 Task: Search one way flight ticket for 3 adults in first from Elko: Elko Regional Airport (j.c. Harris Field) to Evansville: Evansville Regional Airport on 8-3-2023. Choice of flights is Westjet. Number of bags: 1 carry on bag. Price is upto 77000. Outbound departure time preference is 8:00. Return departure time preference is 17:15.
Action: Mouse moved to (302, 418)
Screenshot: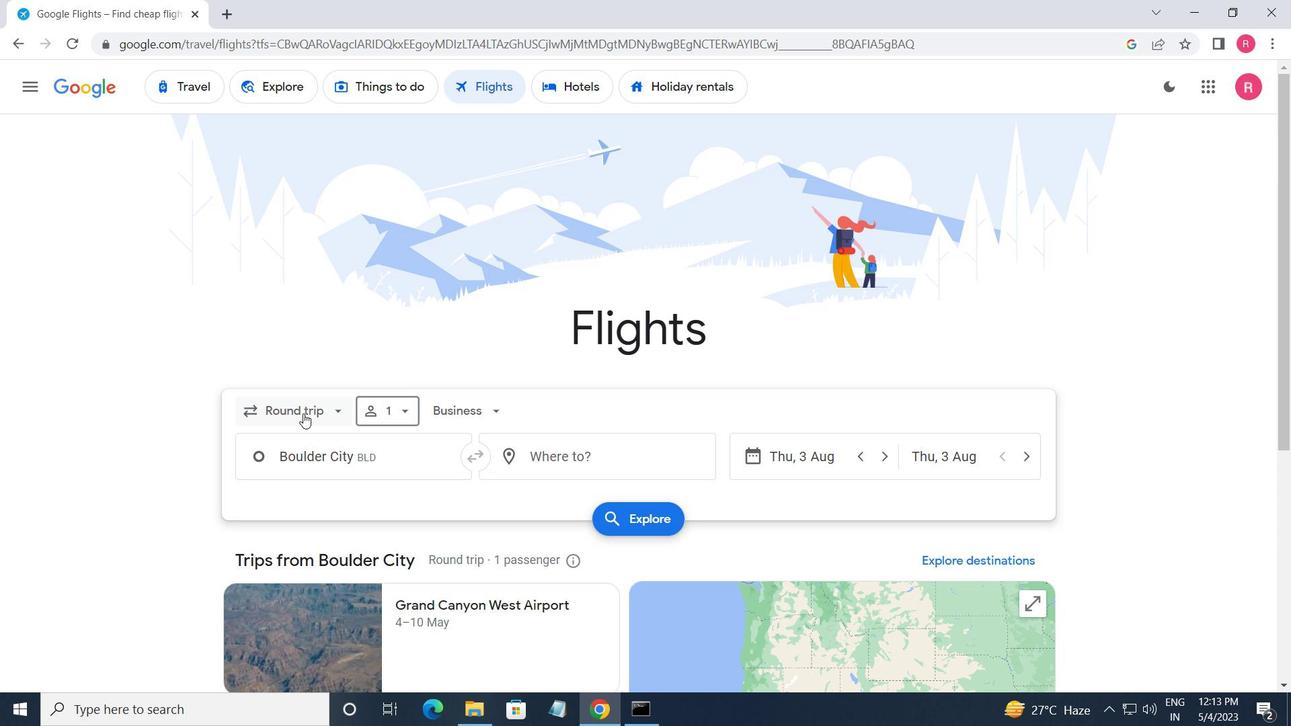
Action: Mouse pressed left at (302, 418)
Screenshot: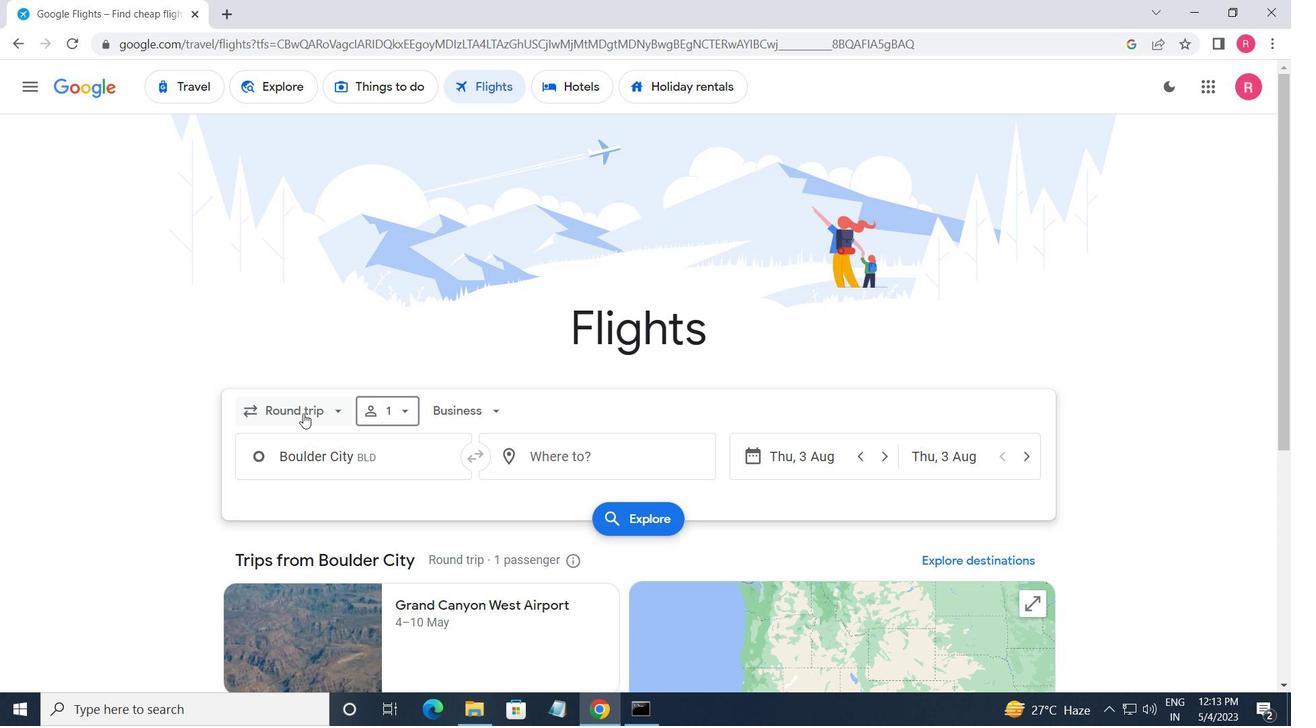 
Action: Mouse moved to (318, 490)
Screenshot: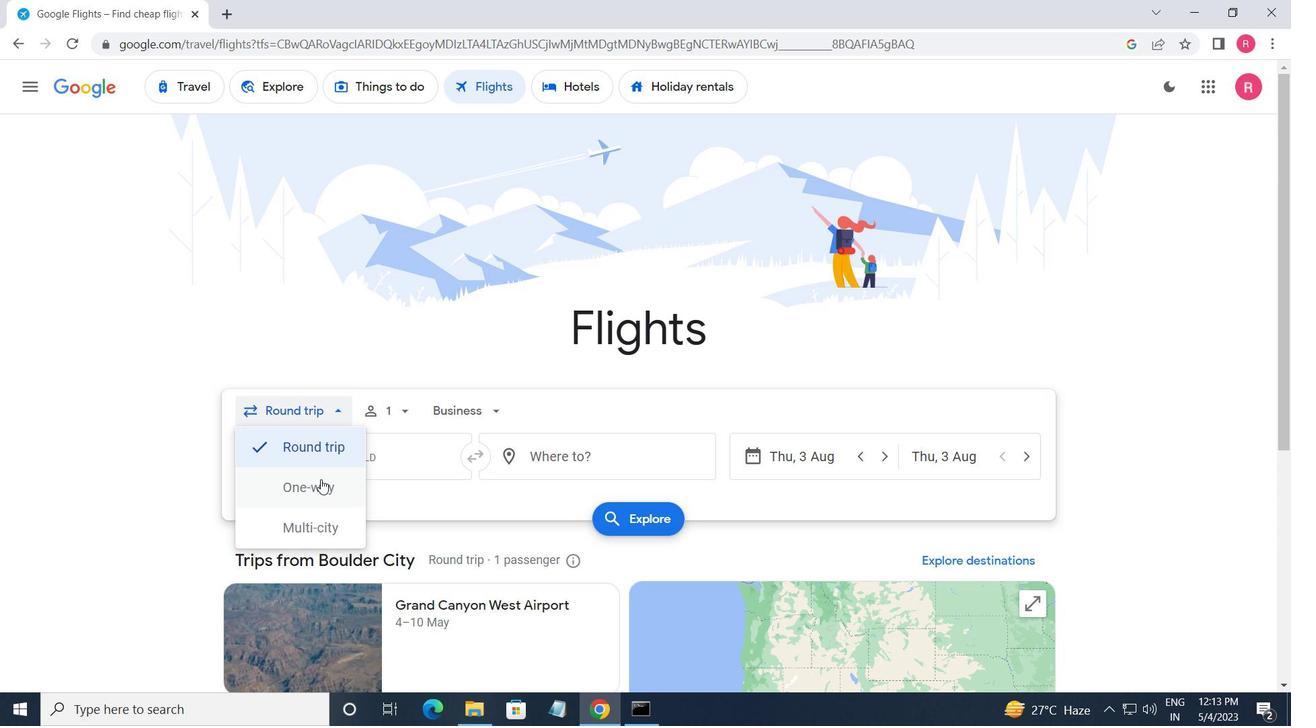 
Action: Mouse pressed left at (318, 490)
Screenshot: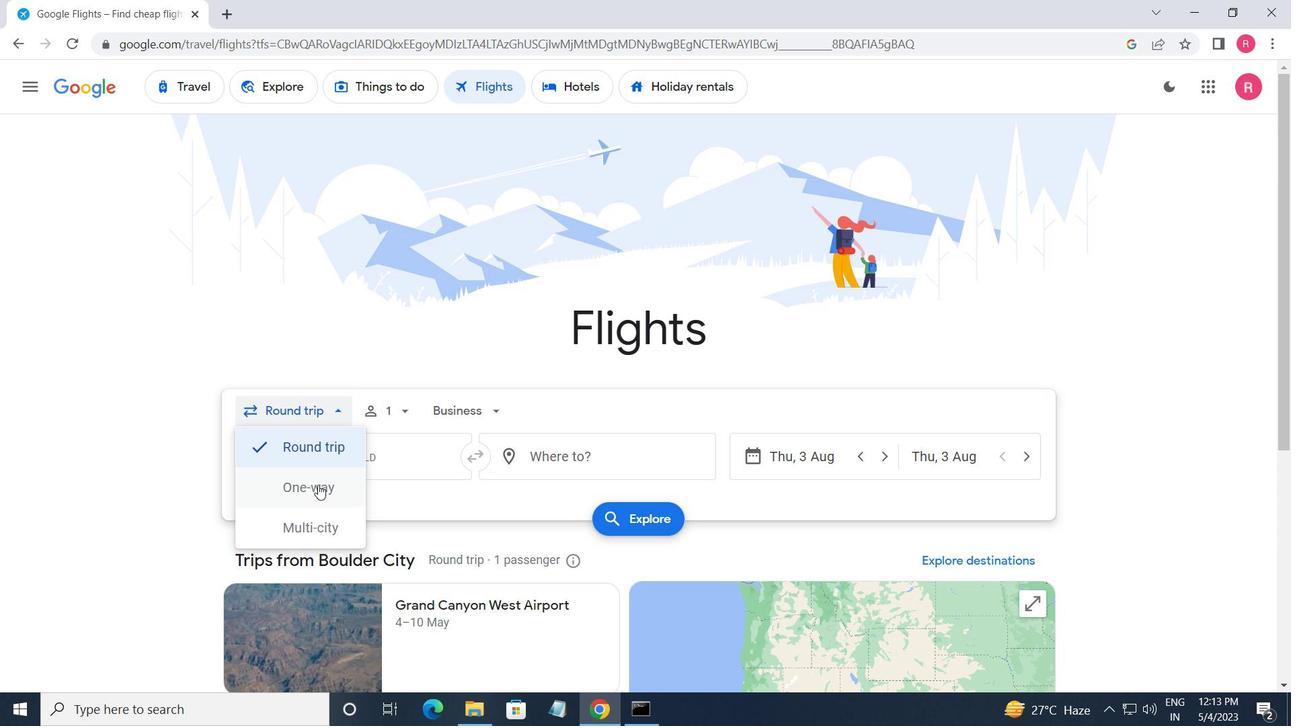 
Action: Mouse moved to (384, 422)
Screenshot: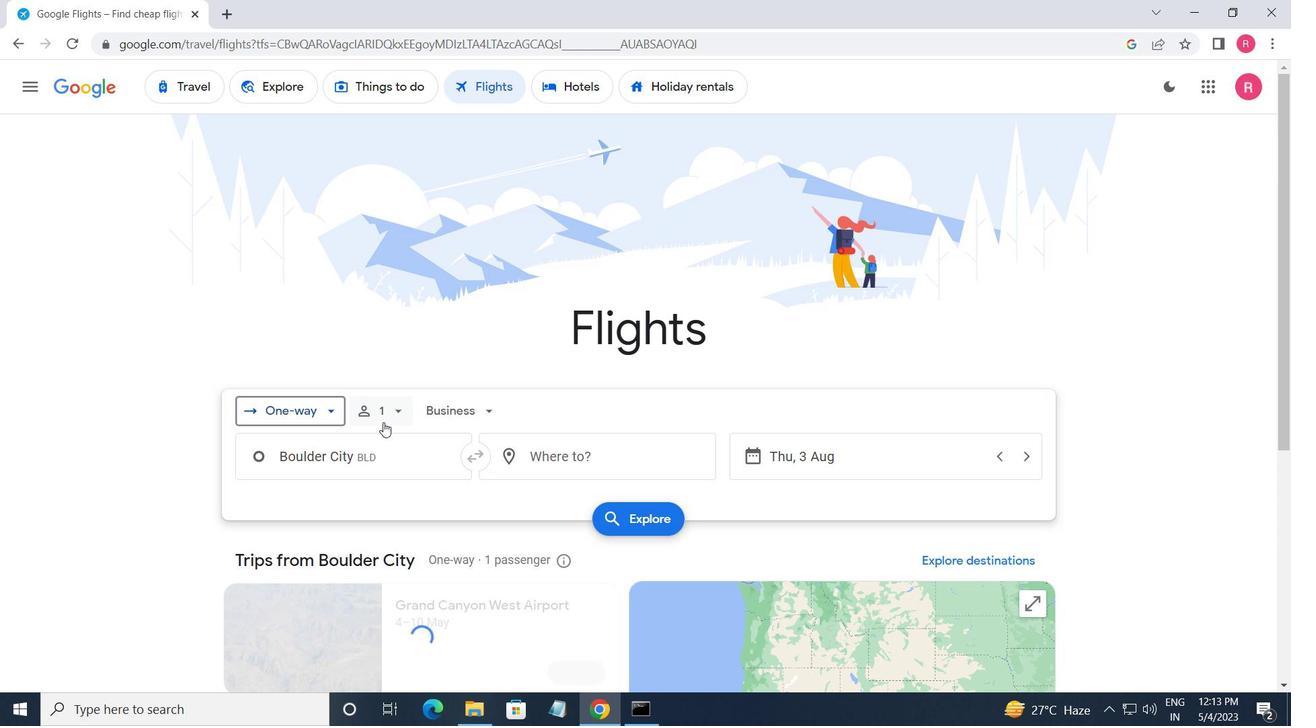 
Action: Mouse pressed left at (384, 422)
Screenshot: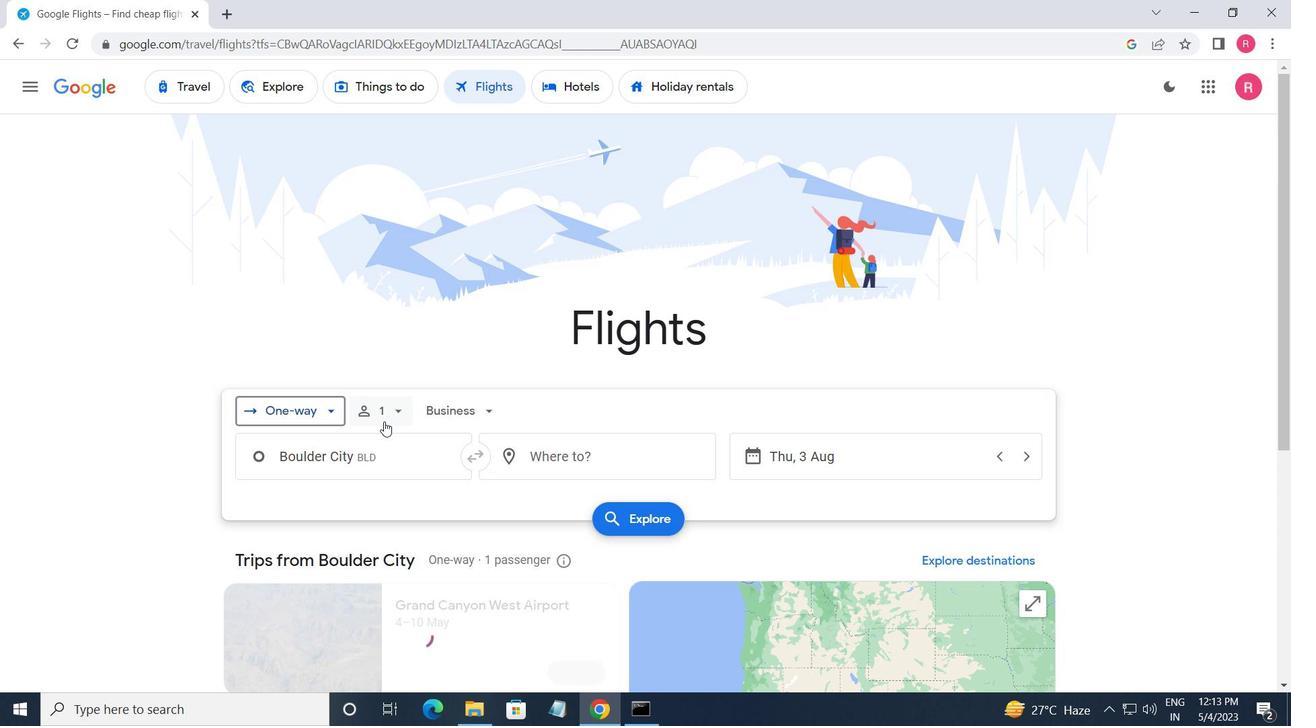 
Action: Mouse moved to (522, 452)
Screenshot: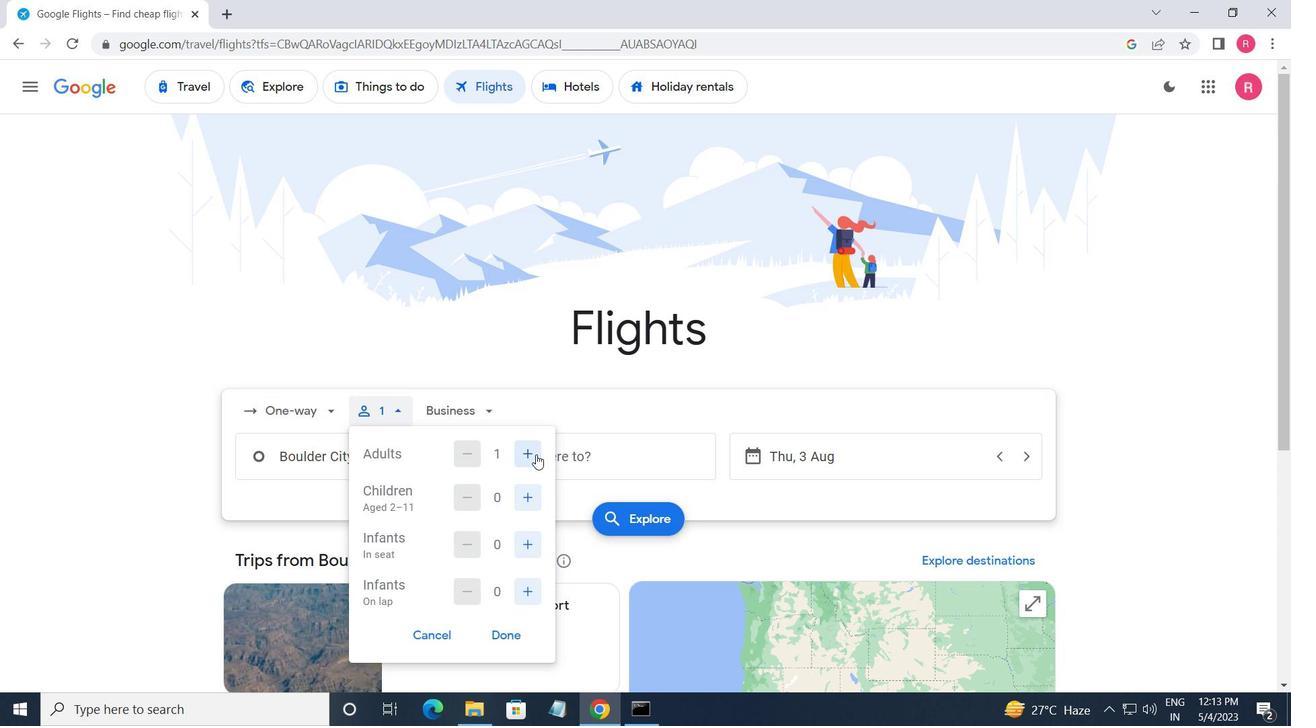 
Action: Mouse pressed left at (522, 452)
Screenshot: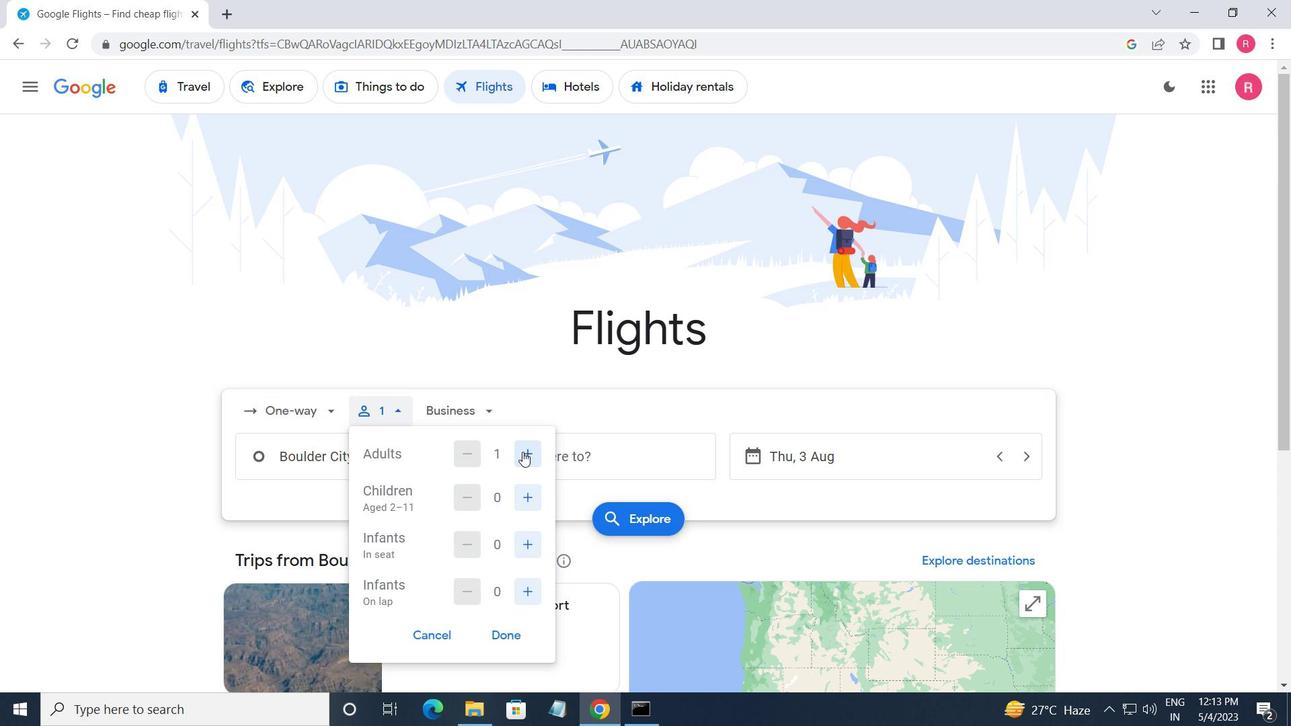 
Action: Mouse pressed left at (522, 452)
Screenshot: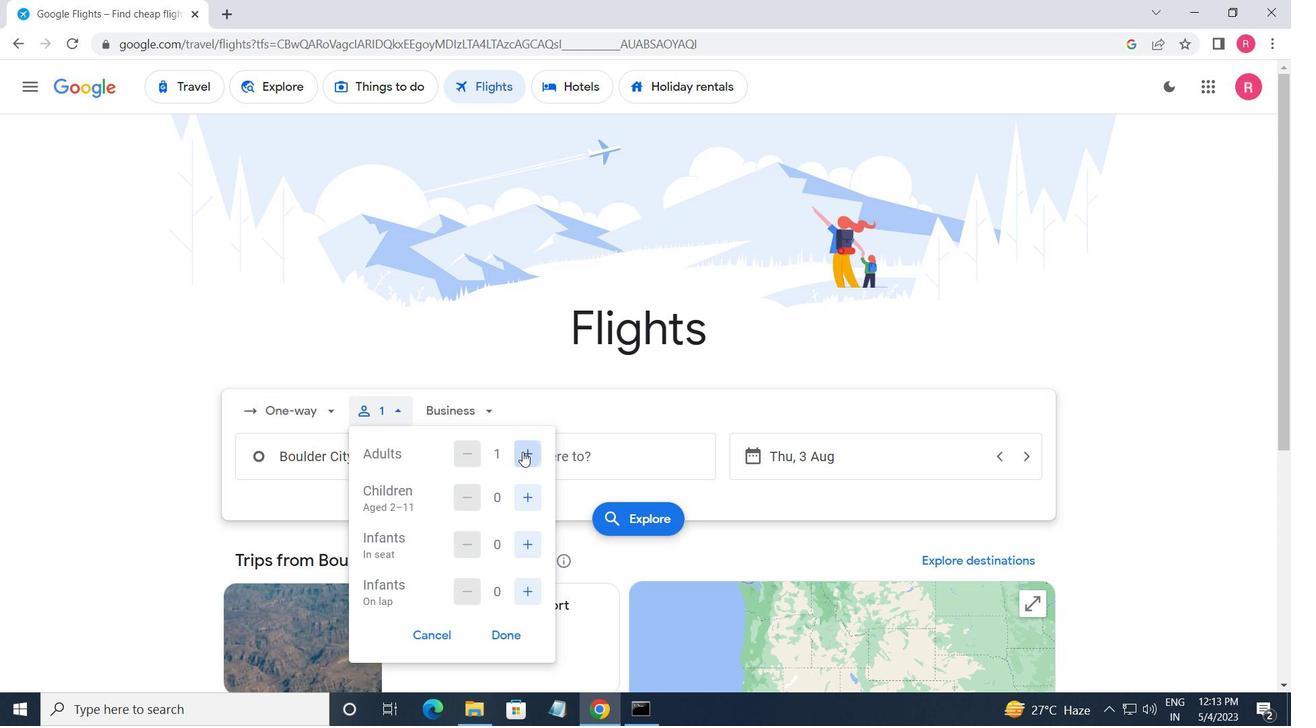 
Action: Mouse moved to (459, 417)
Screenshot: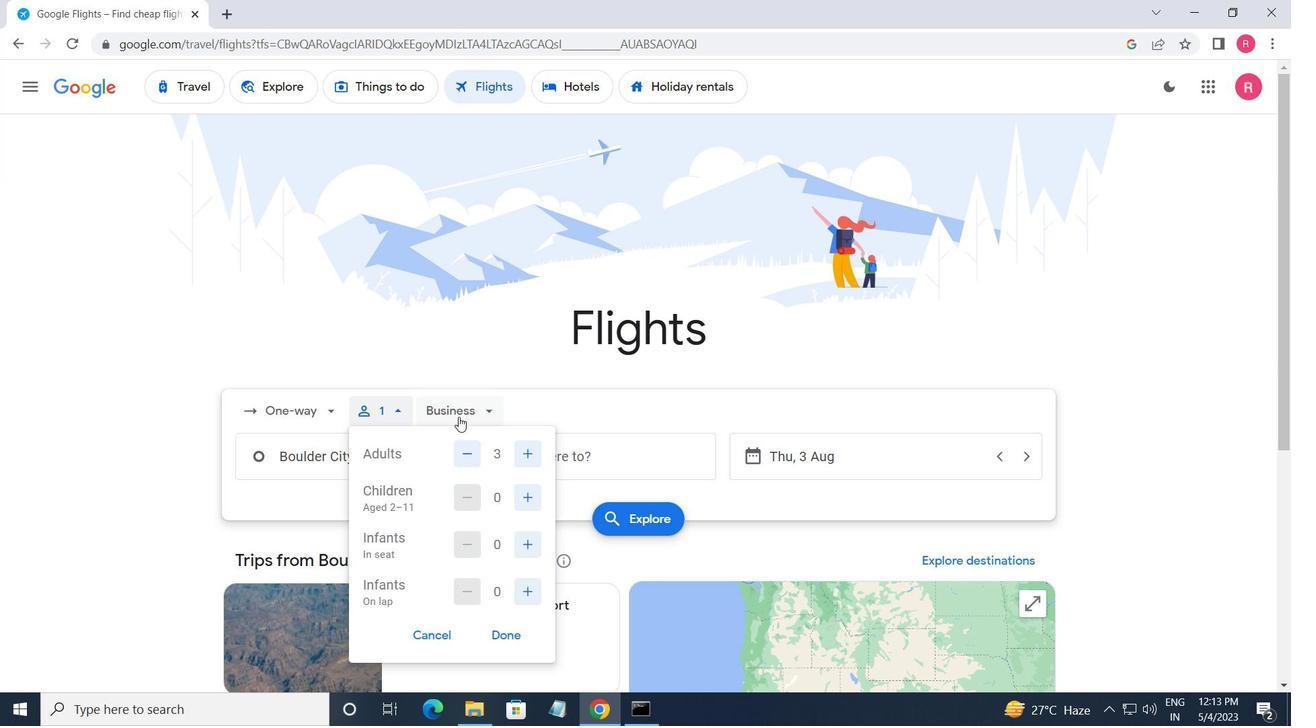 
Action: Mouse pressed left at (459, 417)
Screenshot: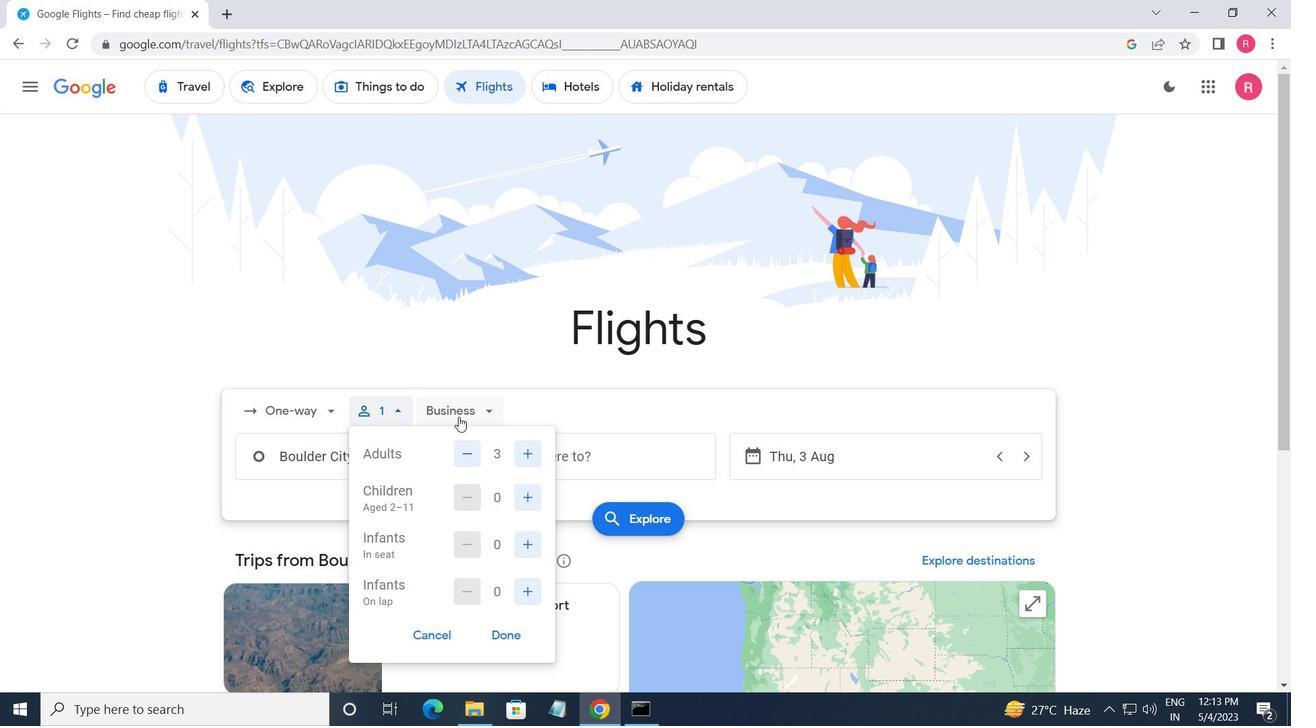 
Action: Mouse moved to (475, 559)
Screenshot: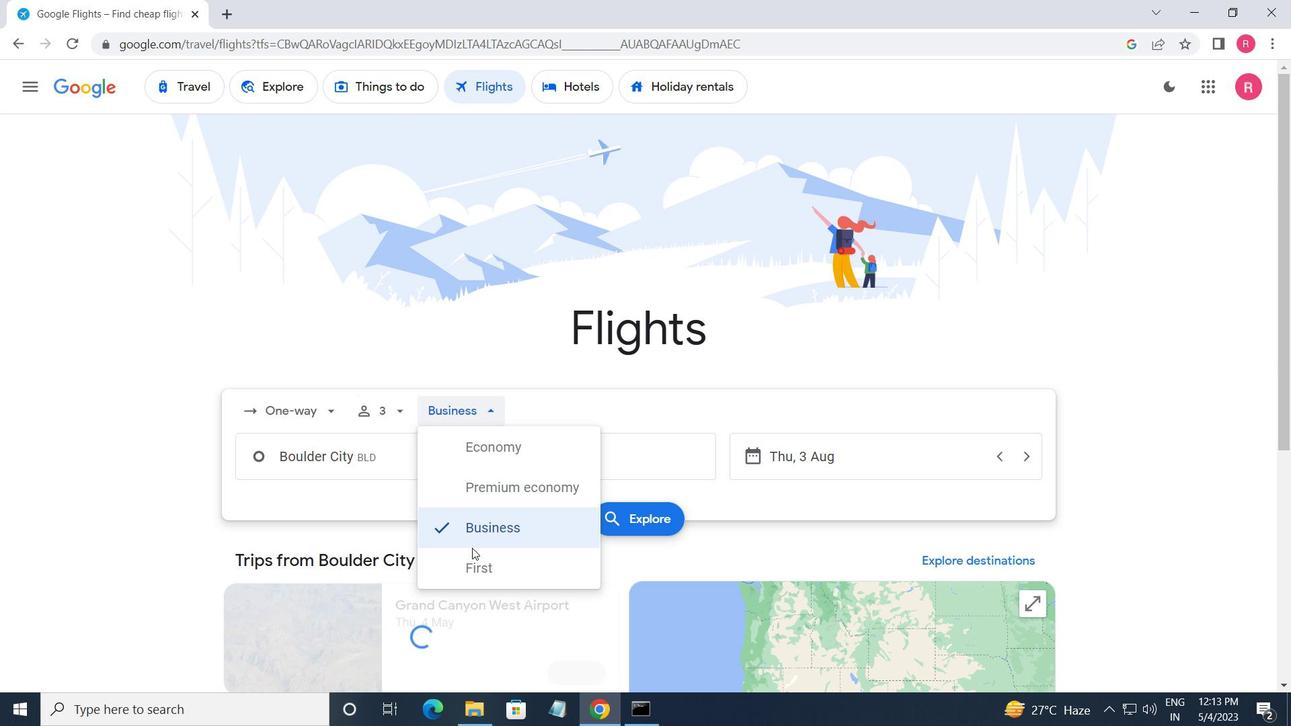 
Action: Mouse pressed left at (475, 559)
Screenshot: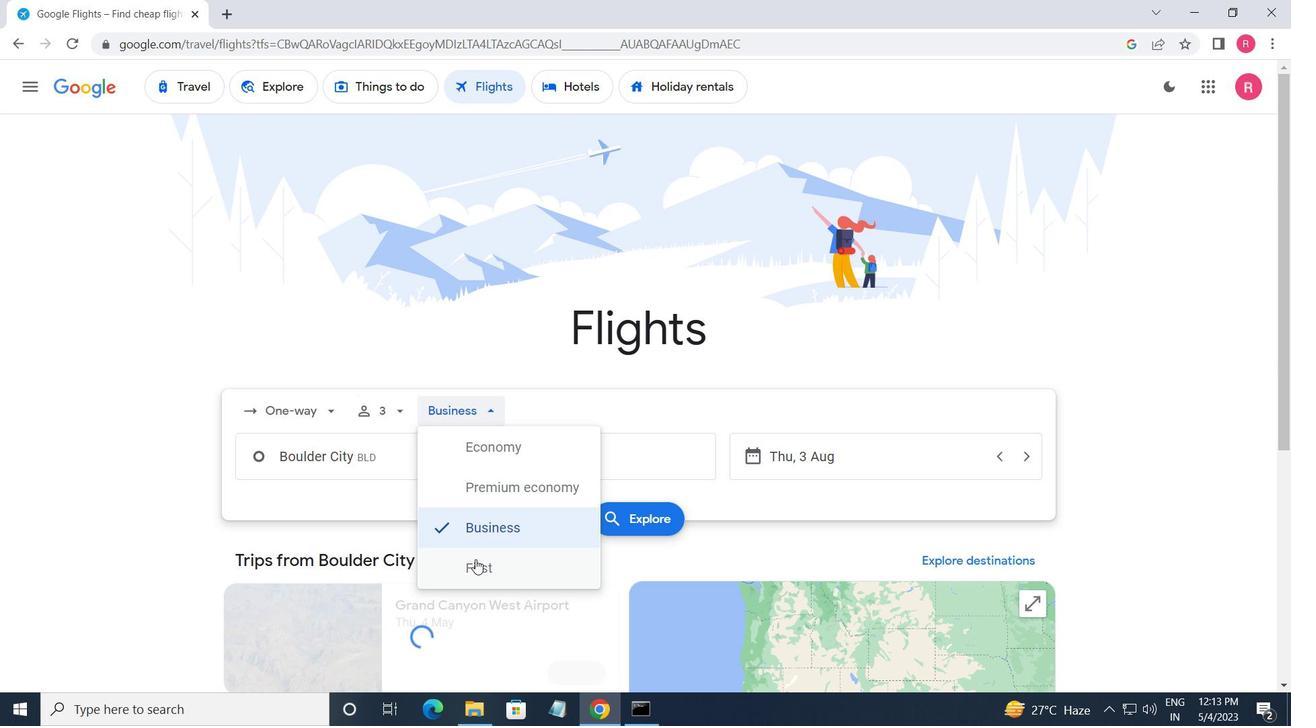 
Action: Mouse moved to (387, 458)
Screenshot: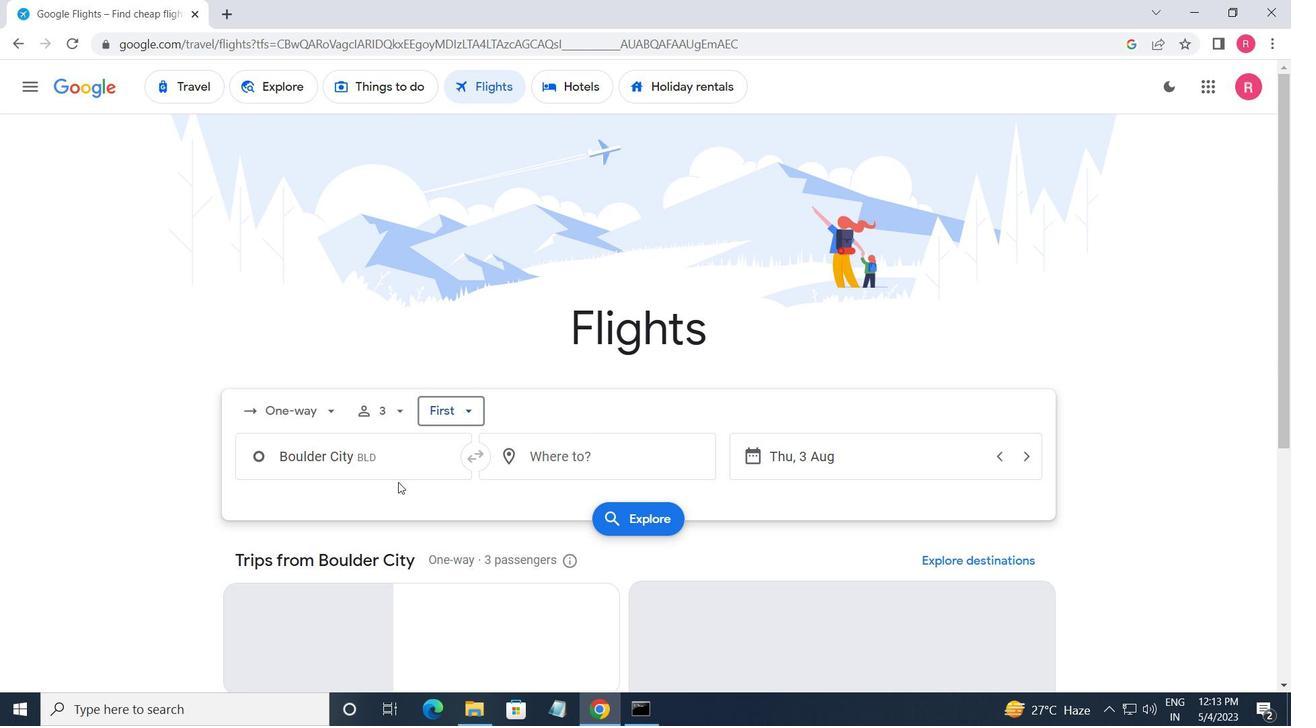 
Action: Mouse pressed left at (387, 458)
Screenshot: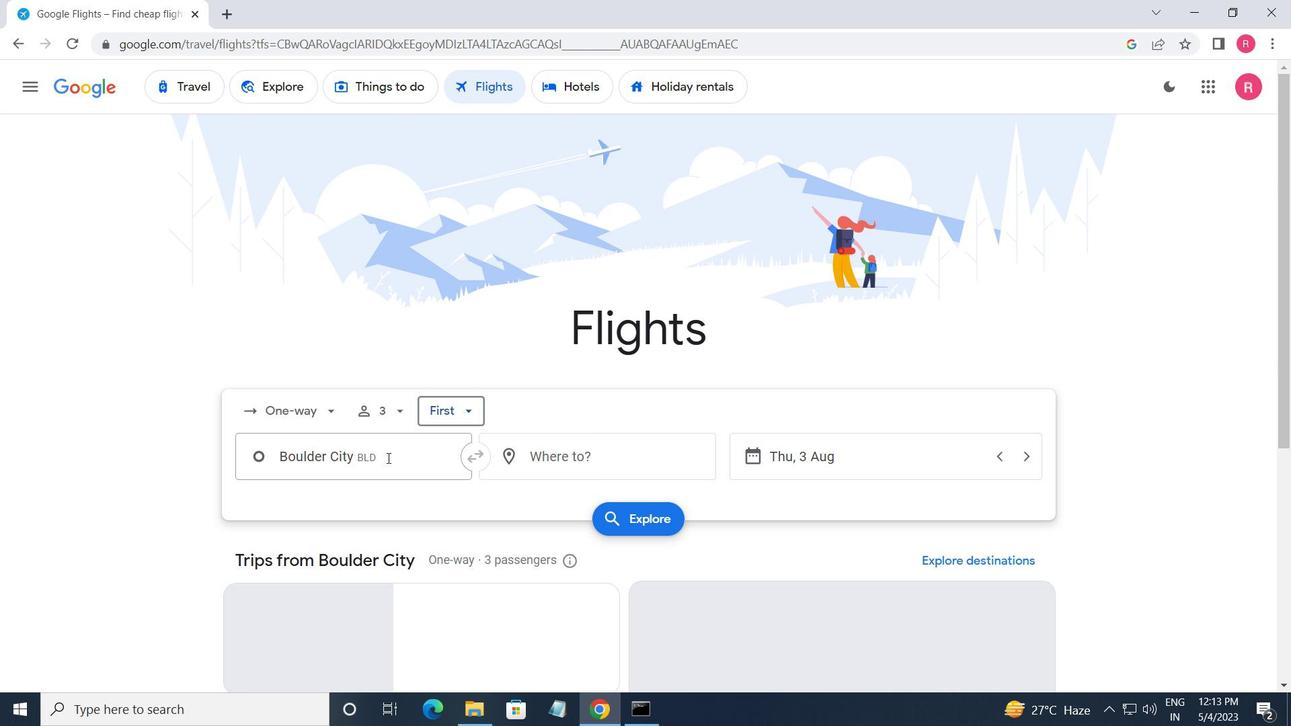 
Action: Key pressed <Key.shift>ELKO<Key.space><Key.shift>RE
Screenshot: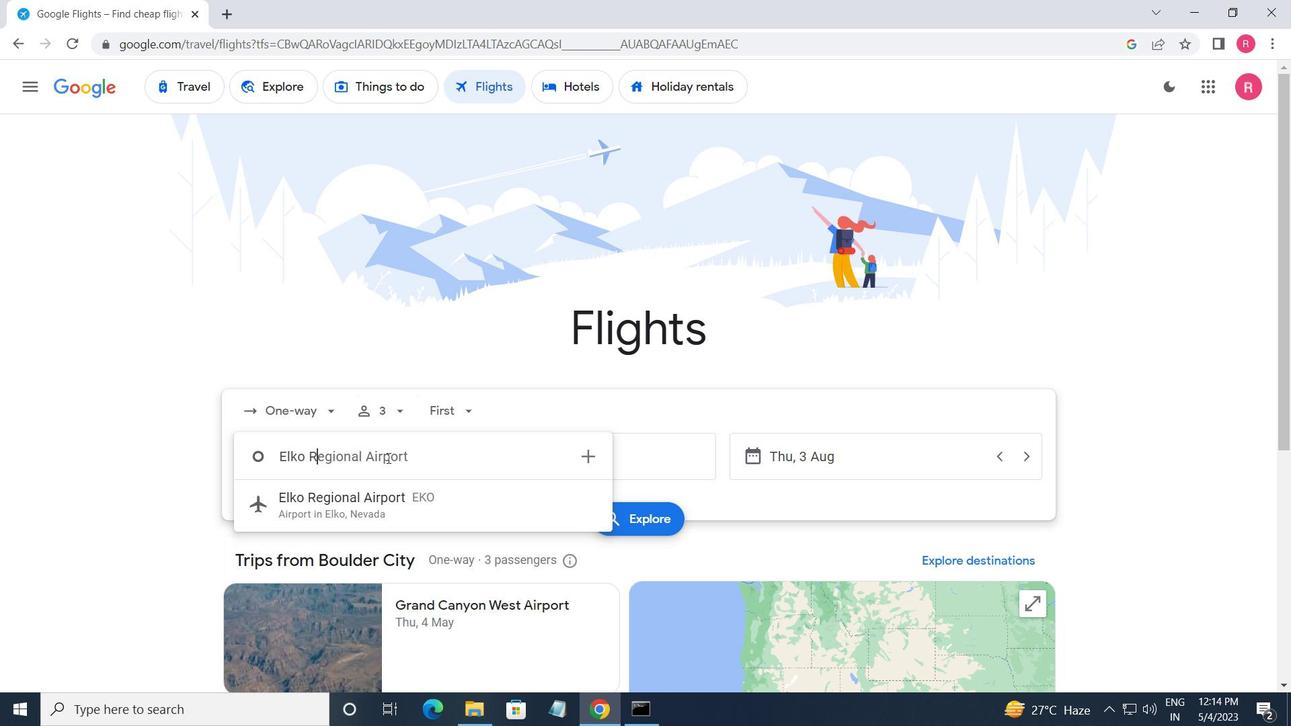 
Action: Mouse moved to (317, 512)
Screenshot: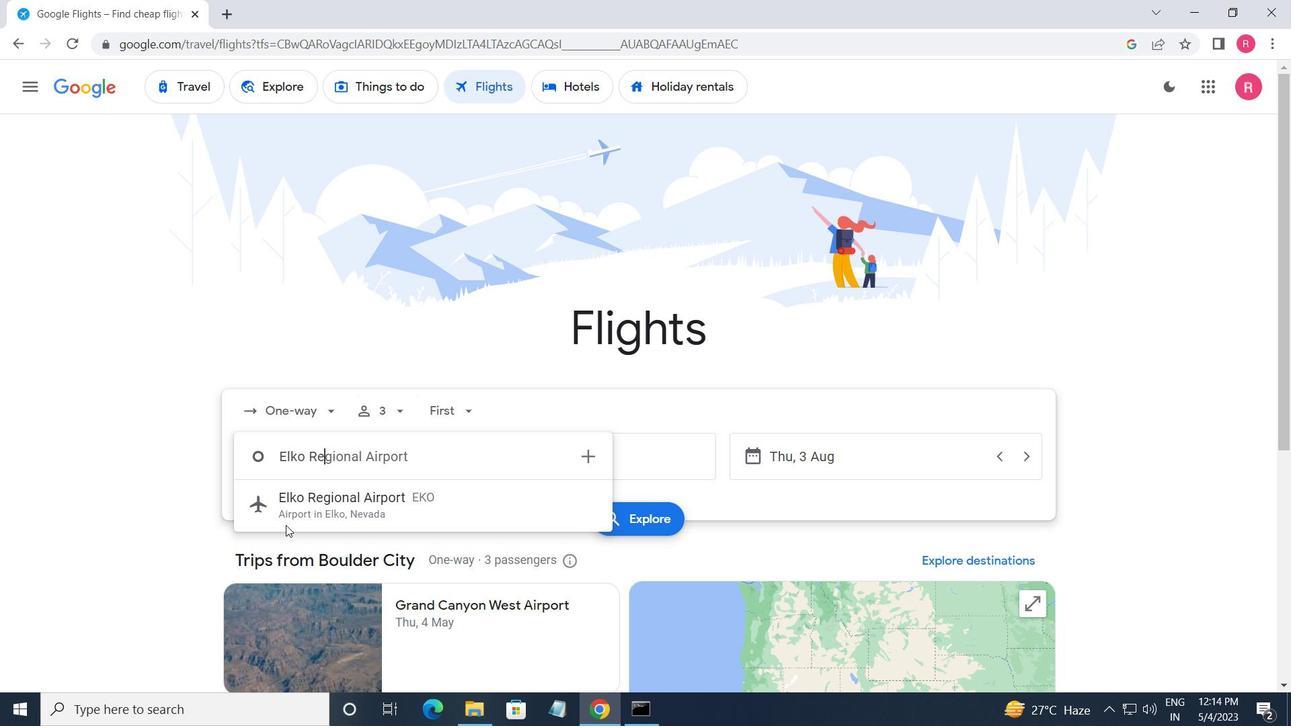 
Action: Mouse pressed left at (317, 512)
Screenshot: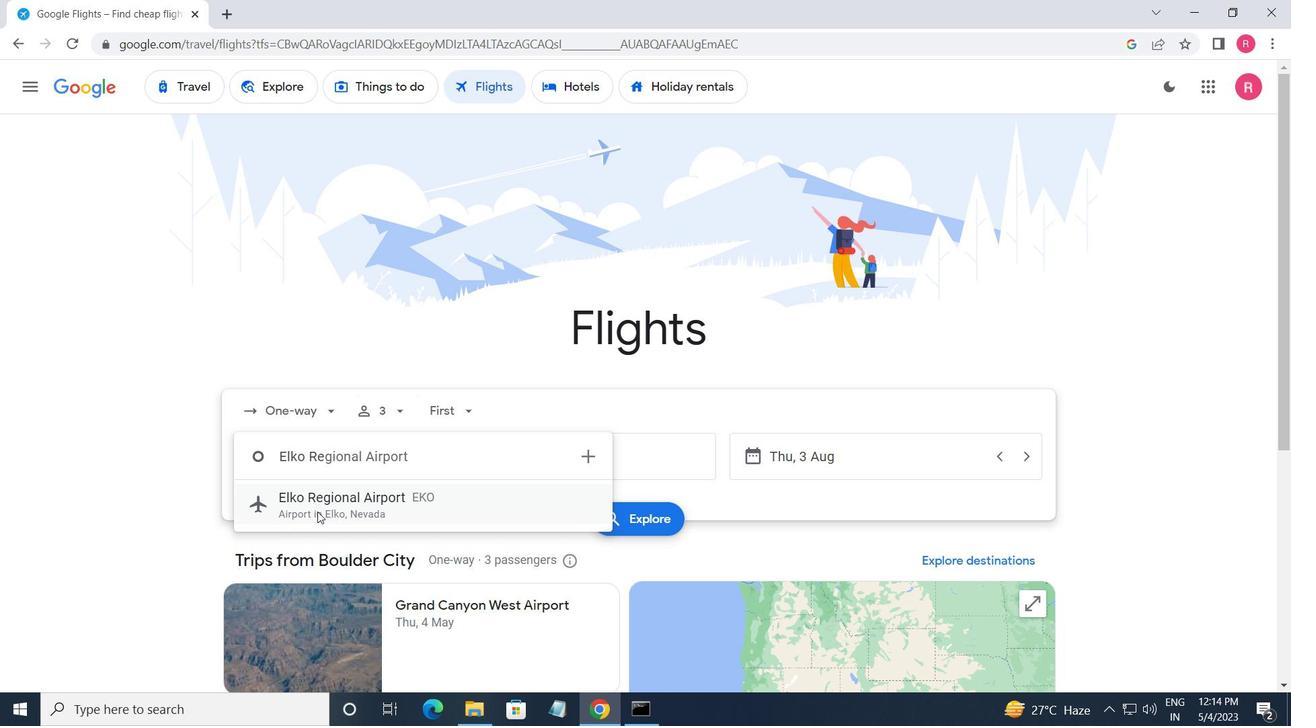 
Action: Mouse moved to (616, 465)
Screenshot: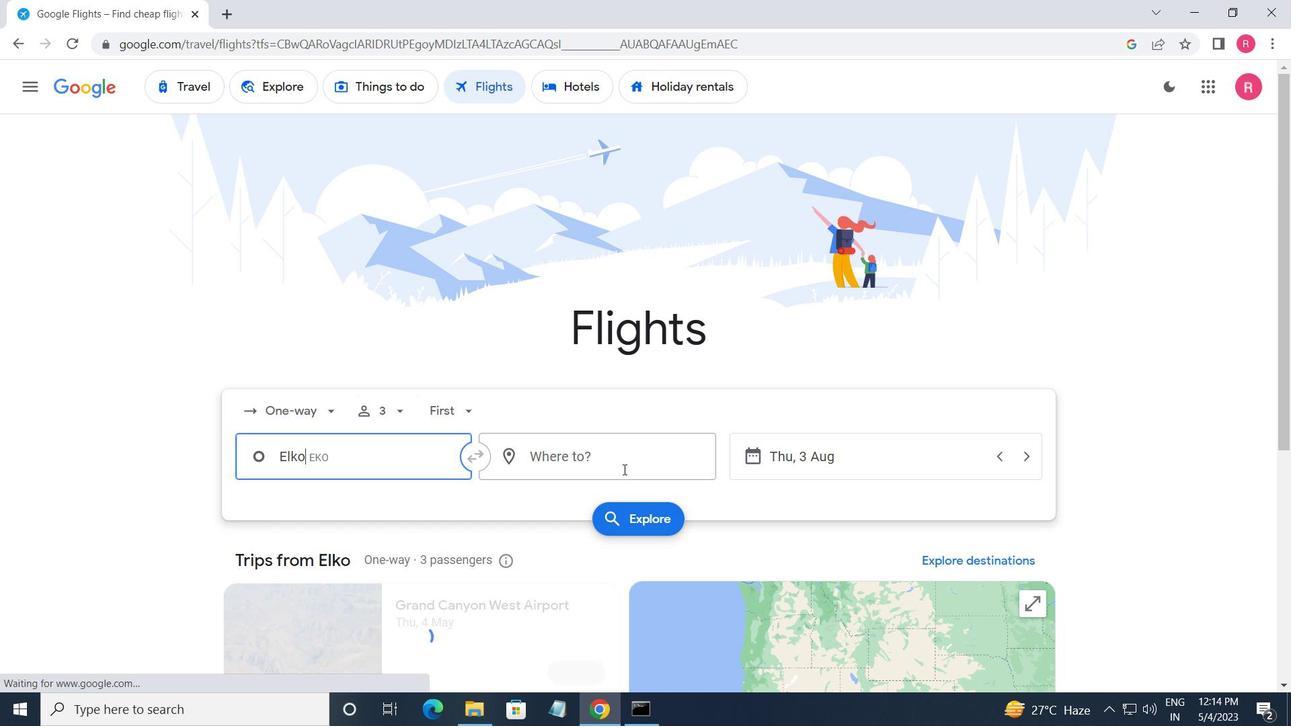 
Action: Mouse pressed left at (616, 465)
Screenshot: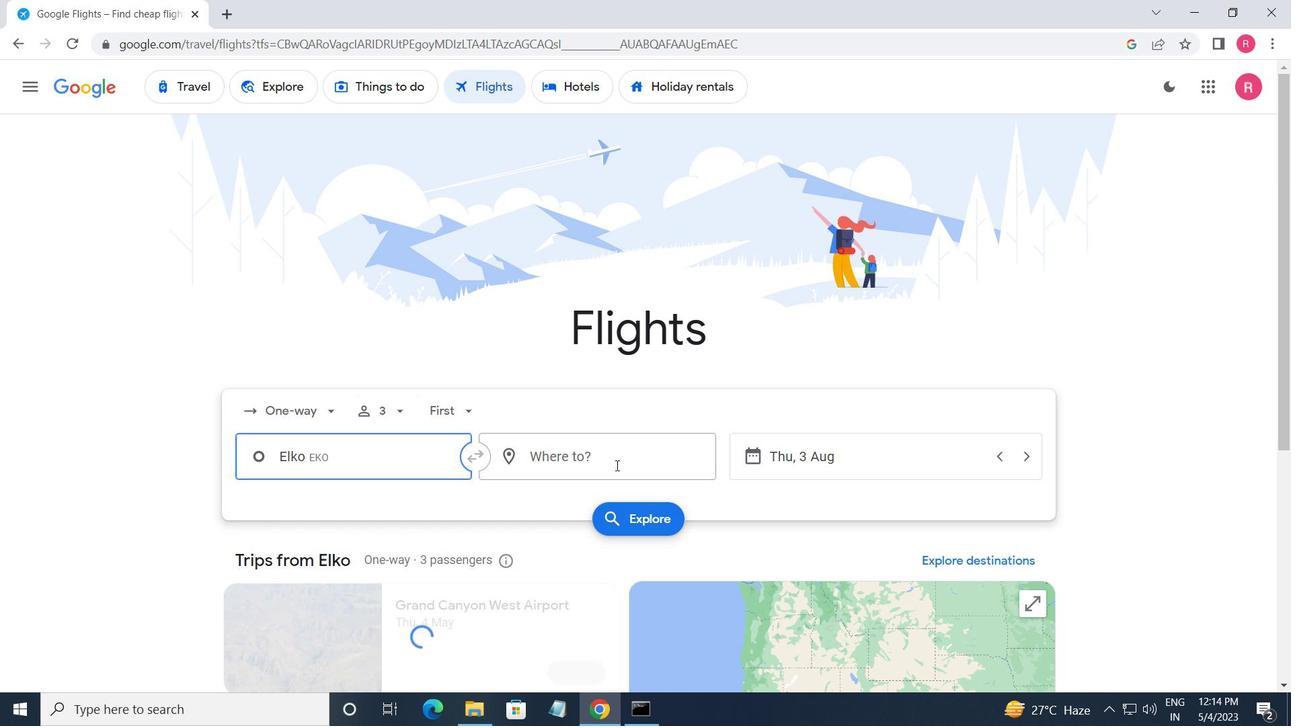
Action: Mouse moved to (613, 627)
Screenshot: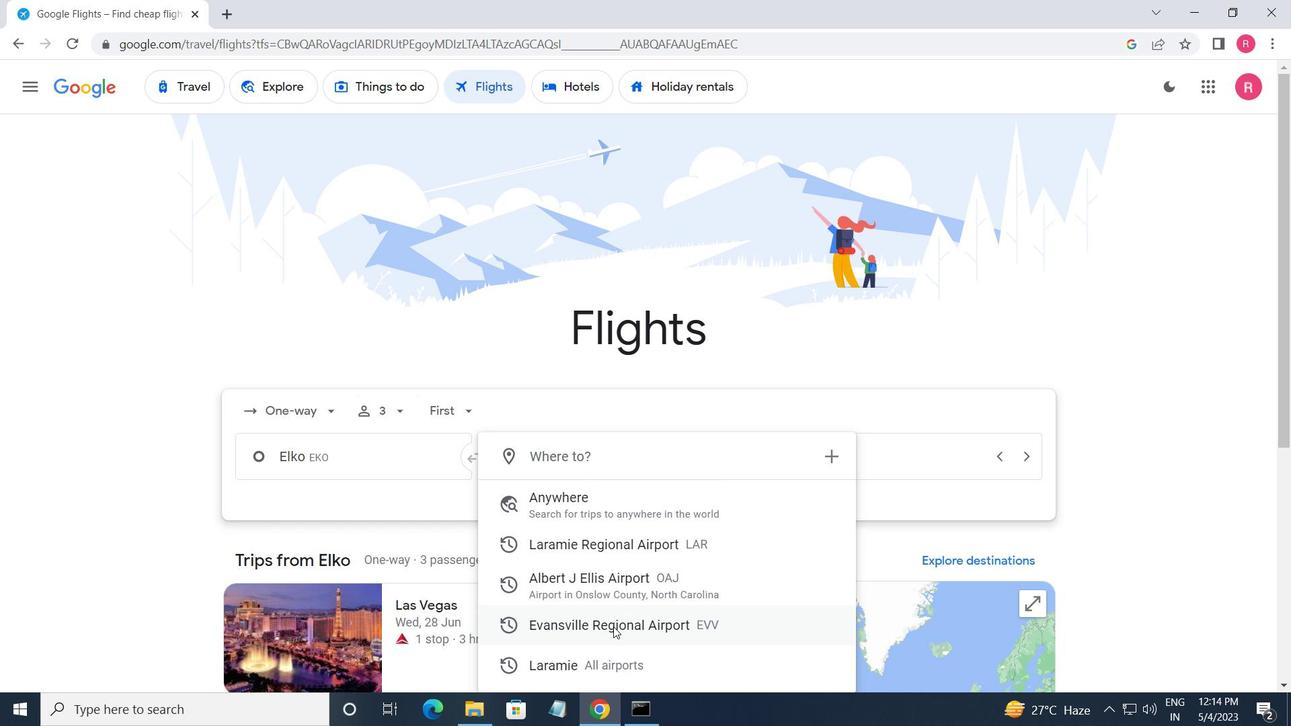 
Action: Mouse pressed left at (613, 627)
Screenshot: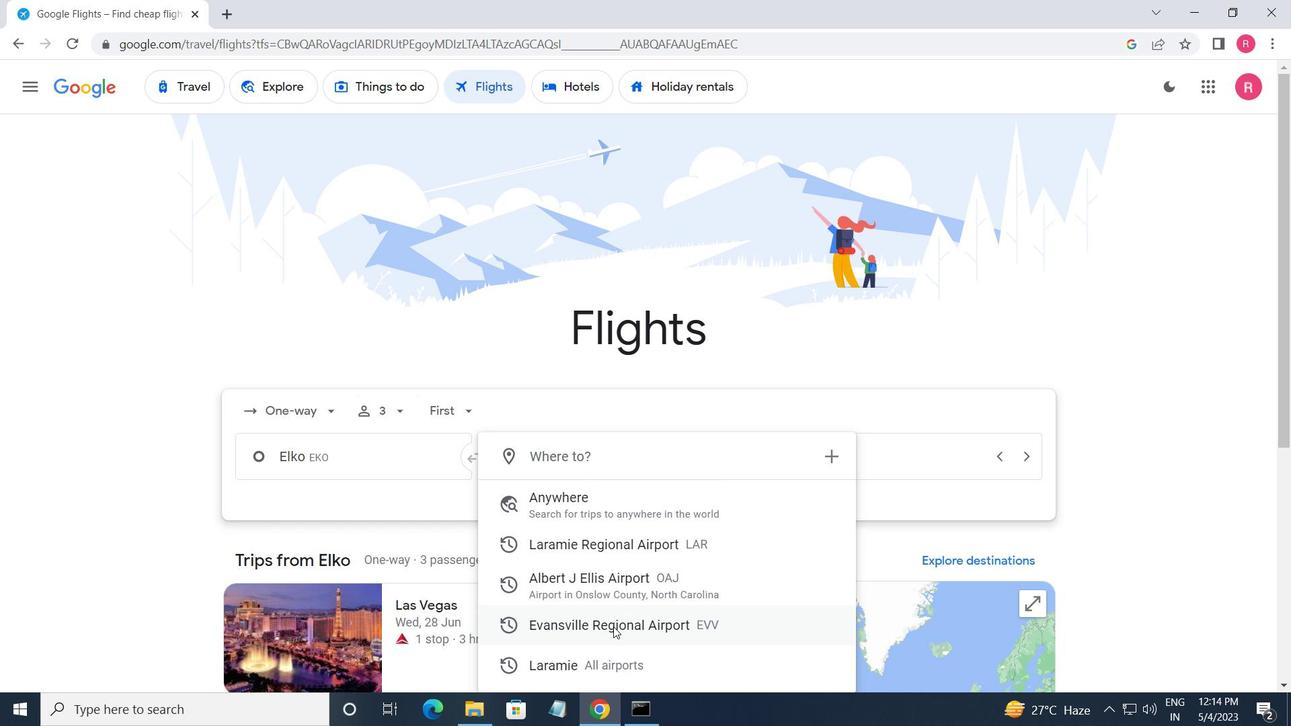 
Action: Mouse moved to (860, 464)
Screenshot: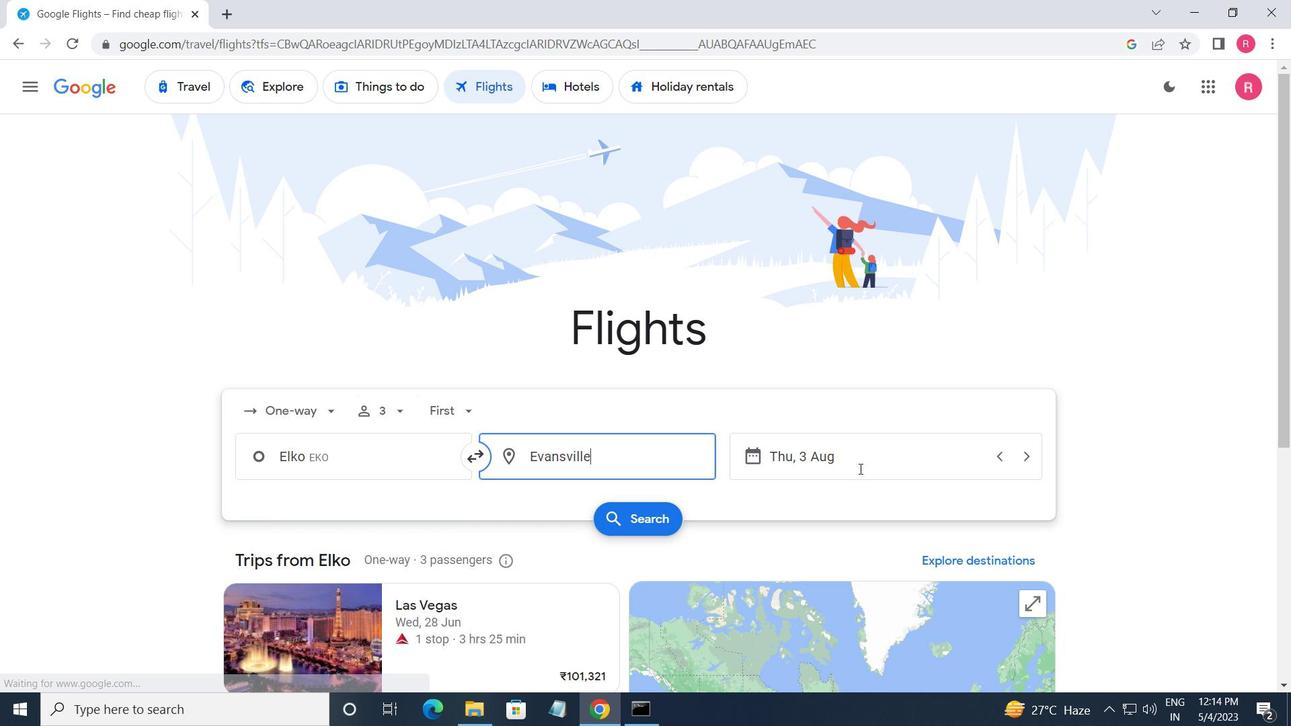 
Action: Mouse pressed left at (860, 464)
Screenshot: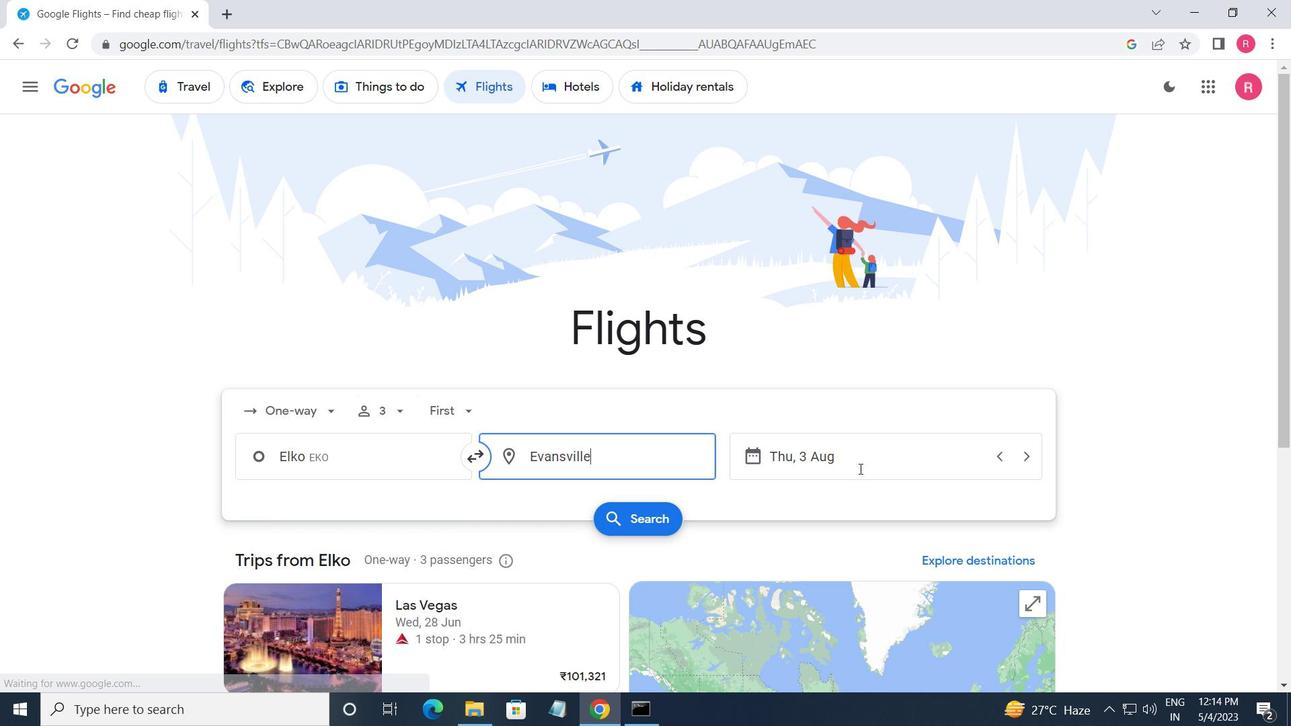 
Action: Mouse moved to (599, 400)
Screenshot: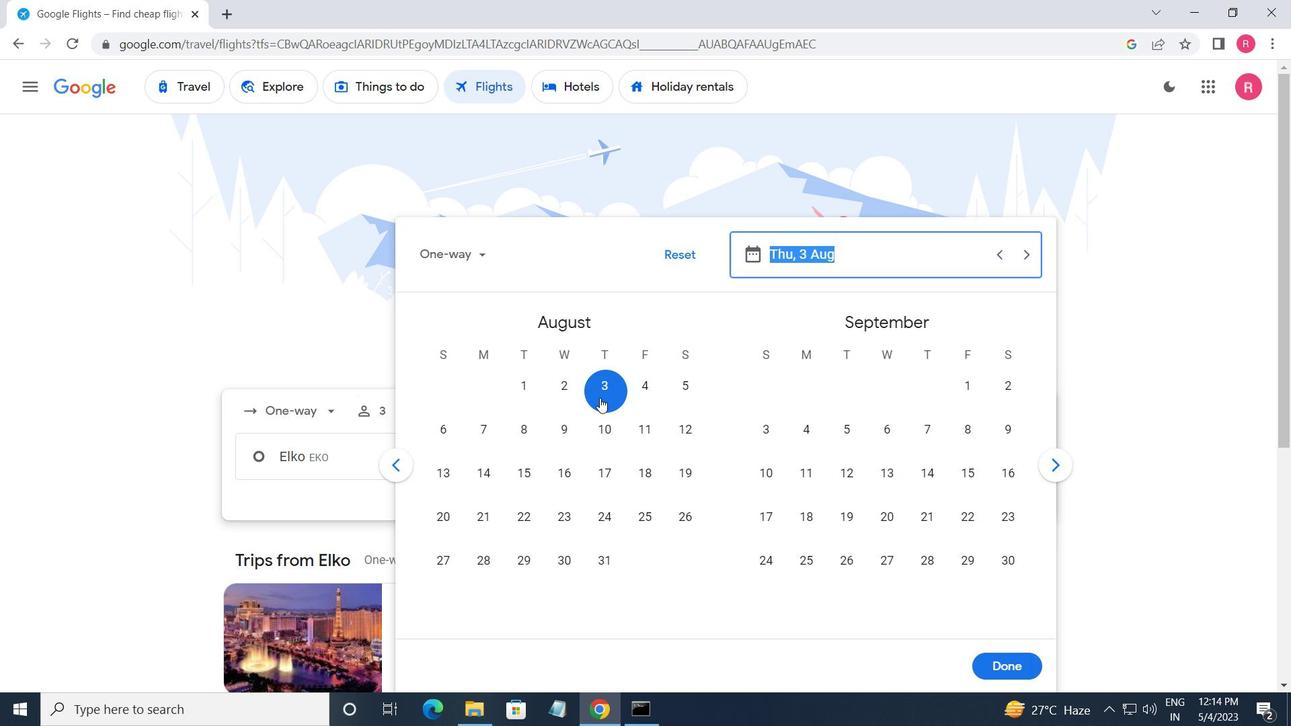 
Action: Mouse pressed left at (599, 400)
Screenshot: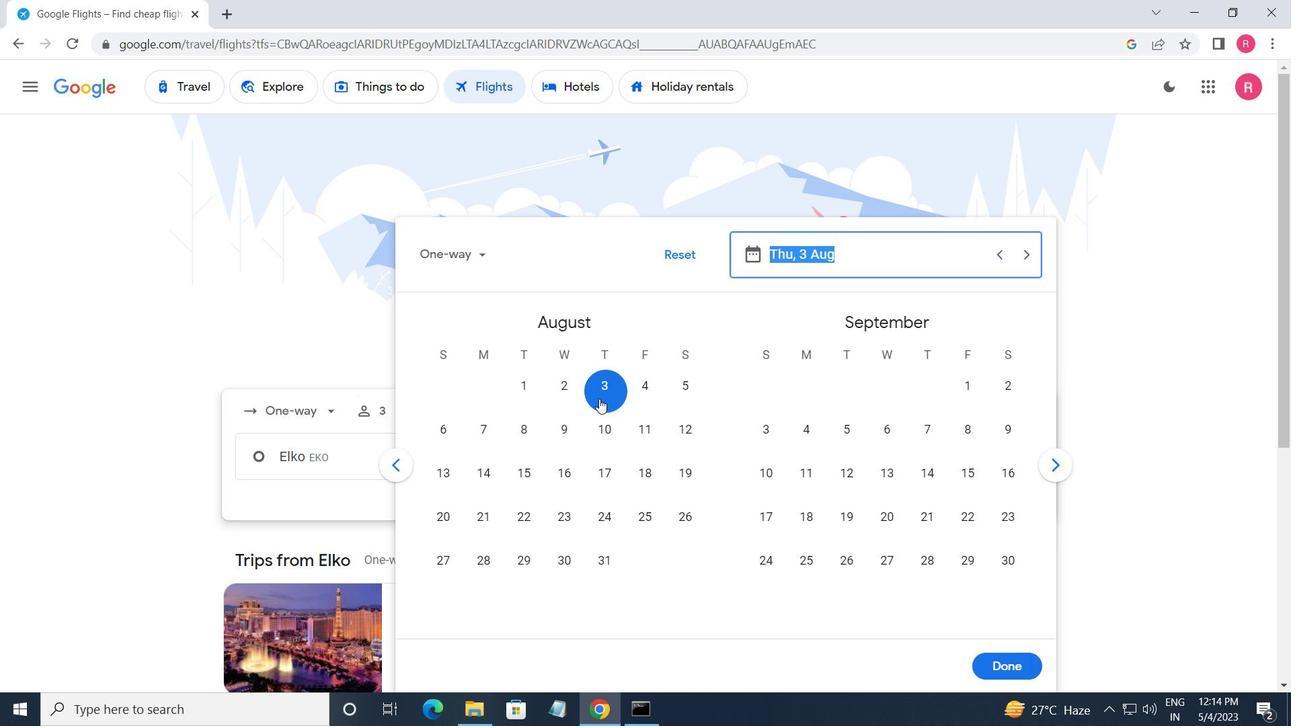 
Action: Mouse moved to (994, 668)
Screenshot: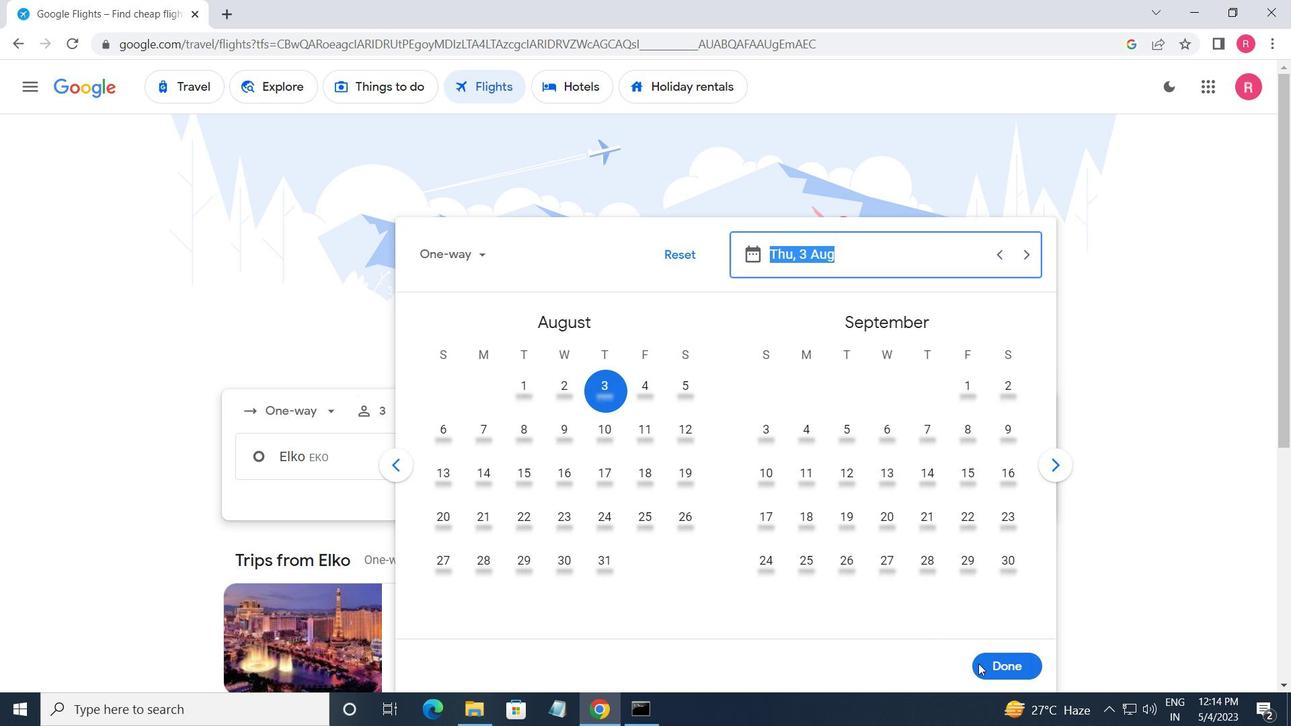 
Action: Mouse pressed left at (994, 668)
Screenshot: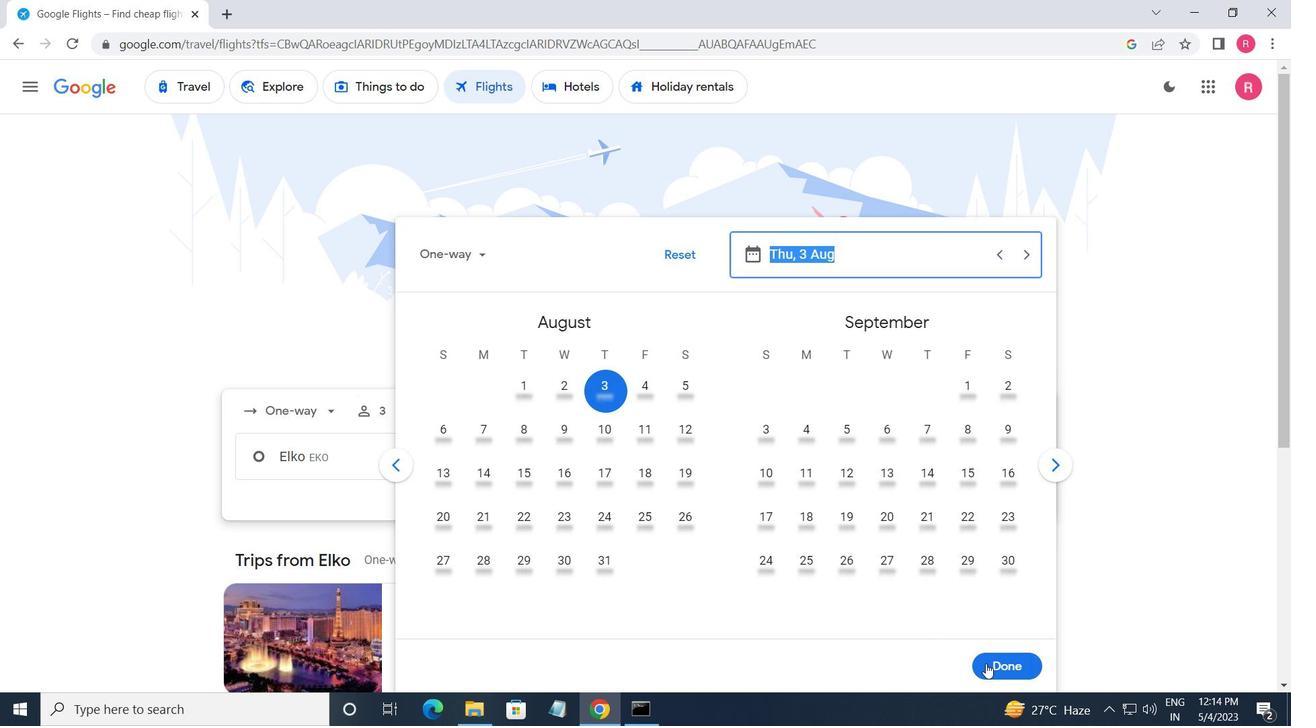 
Action: Mouse moved to (629, 507)
Screenshot: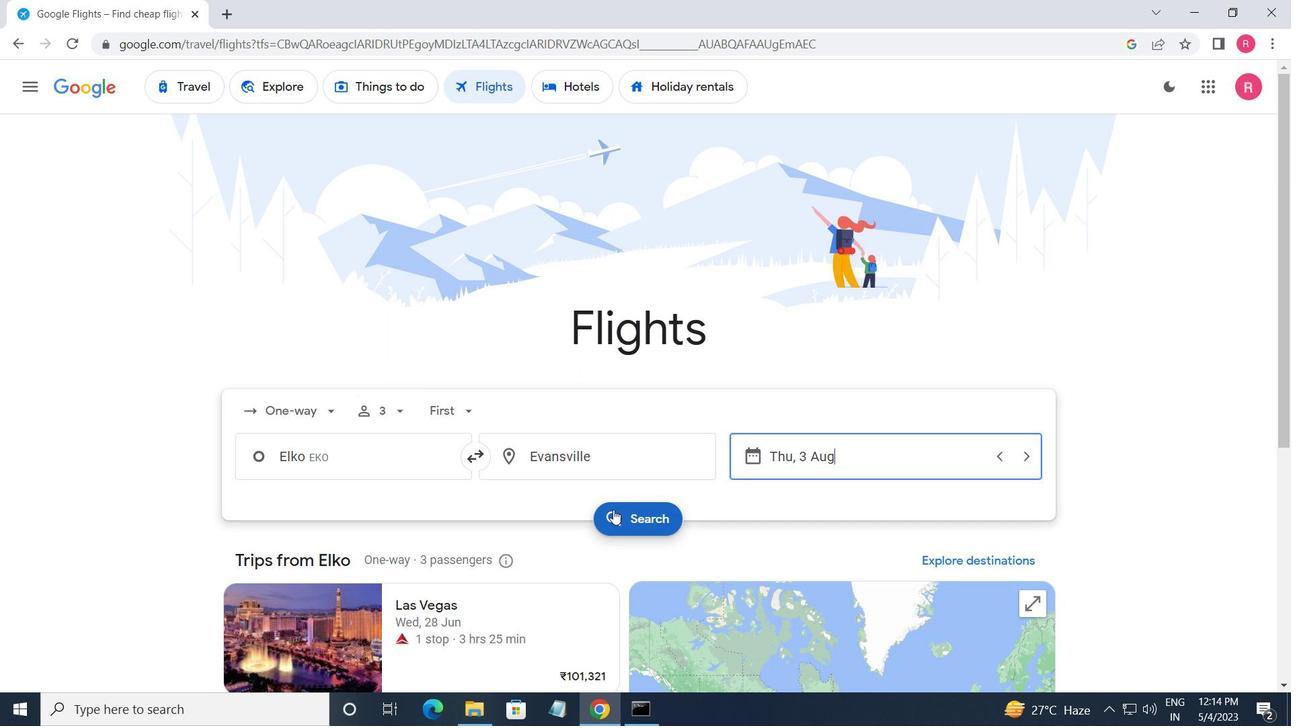 
Action: Mouse pressed left at (629, 507)
Screenshot: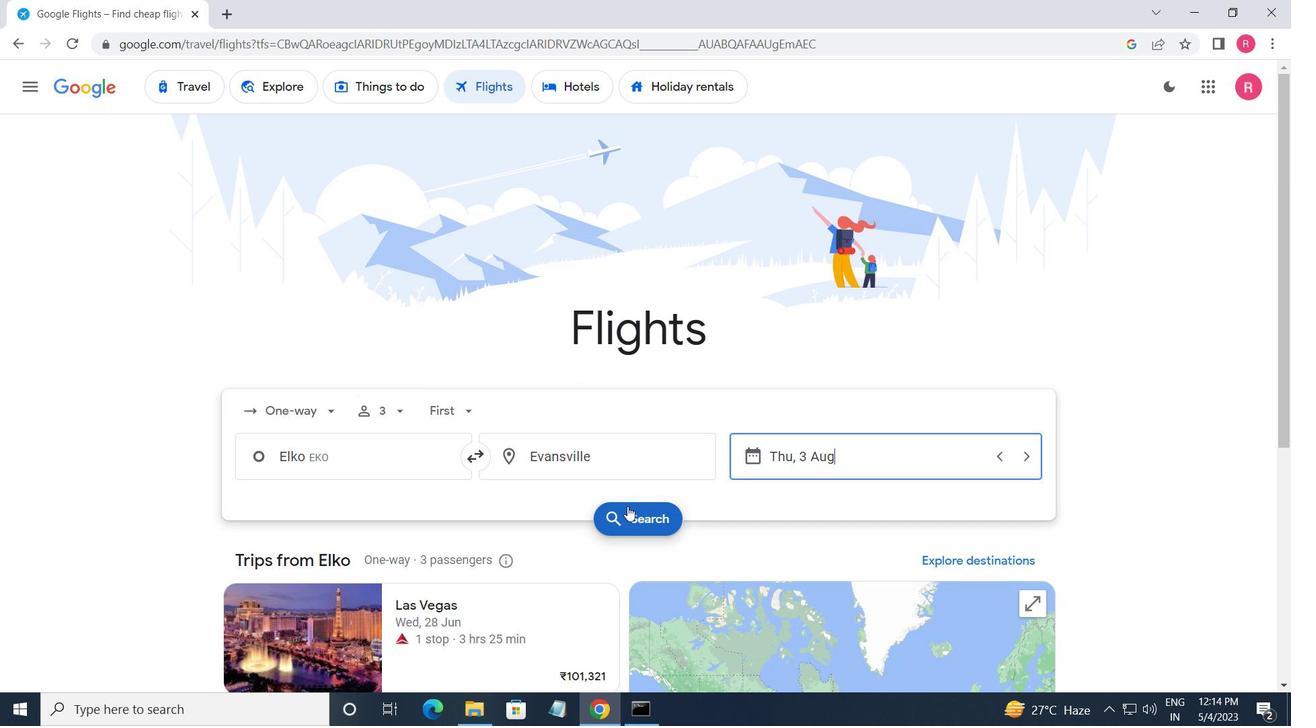 
Action: Mouse moved to (260, 244)
Screenshot: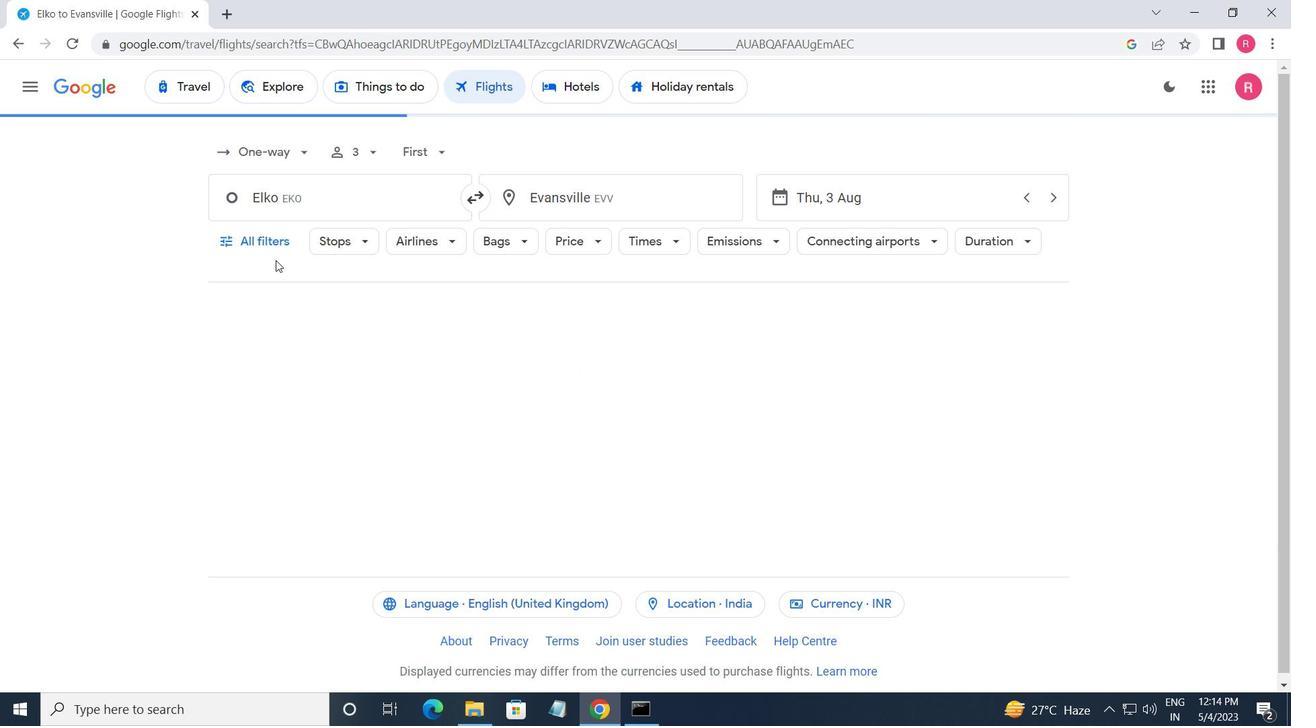 
Action: Mouse pressed left at (260, 244)
Screenshot: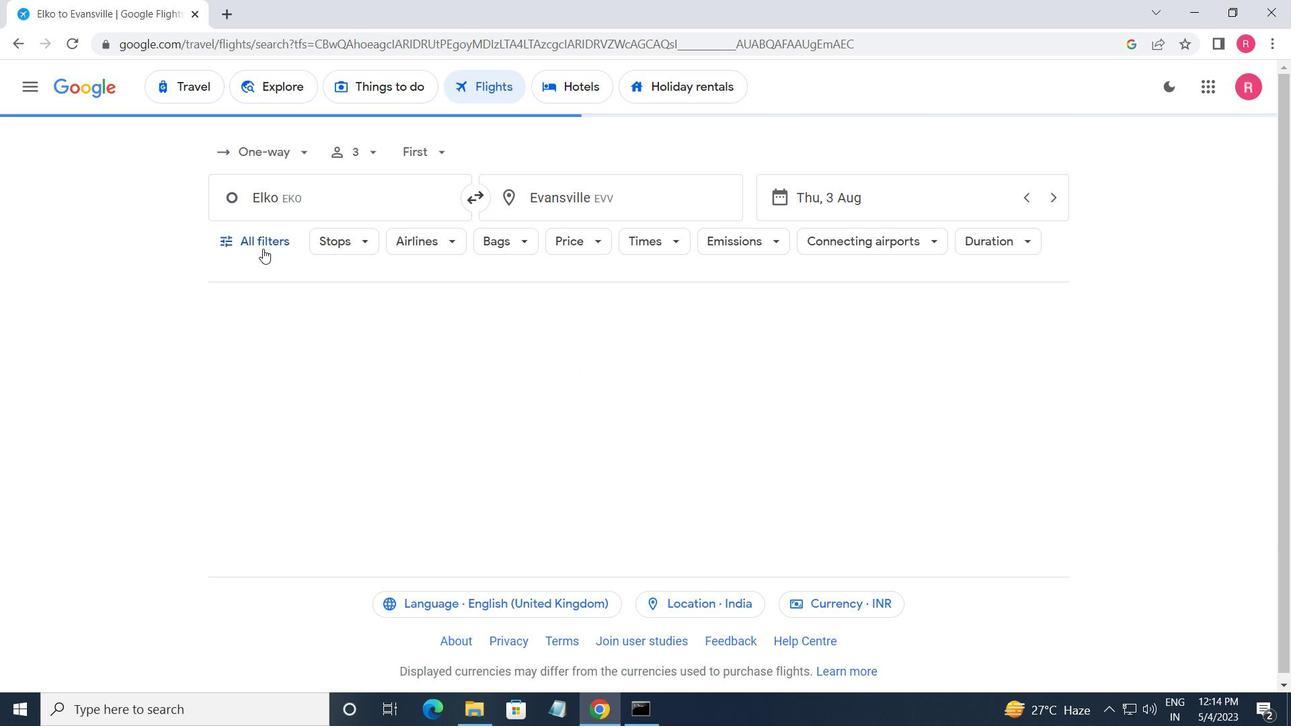 
Action: Mouse moved to (339, 503)
Screenshot: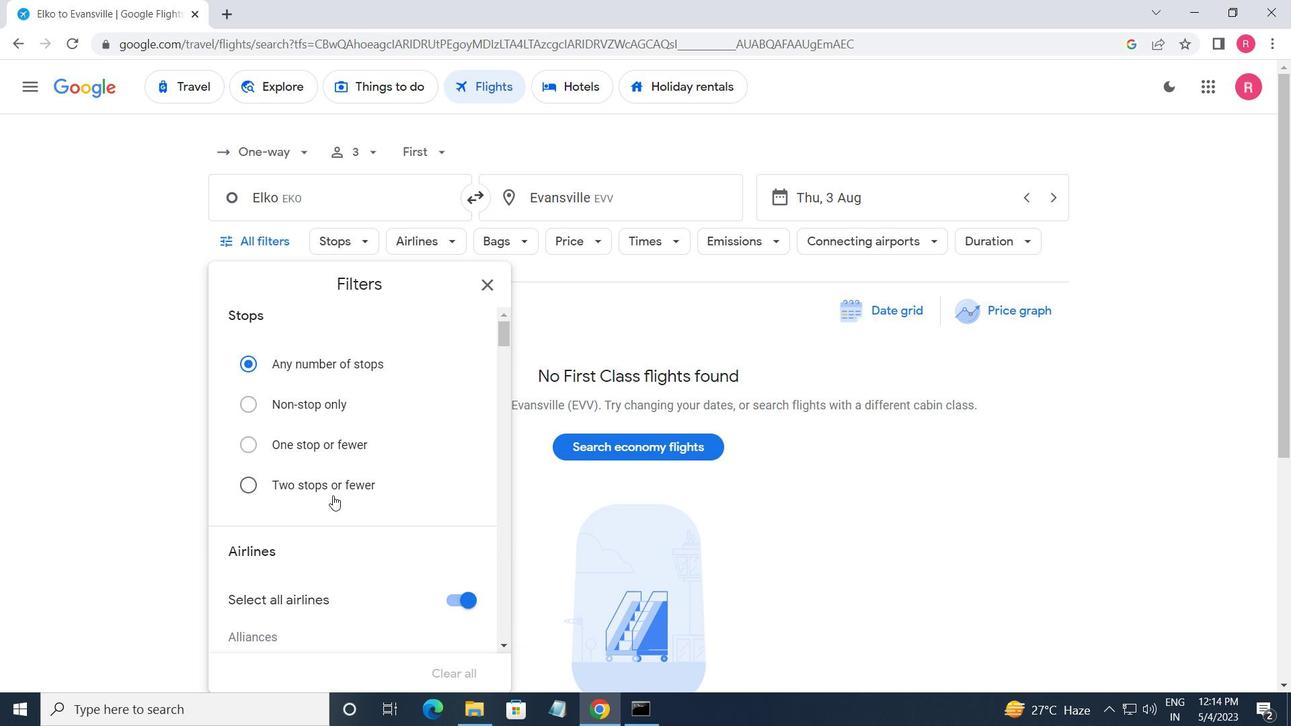 
Action: Mouse scrolled (339, 502) with delta (0, 0)
Screenshot: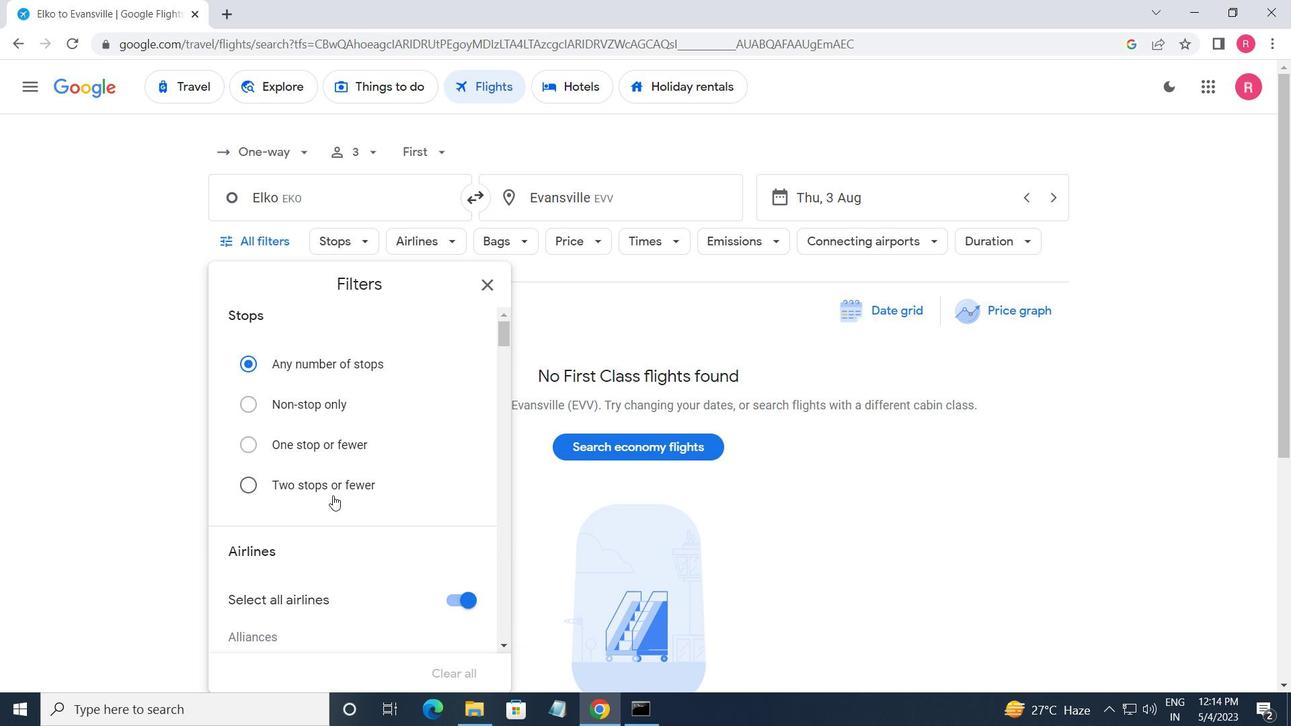 
Action: Mouse moved to (340, 503)
Screenshot: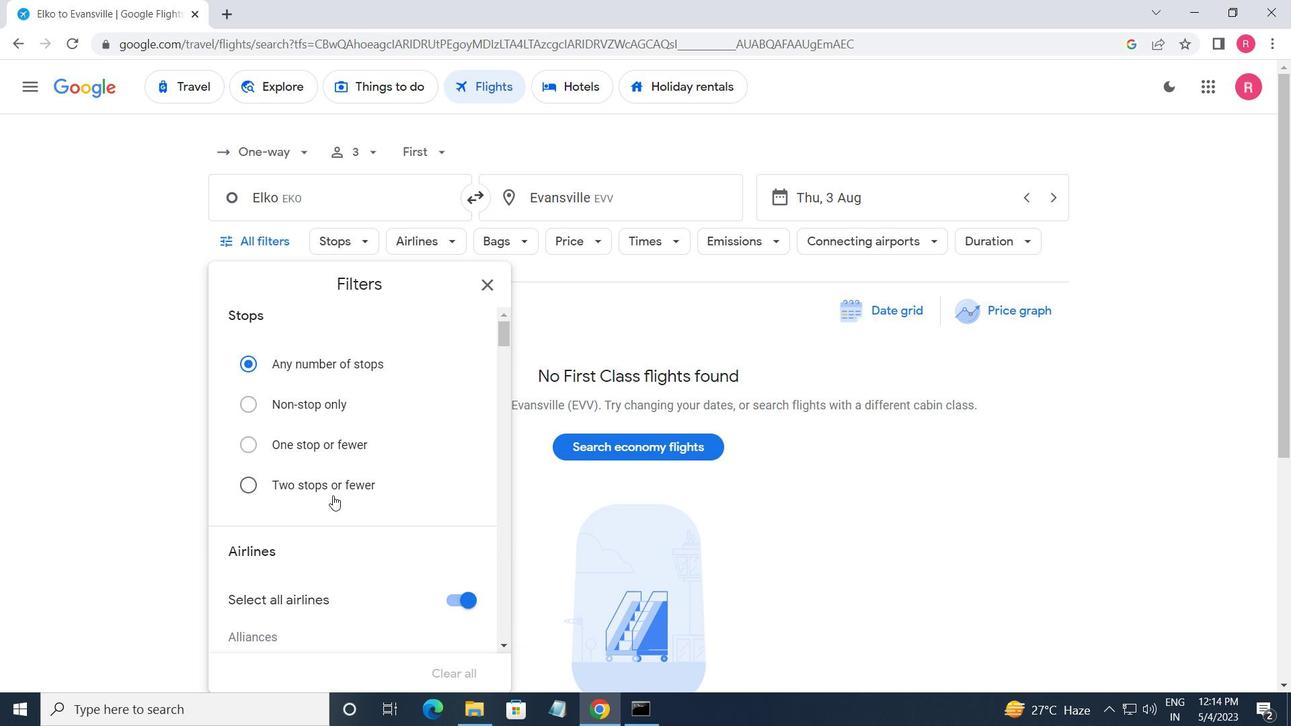 
Action: Mouse scrolled (340, 502) with delta (0, 0)
Screenshot: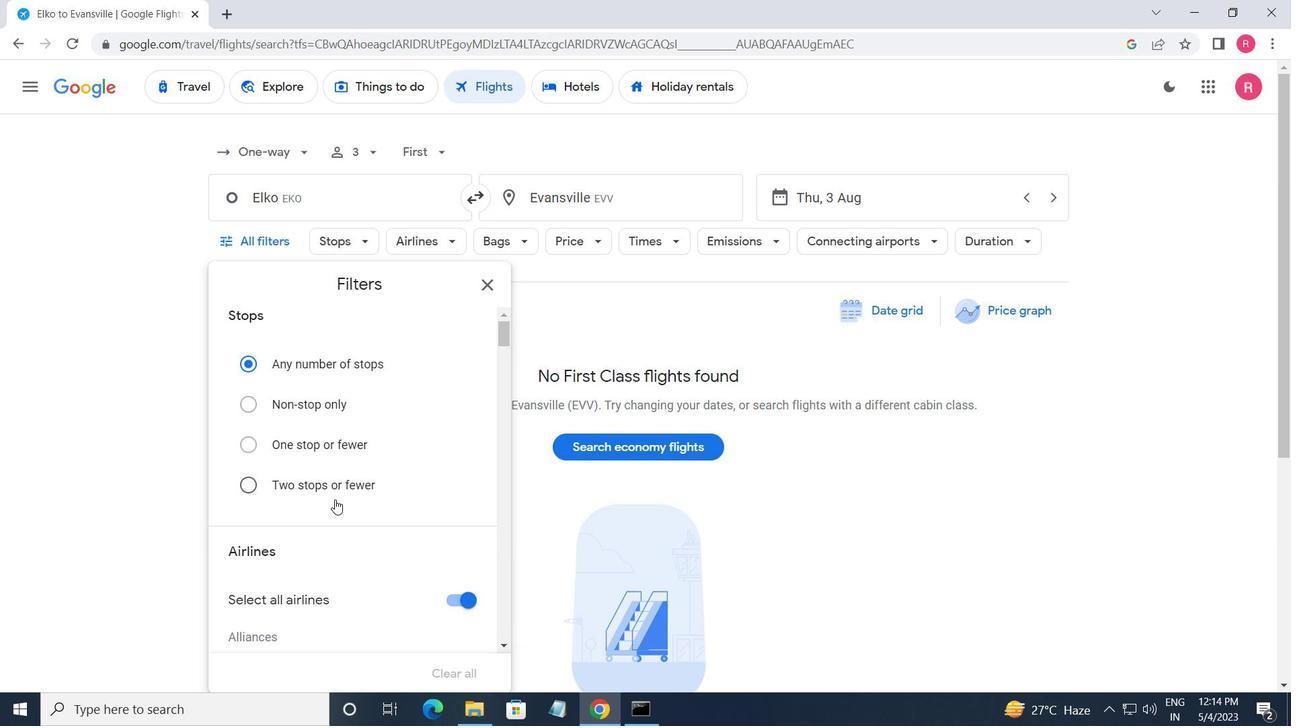 
Action: Mouse moved to (342, 503)
Screenshot: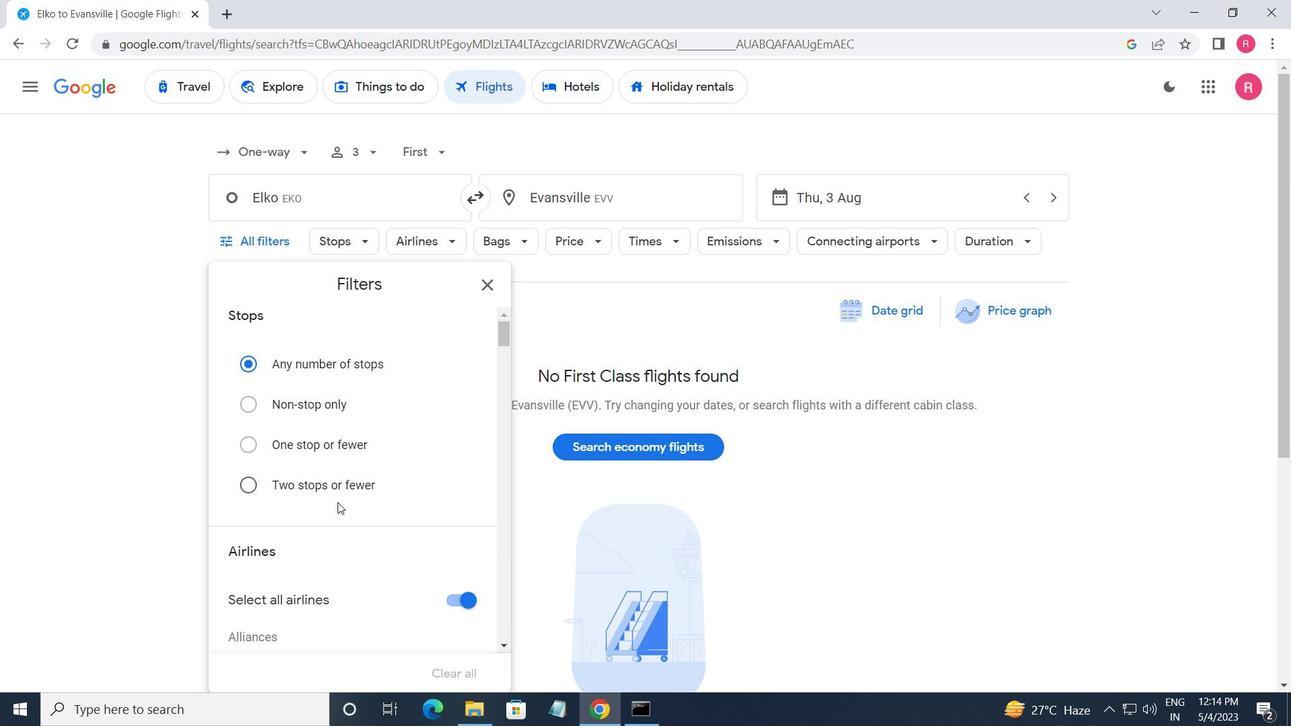 
Action: Mouse scrolled (342, 502) with delta (0, 0)
Screenshot: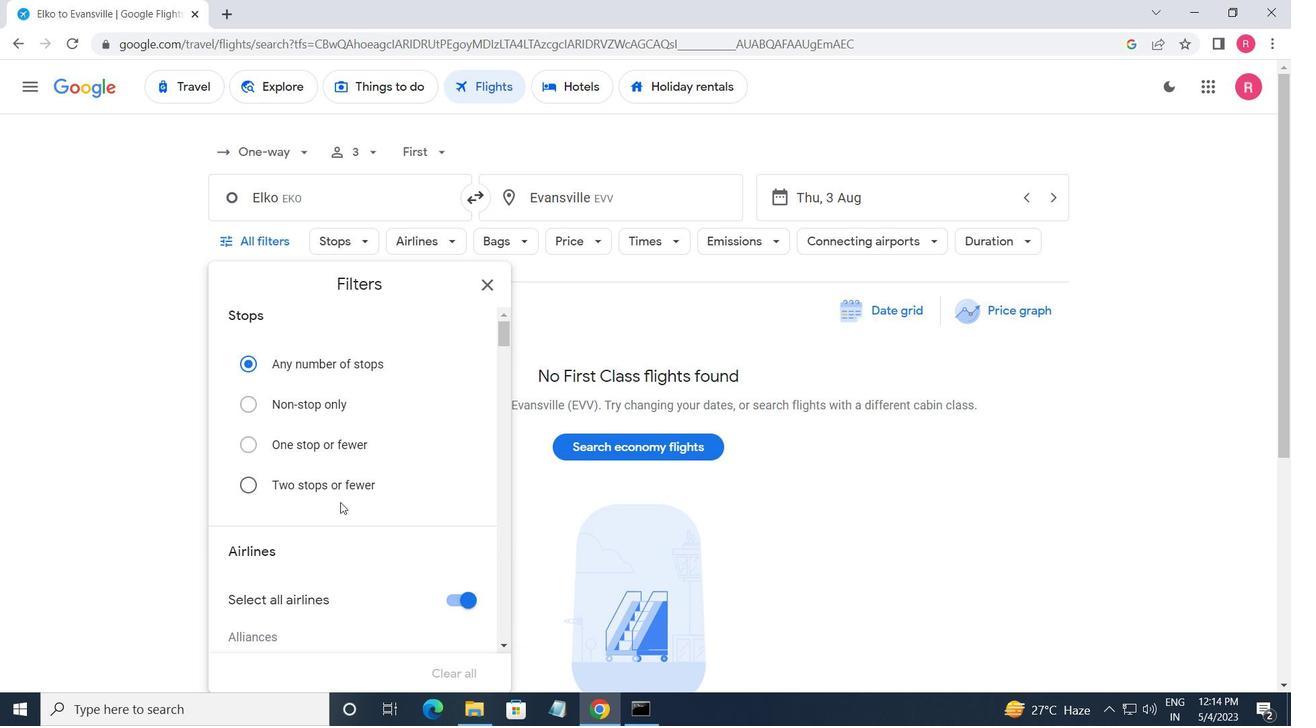 
Action: Mouse moved to (348, 528)
Screenshot: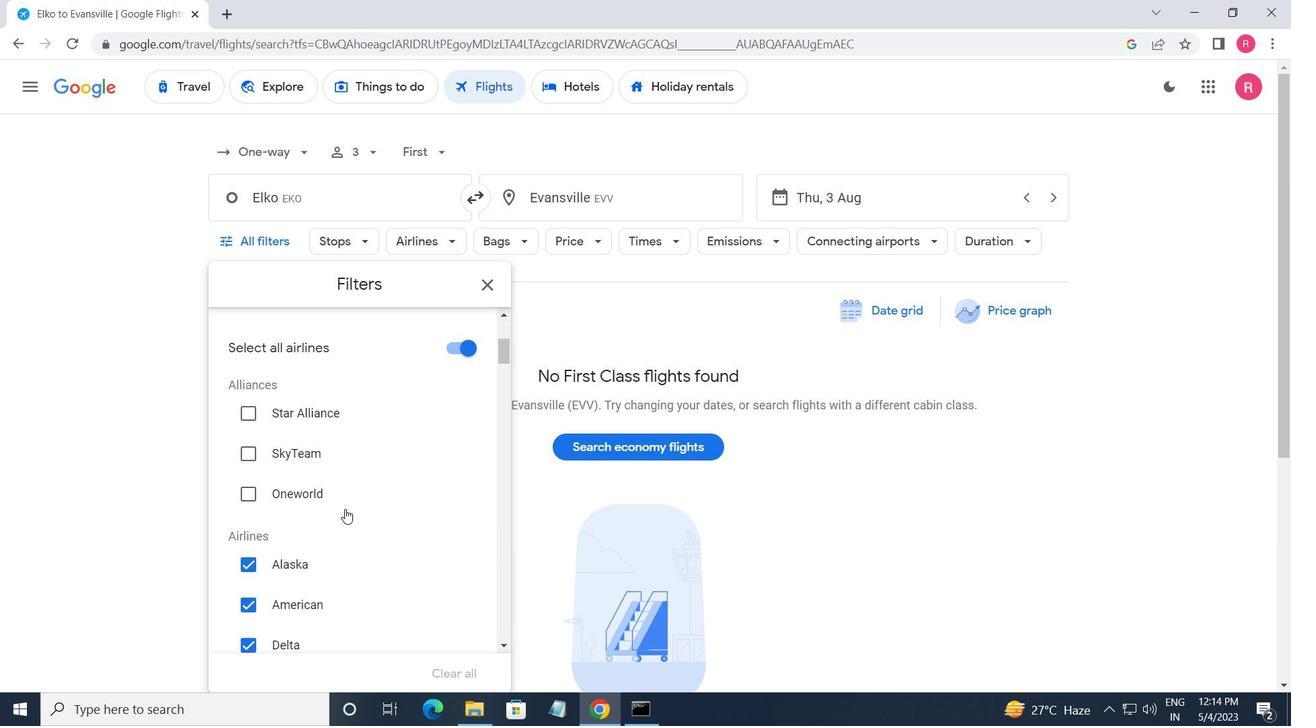 
Action: Mouse scrolled (348, 527) with delta (0, 0)
Screenshot: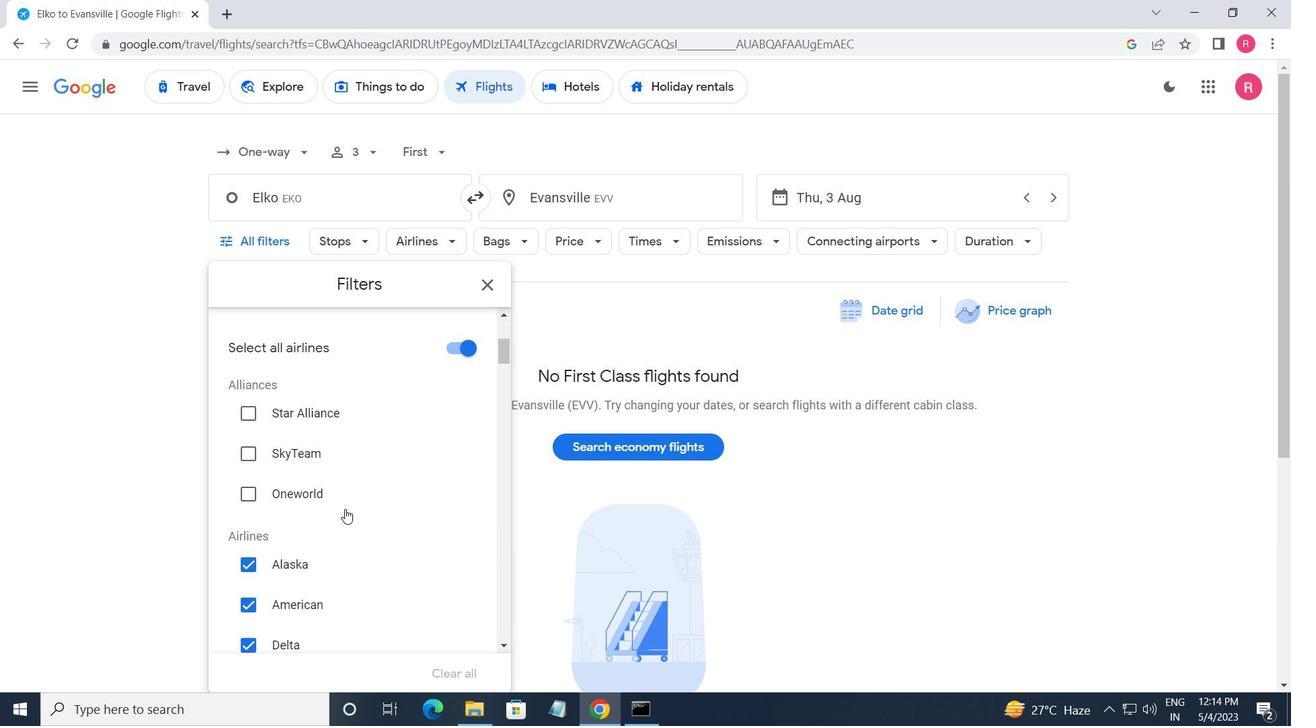 
Action: Mouse moved to (349, 528)
Screenshot: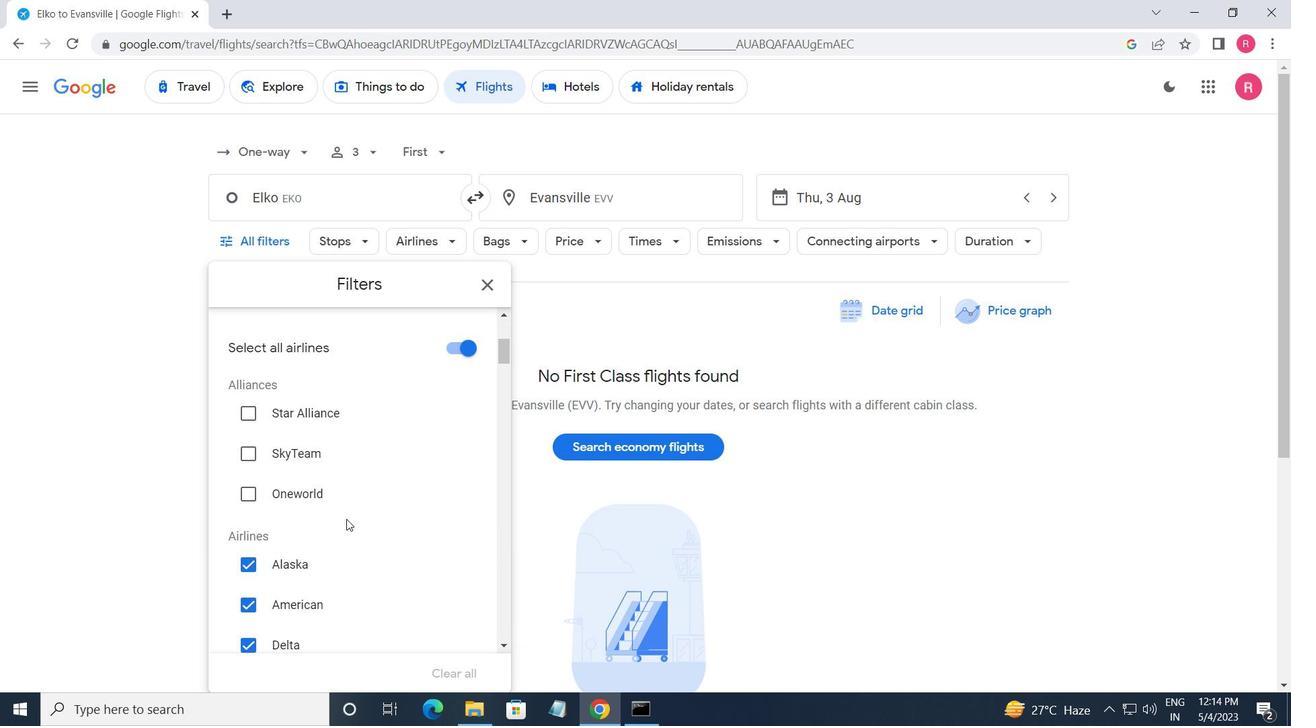 
Action: Mouse scrolled (349, 528) with delta (0, 0)
Screenshot: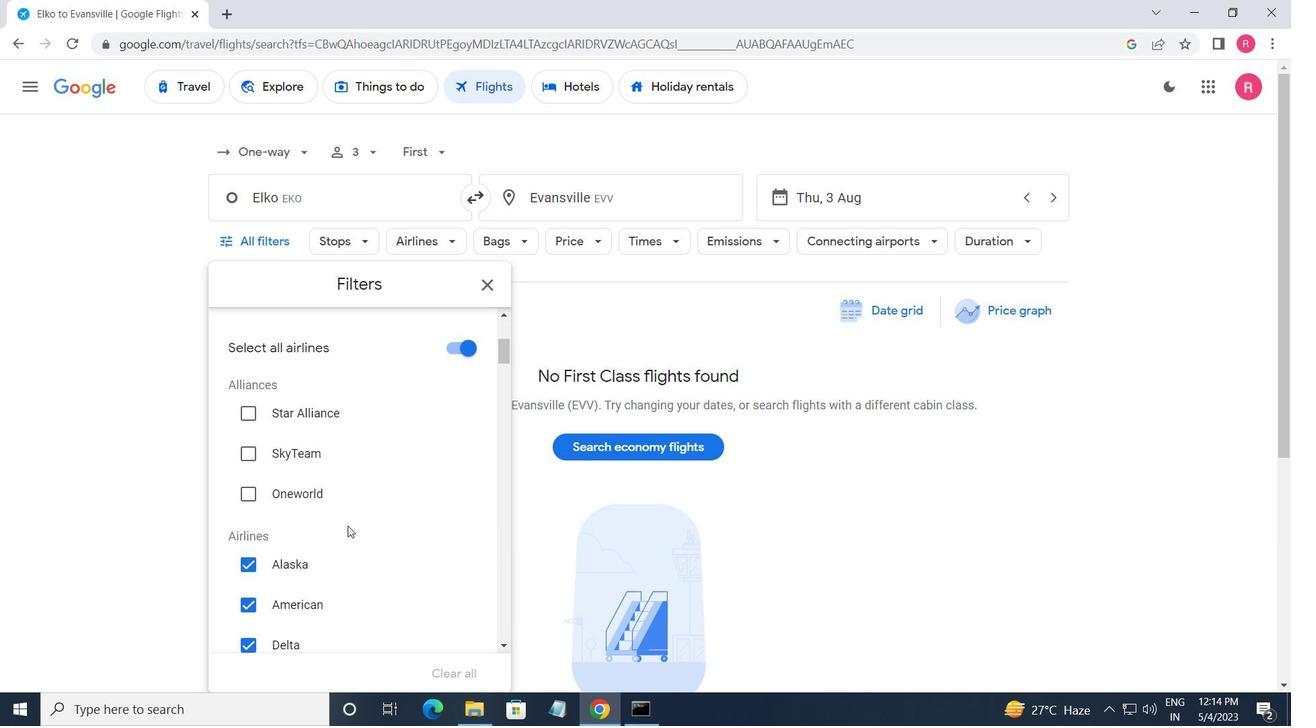 
Action: Mouse moved to (331, 606)
Screenshot: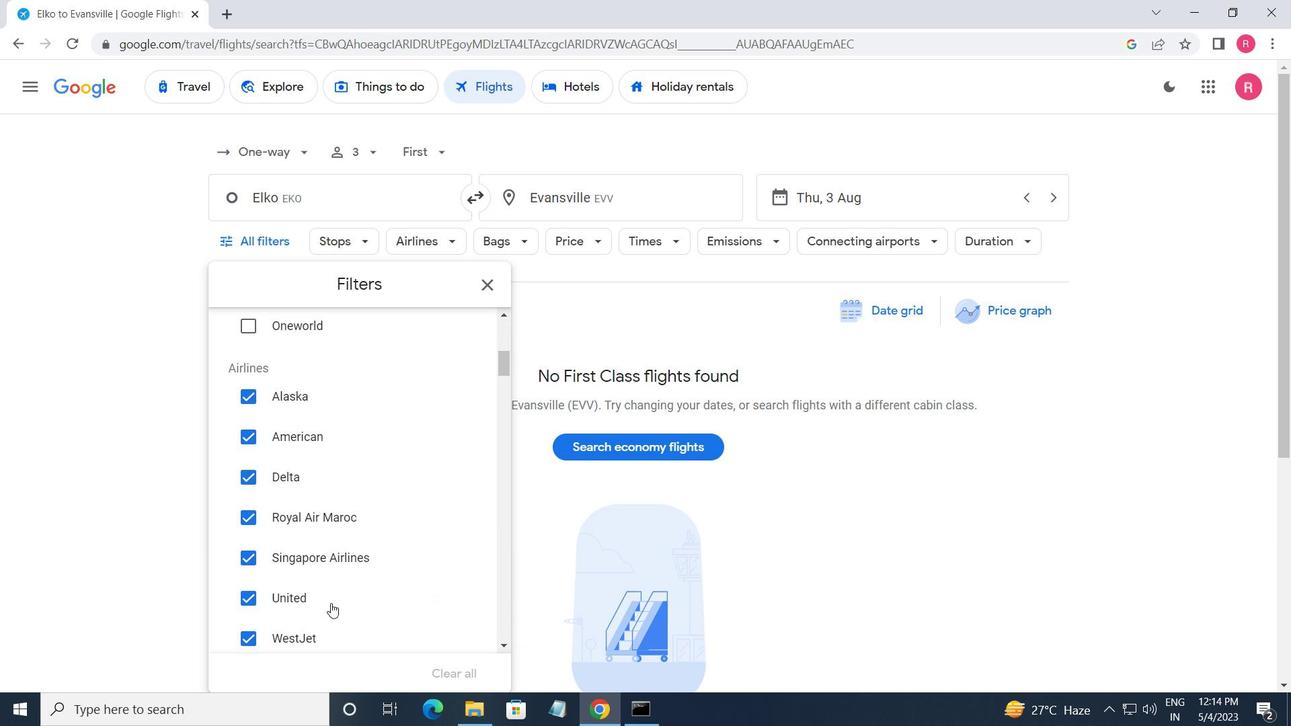 
Action: Mouse scrolled (331, 605) with delta (0, 0)
Screenshot: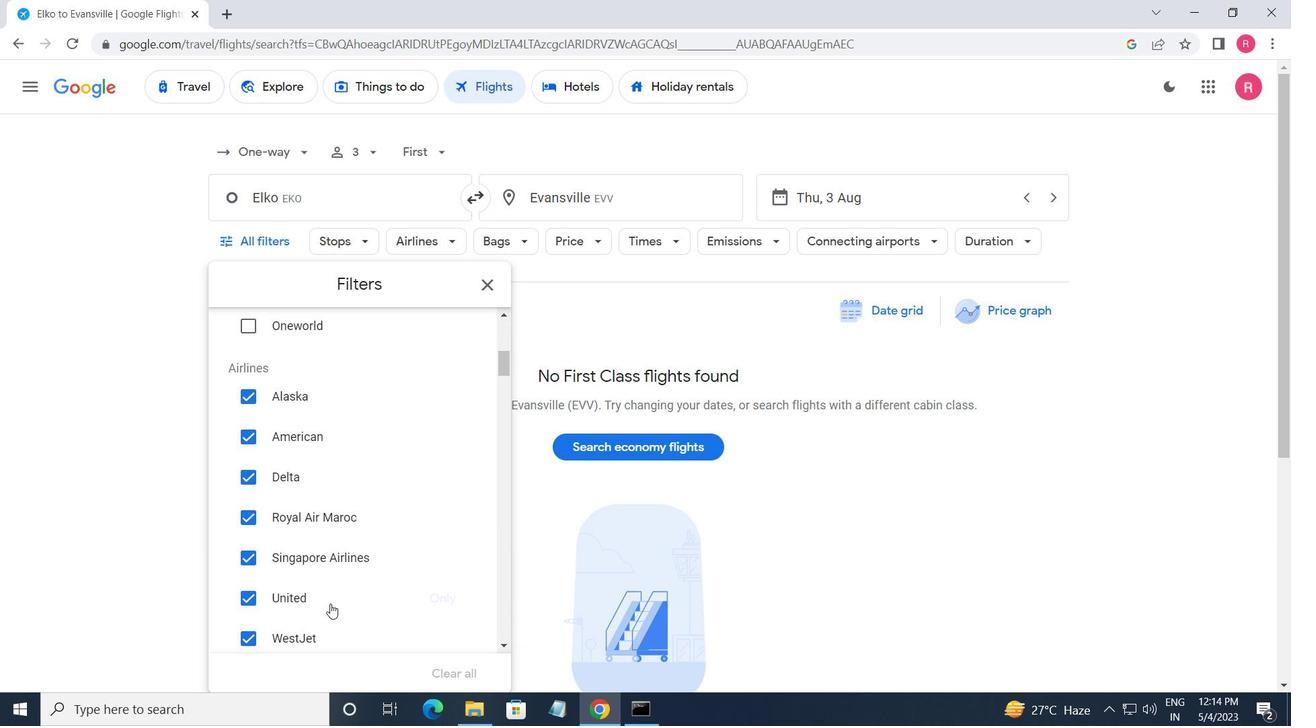 
Action: Mouse moved to (423, 556)
Screenshot: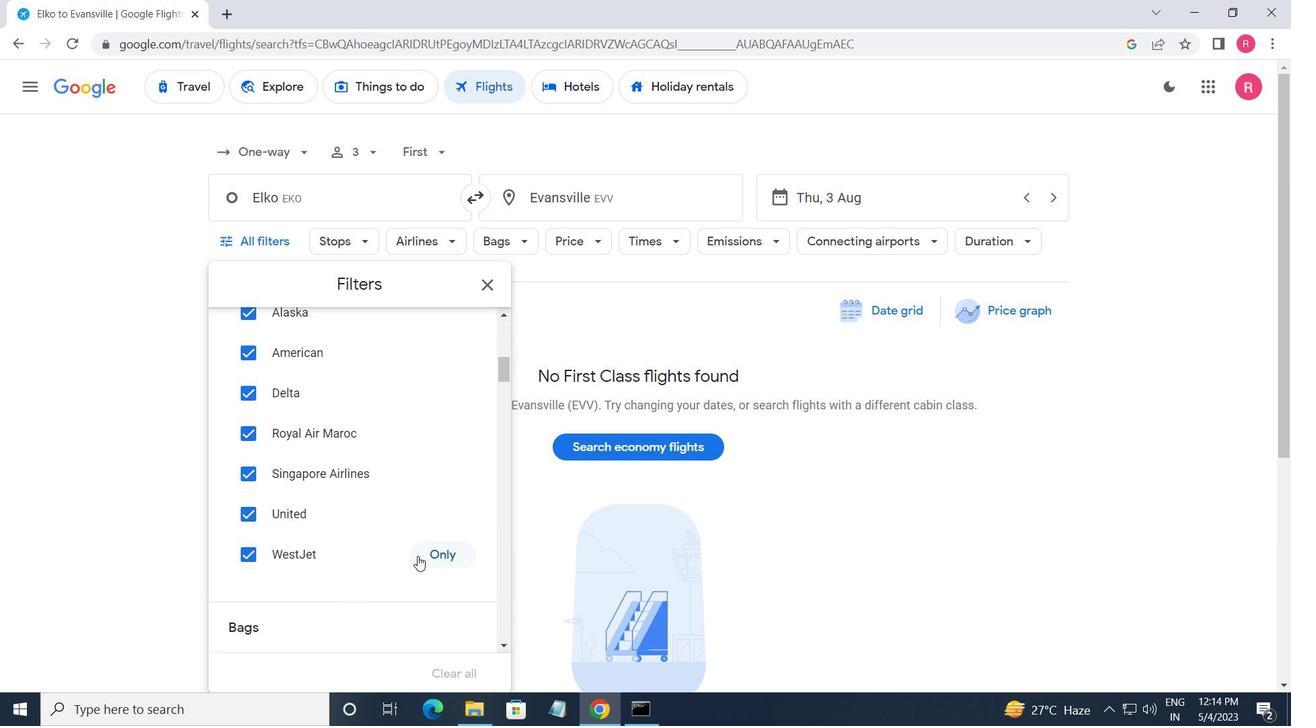 
Action: Mouse pressed left at (423, 556)
Screenshot: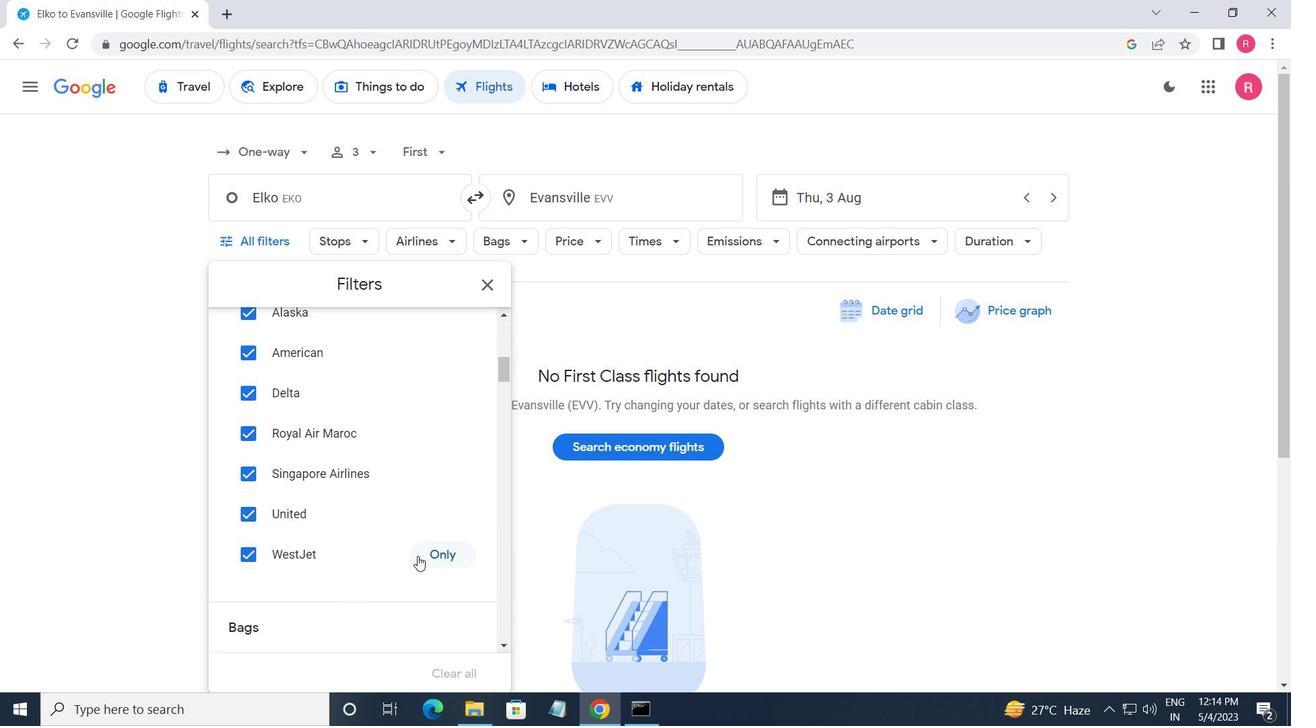 
Action: Mouse moved to (420, 565)
Screenshot: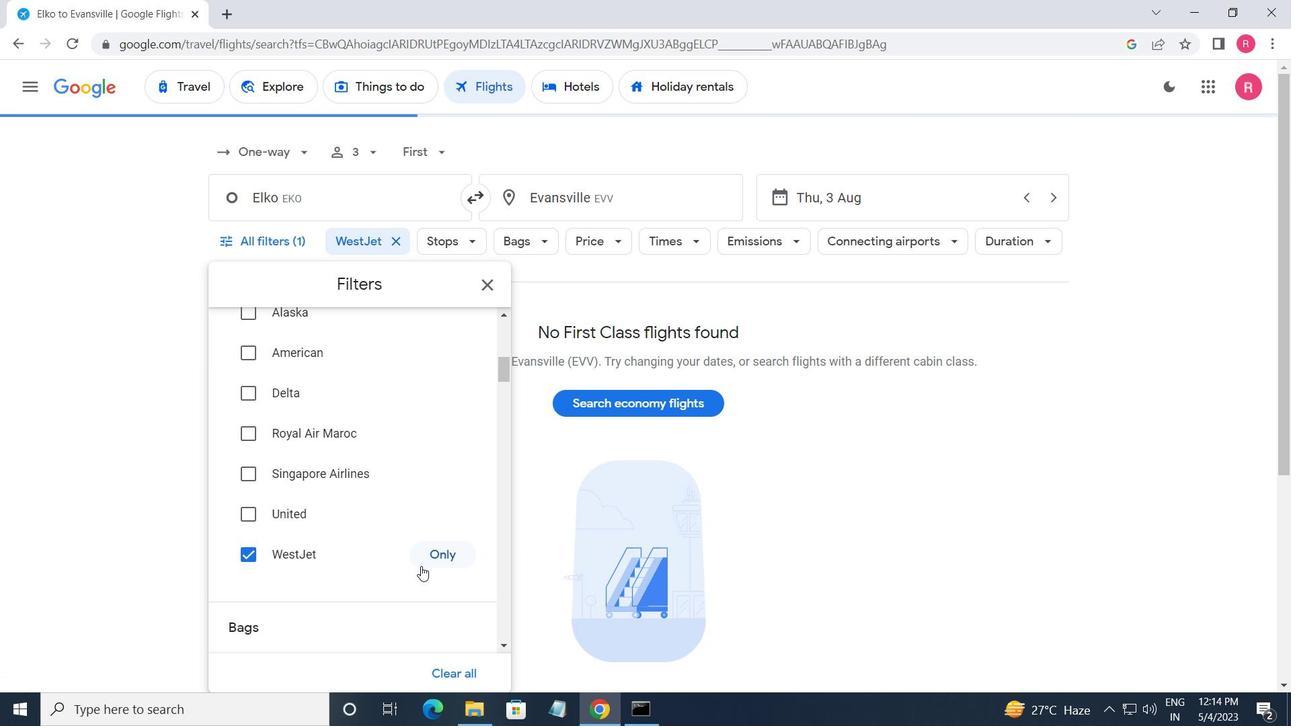 
Action: Mouse scrolled (420, 564) with delta (0, 0)
Screenshot: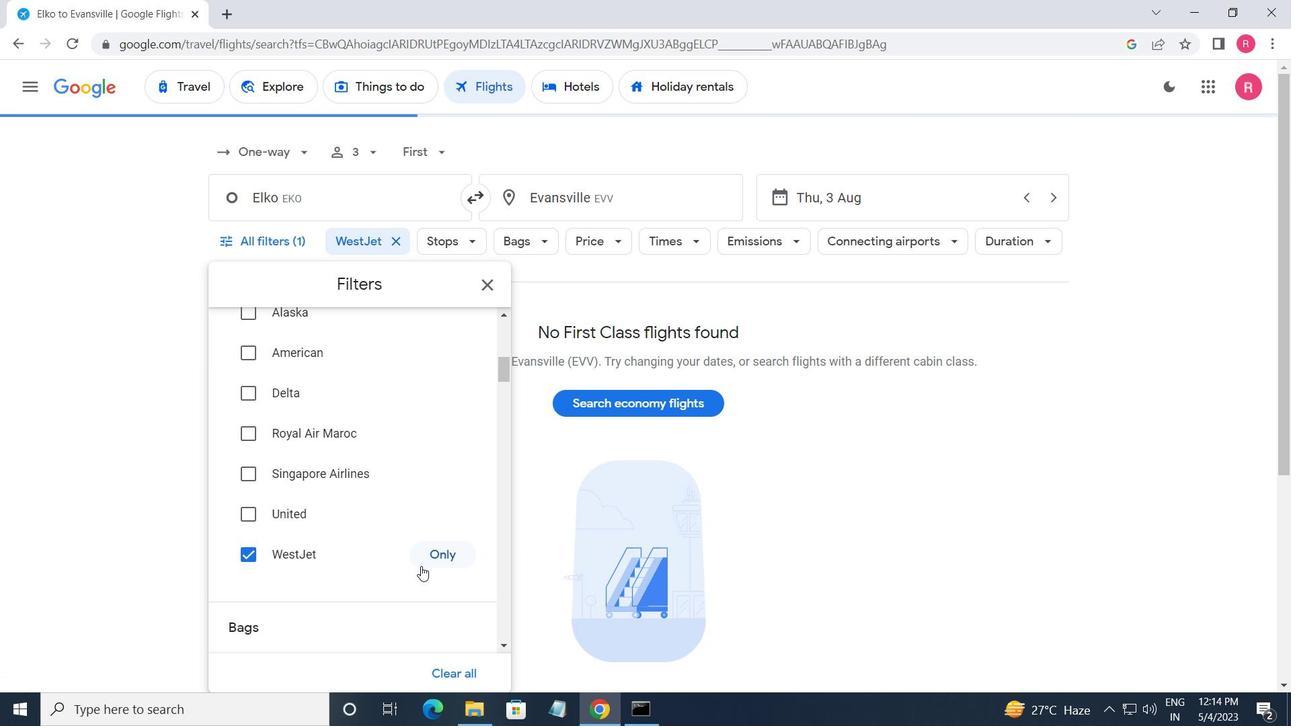 
Action: Mouse moved to (419, 565)
Screenshot: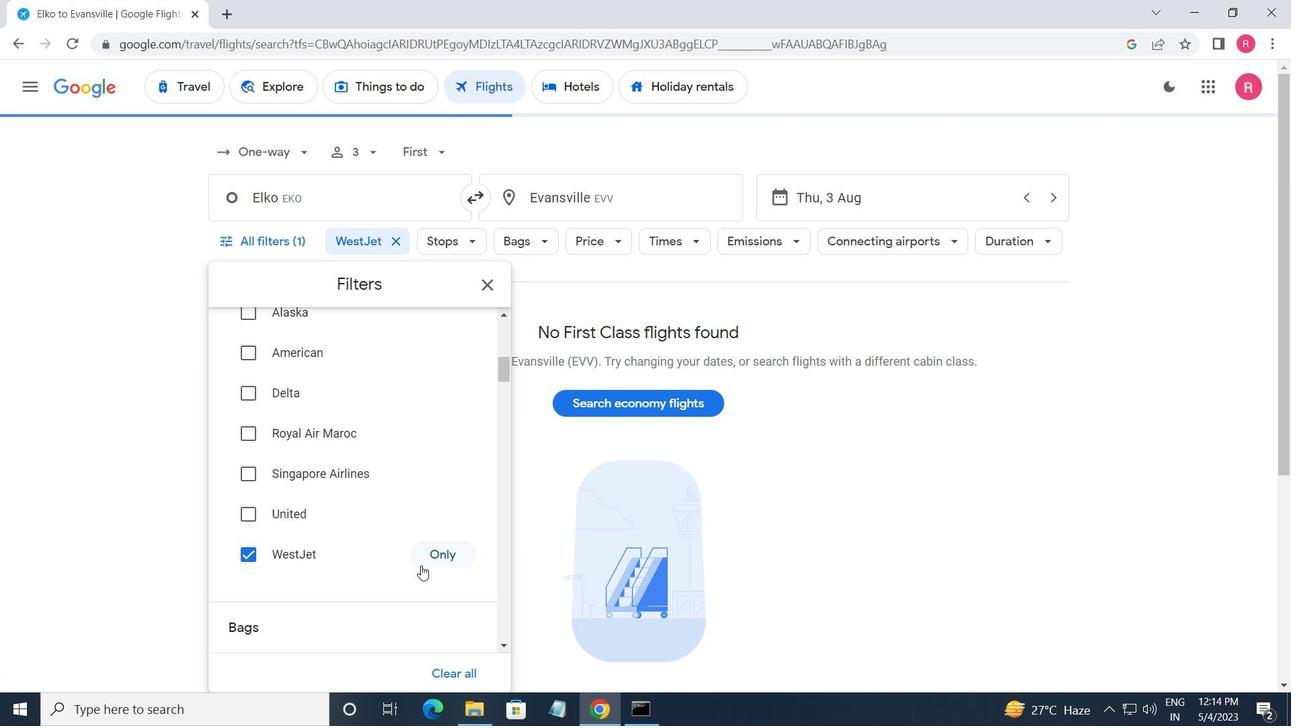 
Action: Mouse scrolled (419, 564) with delta (0, 0)
Screenshot: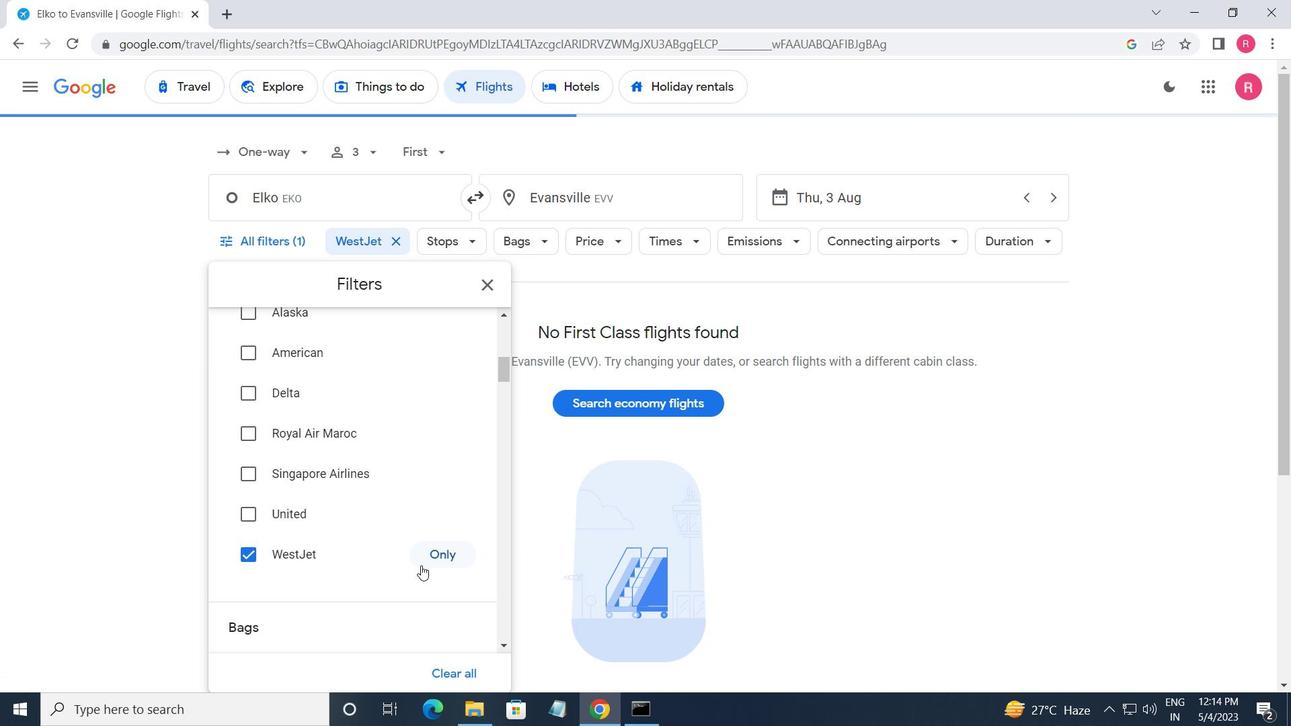 
Action: Mouse scrolled (419, 564) with delta (0, 0)
Screenshot: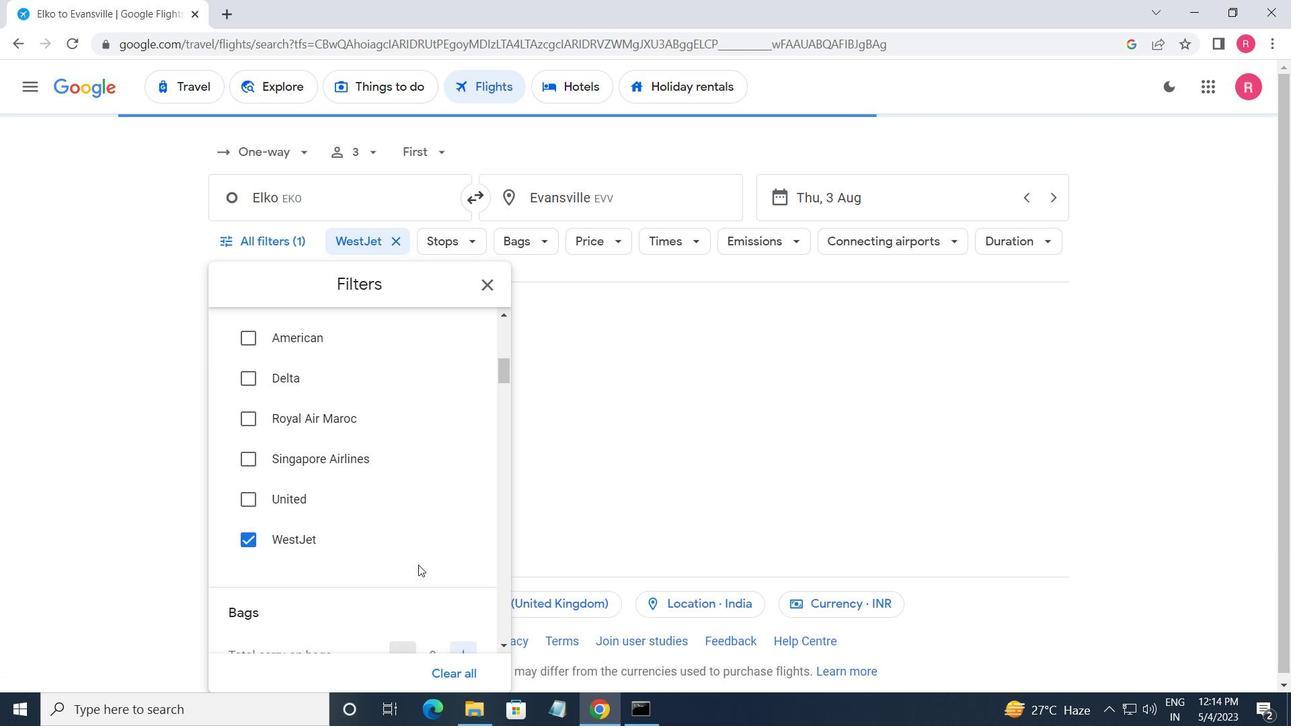 
Action: Mouse moved to (417, 565)
Screenshot: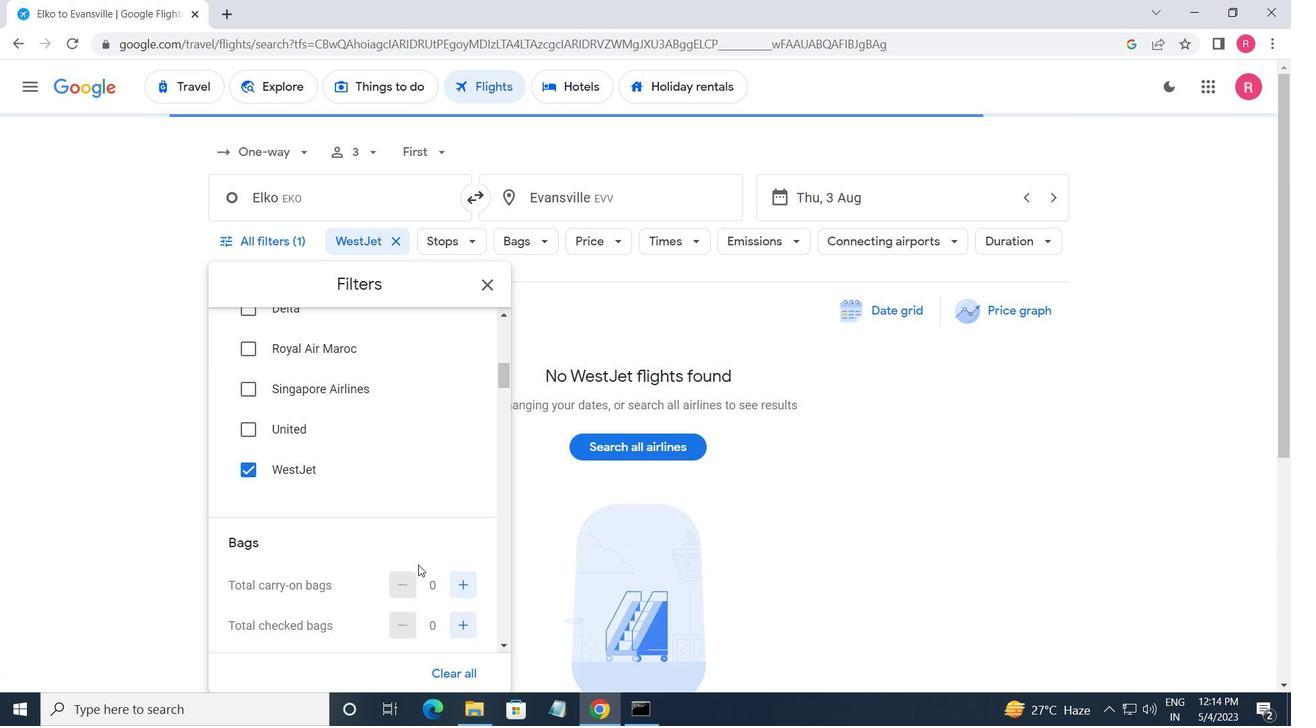 
Action: Mouse scrolled (417, 565) with delta (0, 0)
Screenshot: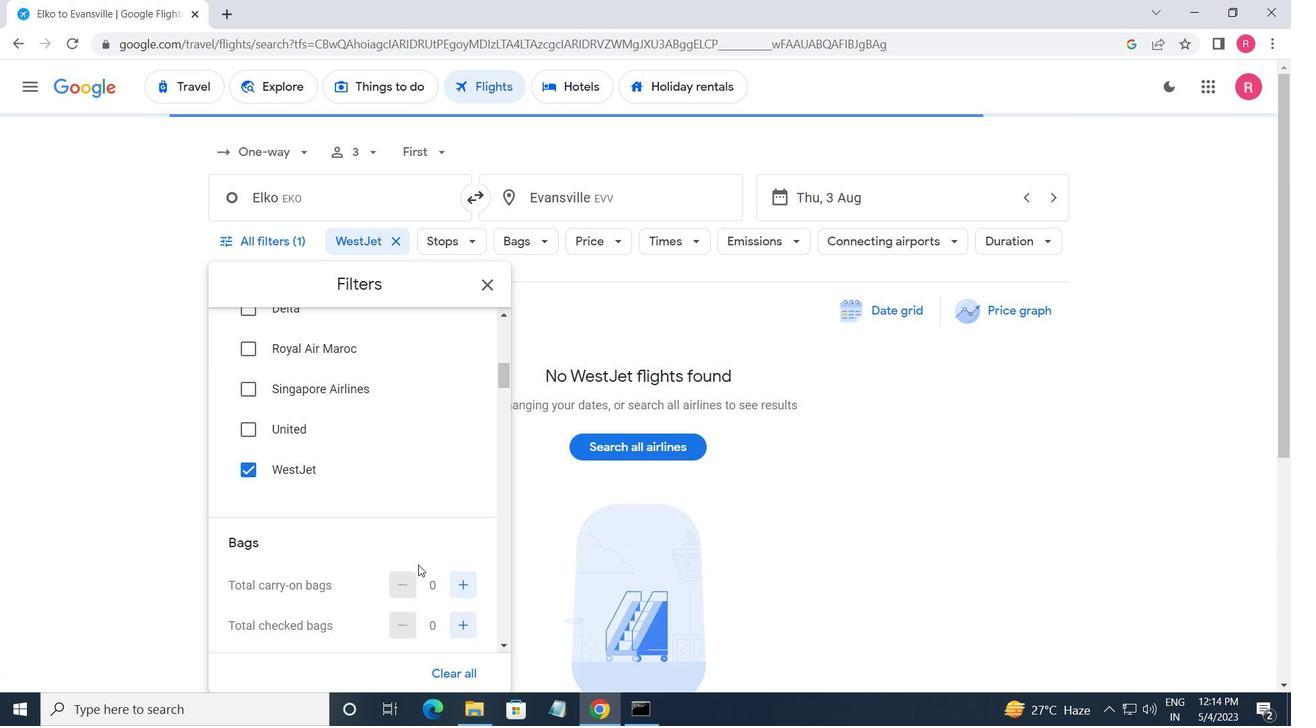 
Action: Mouse moved to (451, 338)
Screenshot: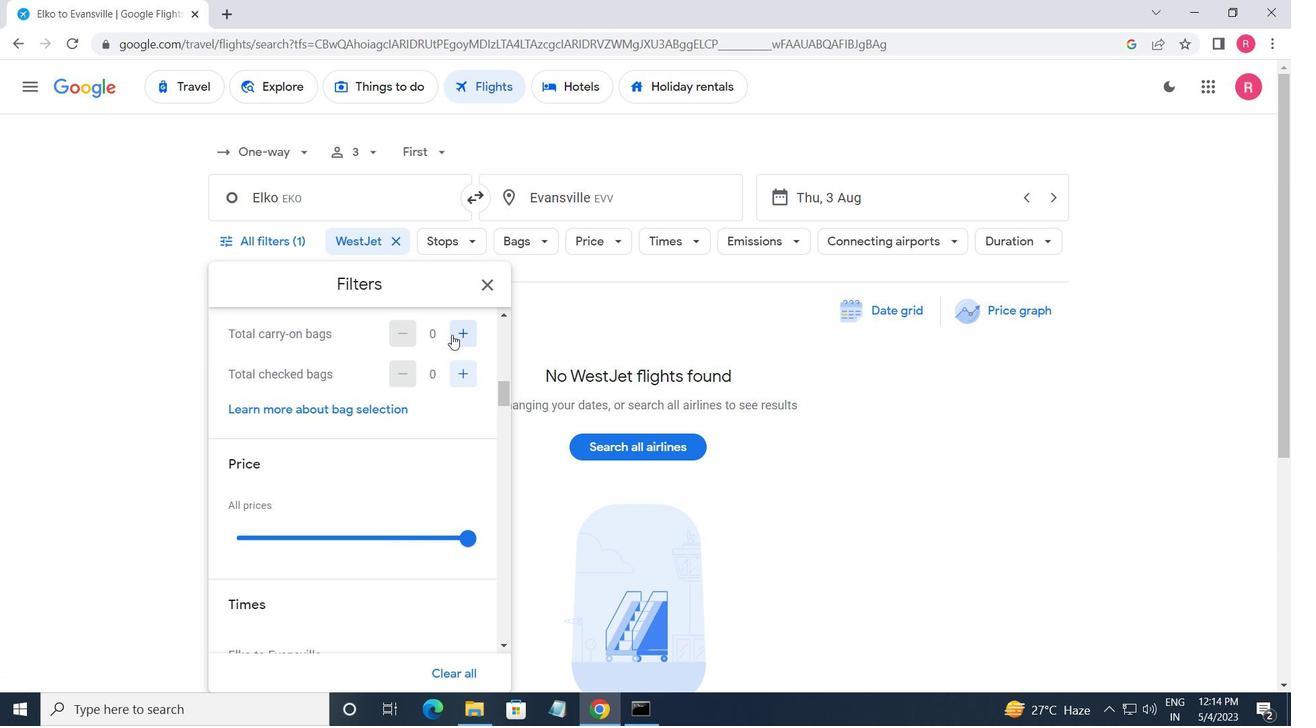 
Action: Mouse pressed left at (451, 338)
Screenshot: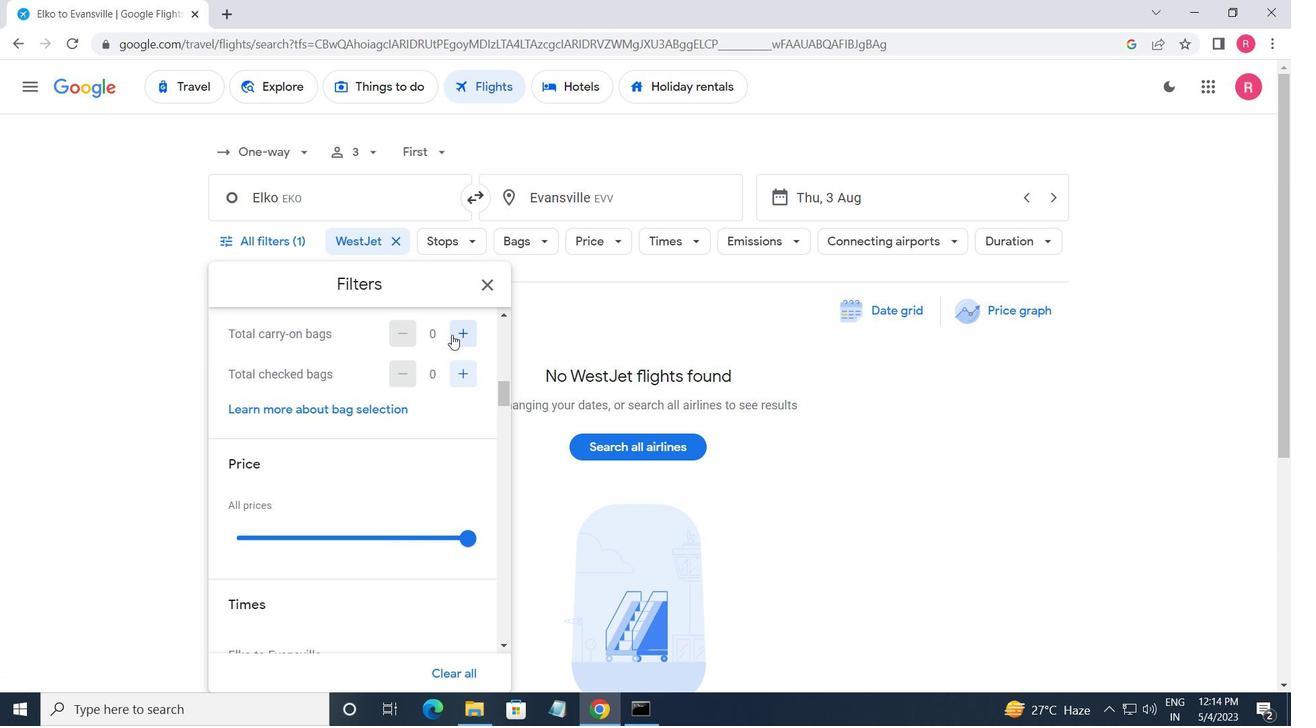 
Action: Mouse moved to (388, 434)
Screenshot: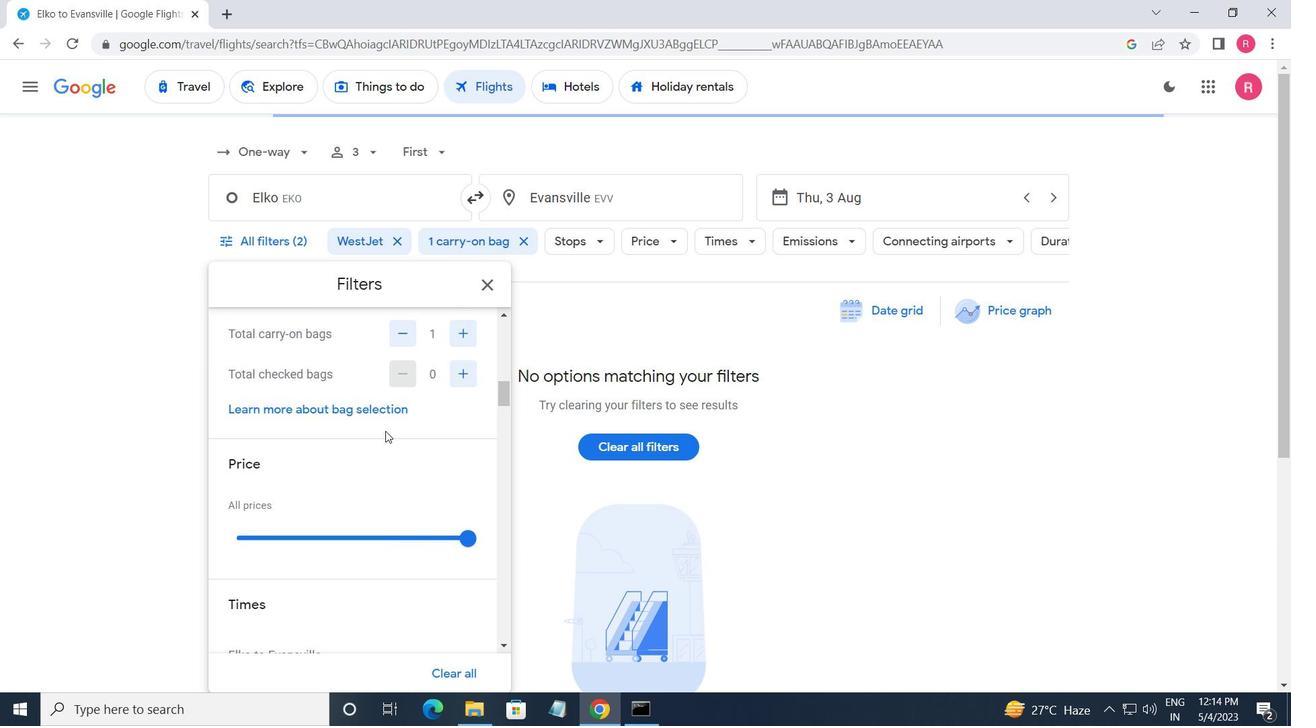 
Action: Mouse scrolled (388, 433) with delta (0, 0)
Screenshot: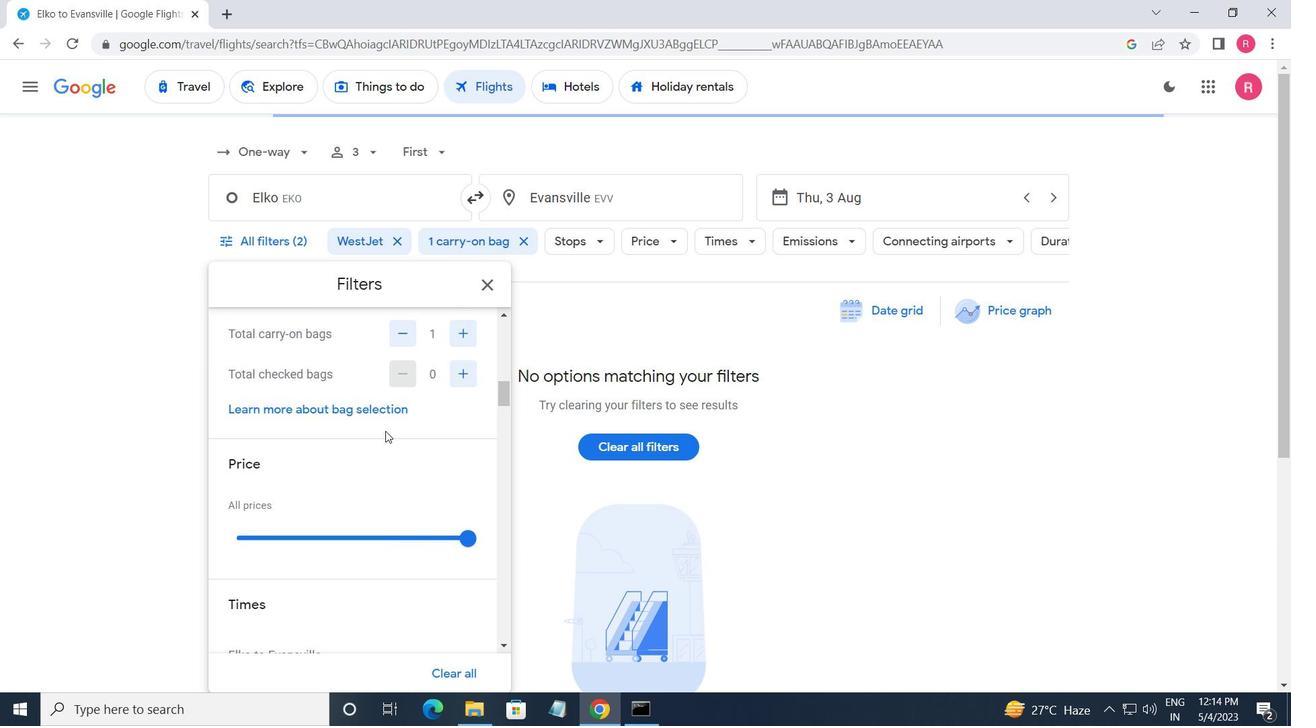 
Action: Mouse moved to (482, 456)
Screenshot: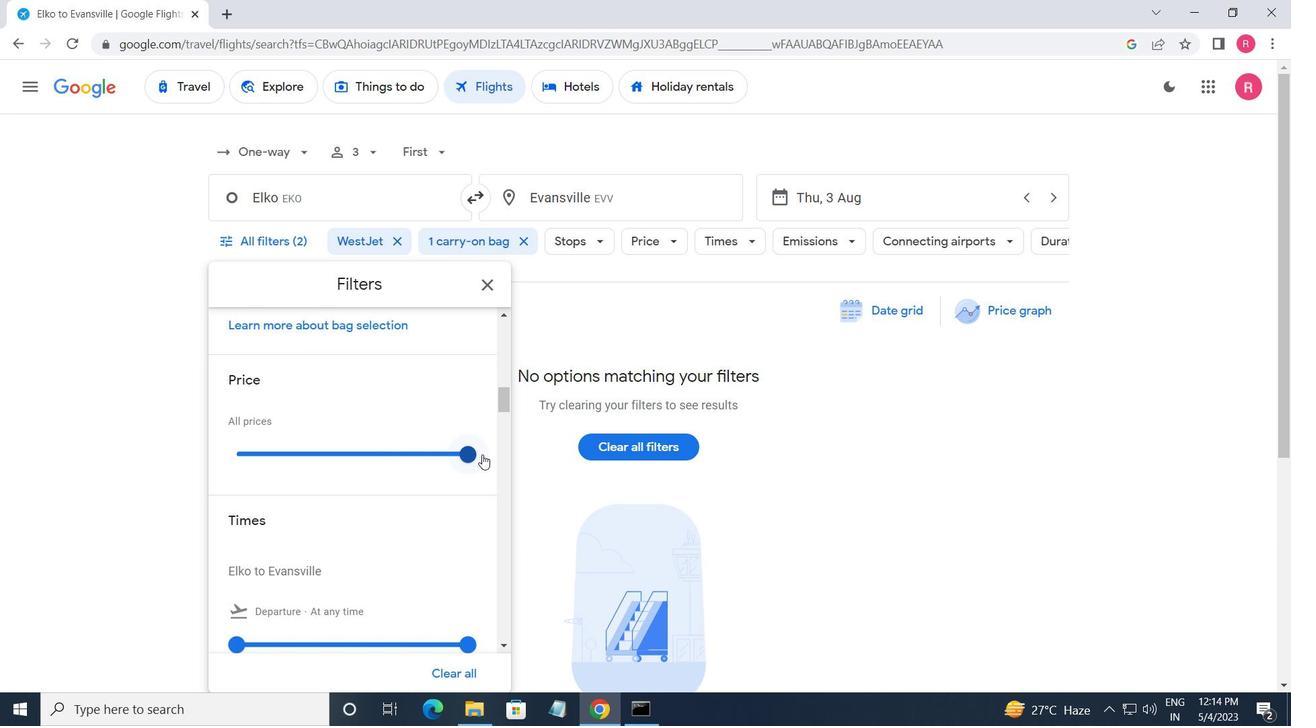 
Action: Mouse pressed left at (482, 456)
Screenshot: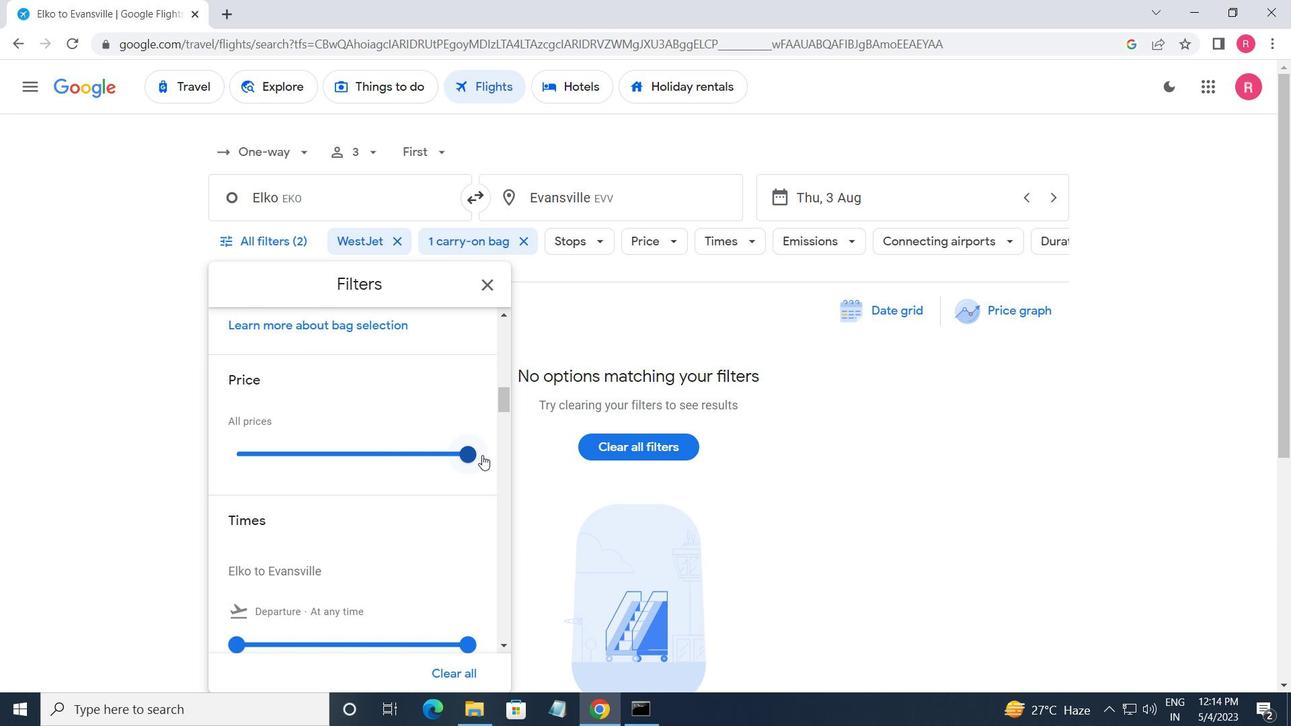 
Action: Mouse moved to (398, 512)
Screenshot: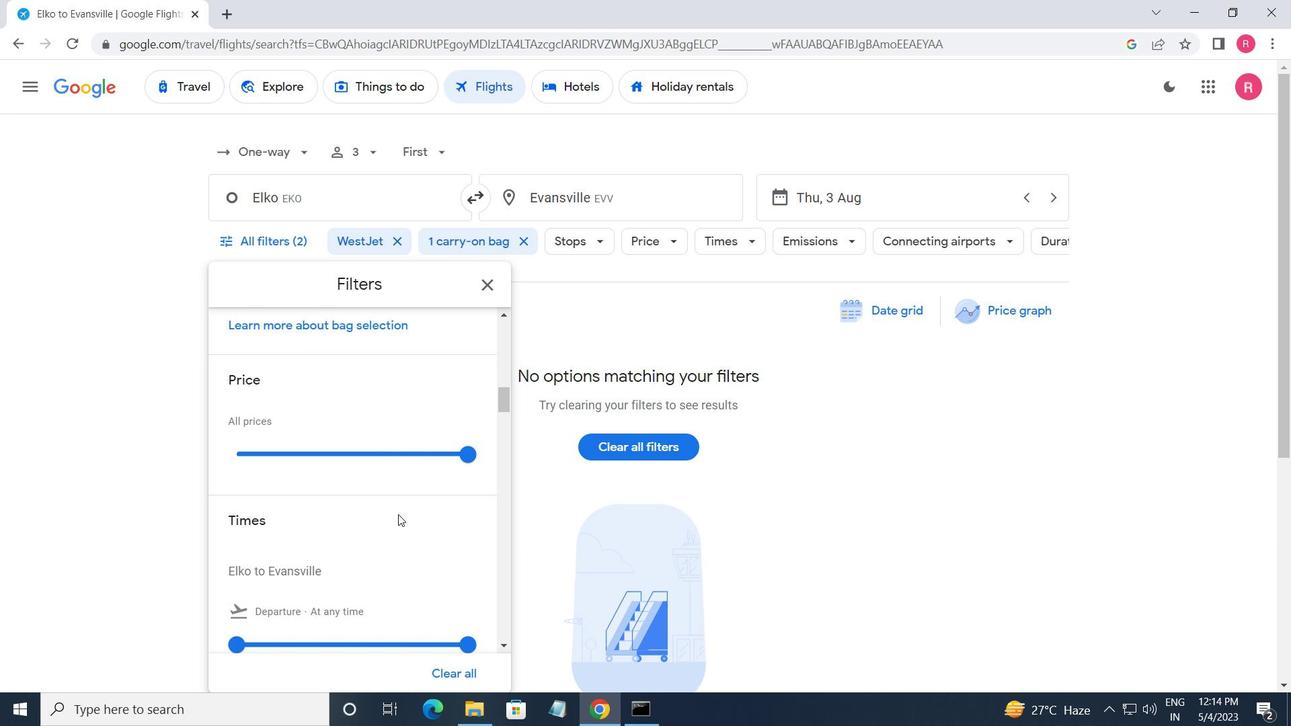 
Action: Mouse scrolled (398, 511) with delta (0, 0)
Screenshot: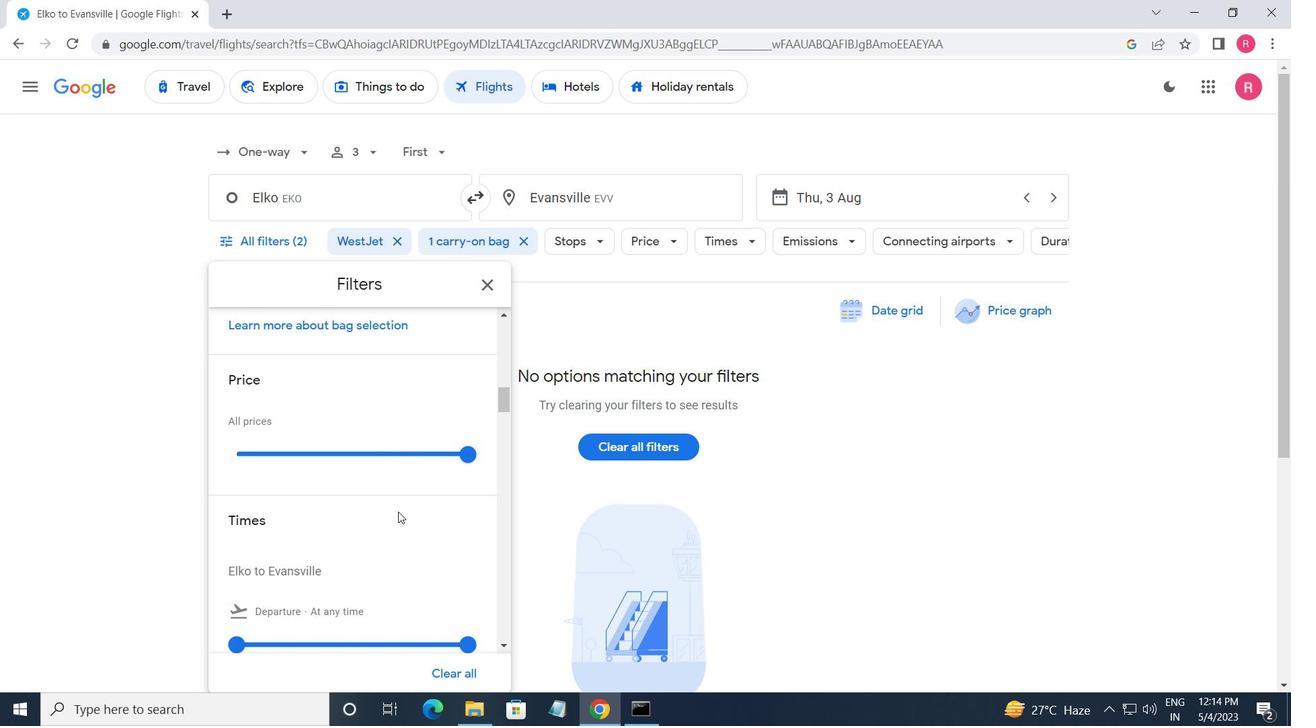 
Action: Mouse moved to (248, 567)
Screenshot: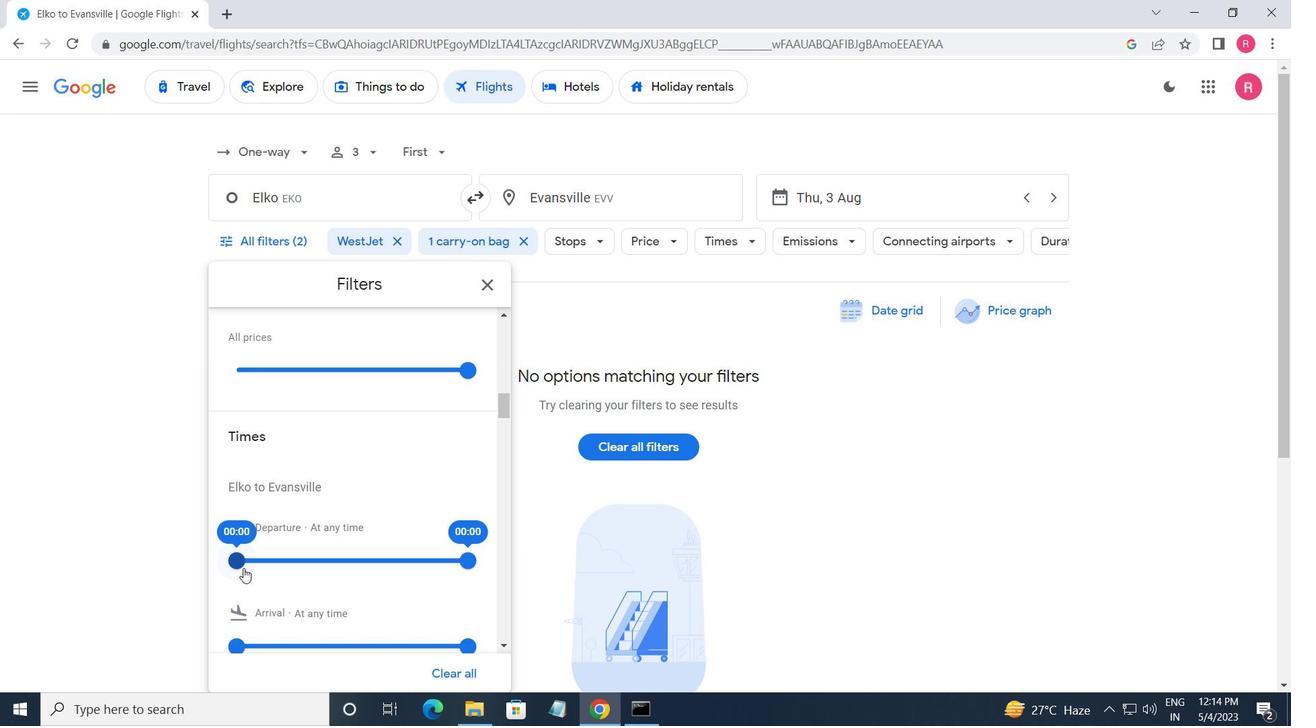 
Action: Mouse pressed left at (248, 567)
Screenshot: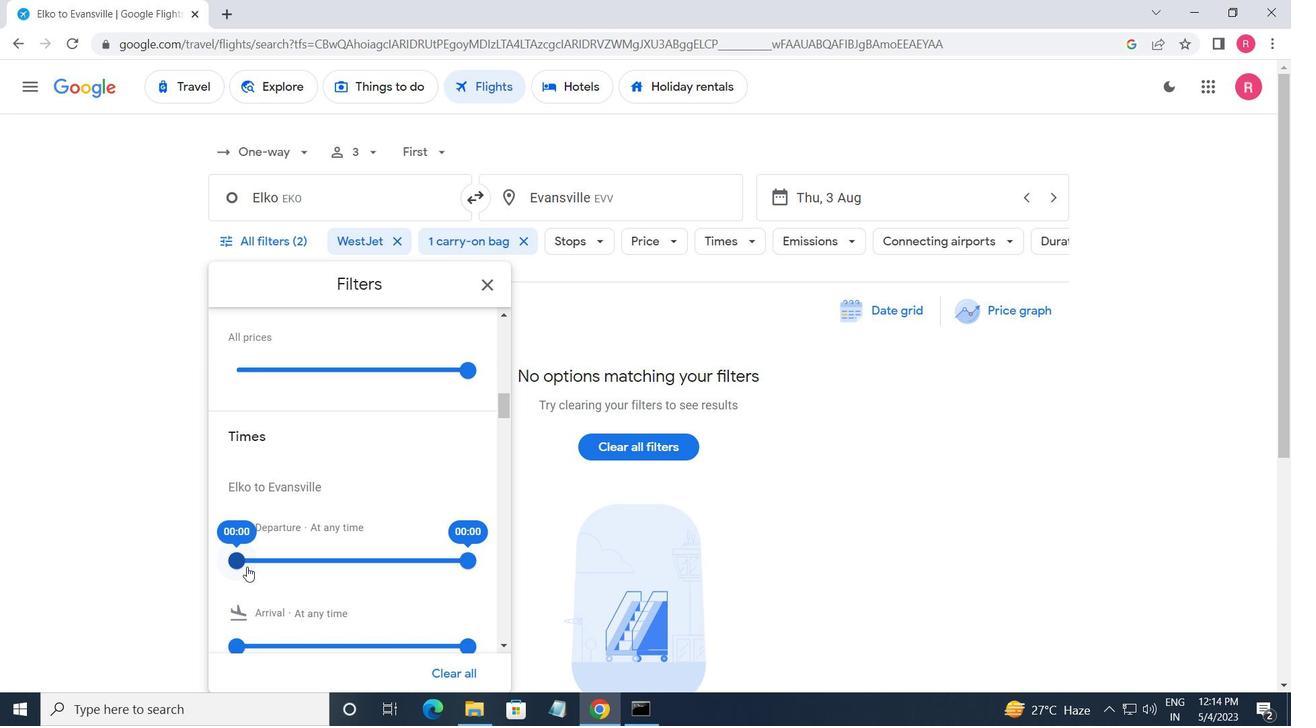 
Action: Mouse moved to (464, 562)
Screenshot: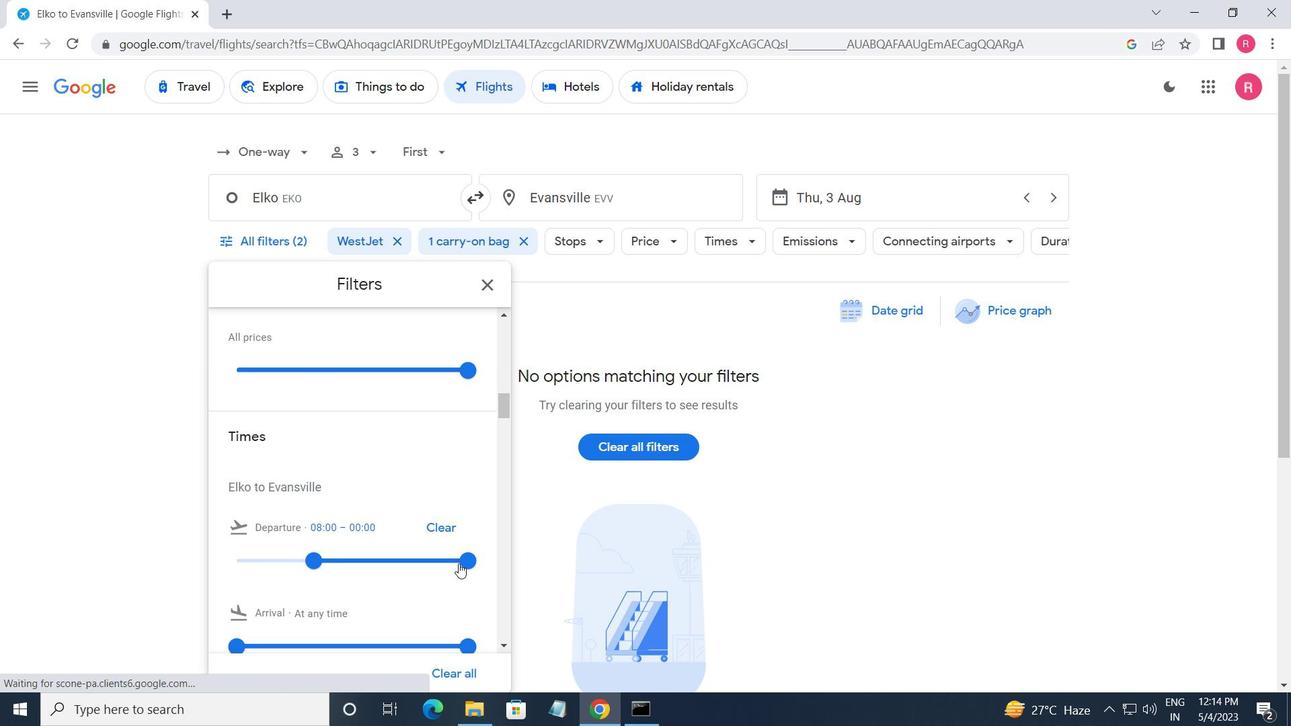 
Action: Mouse pressed left at (464, 562)
Screenshot: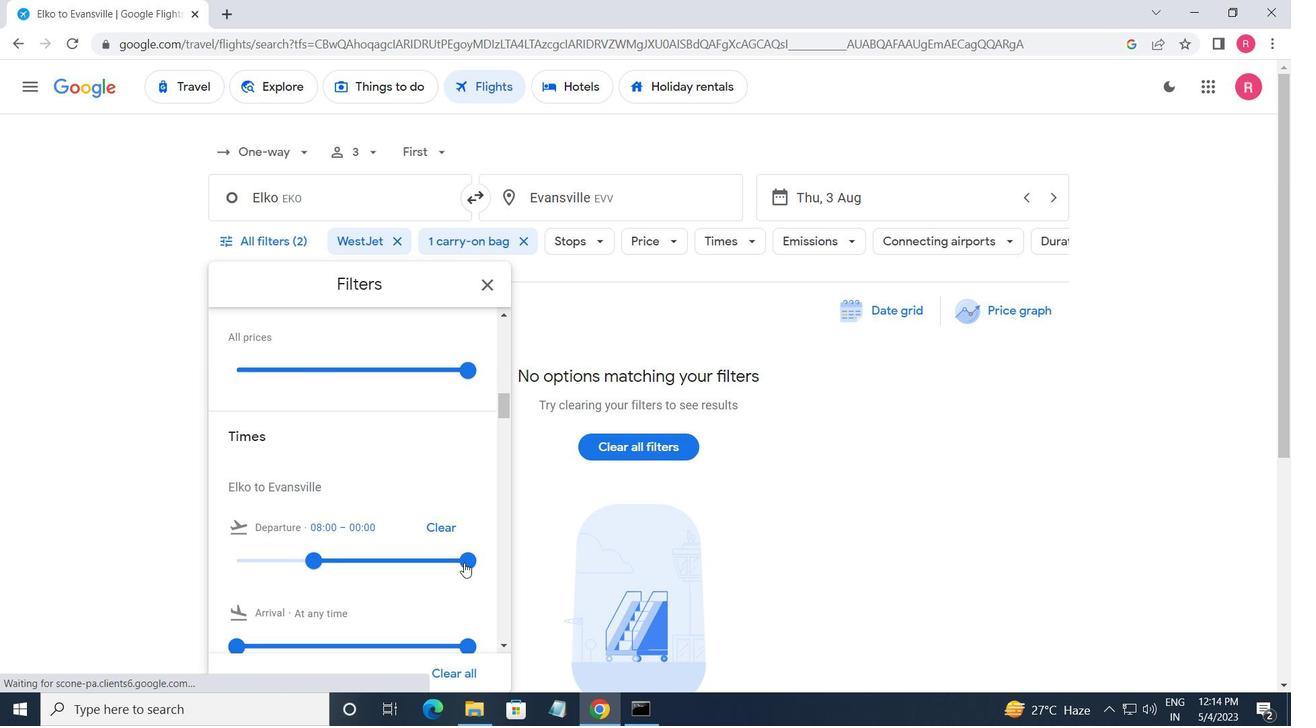 
Action: Mouse moved to (353, 565)
Screenshot: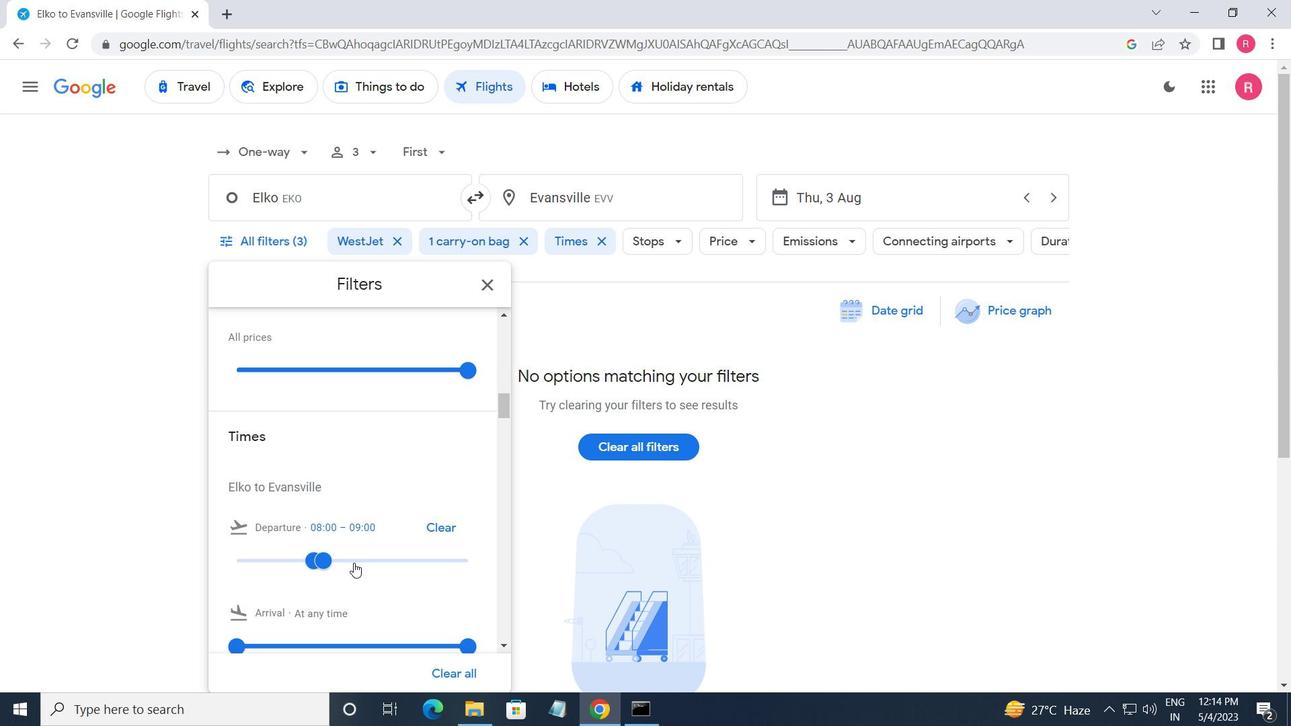 
Action: Mouse scrolled (353, 564) with delta (0, 0)
Screenshot: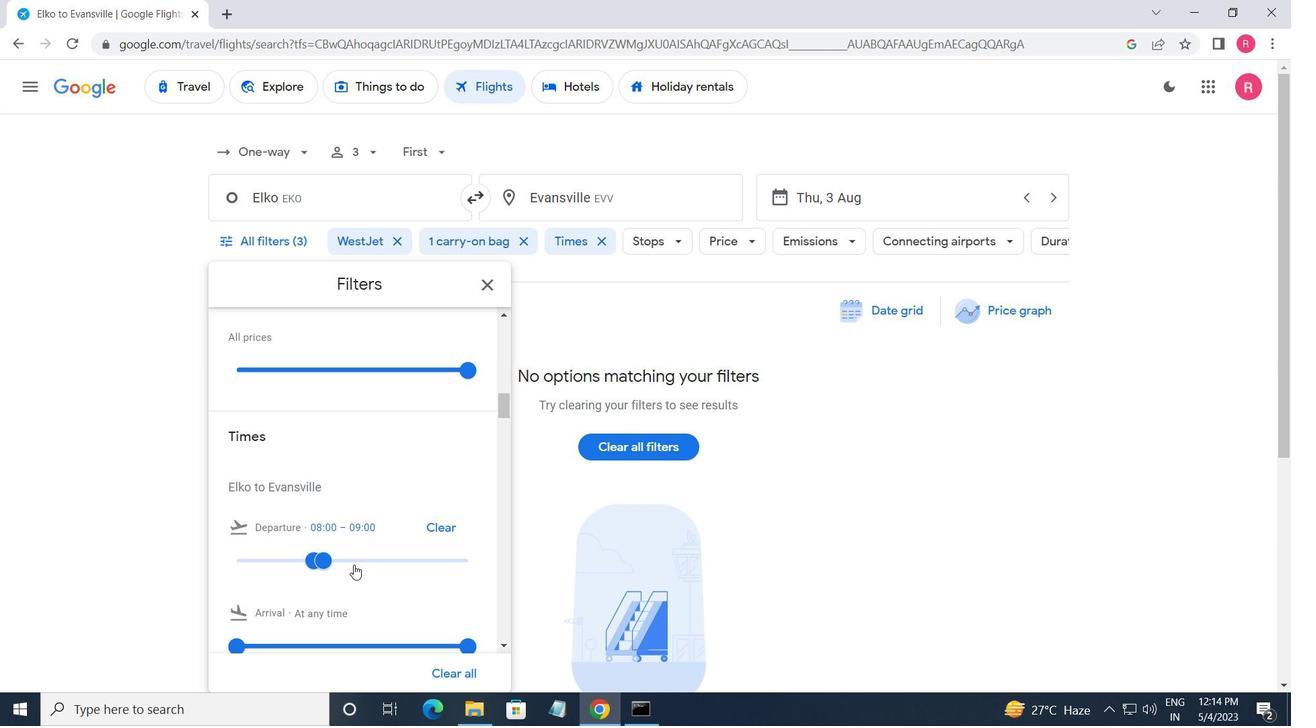
Action: Mouse moved to (357, 563)
Screenshot: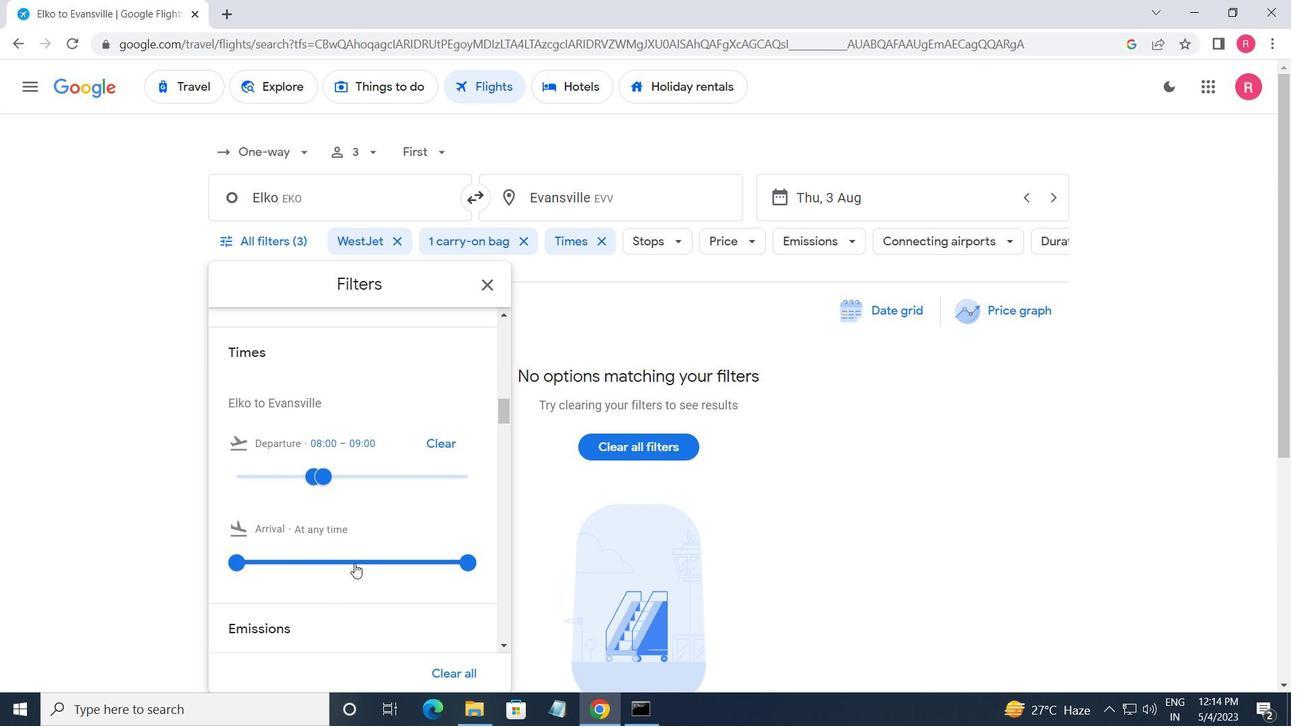 
Action: Mouse scrolled (357, 563) with delta (0, 0)
Screenshot: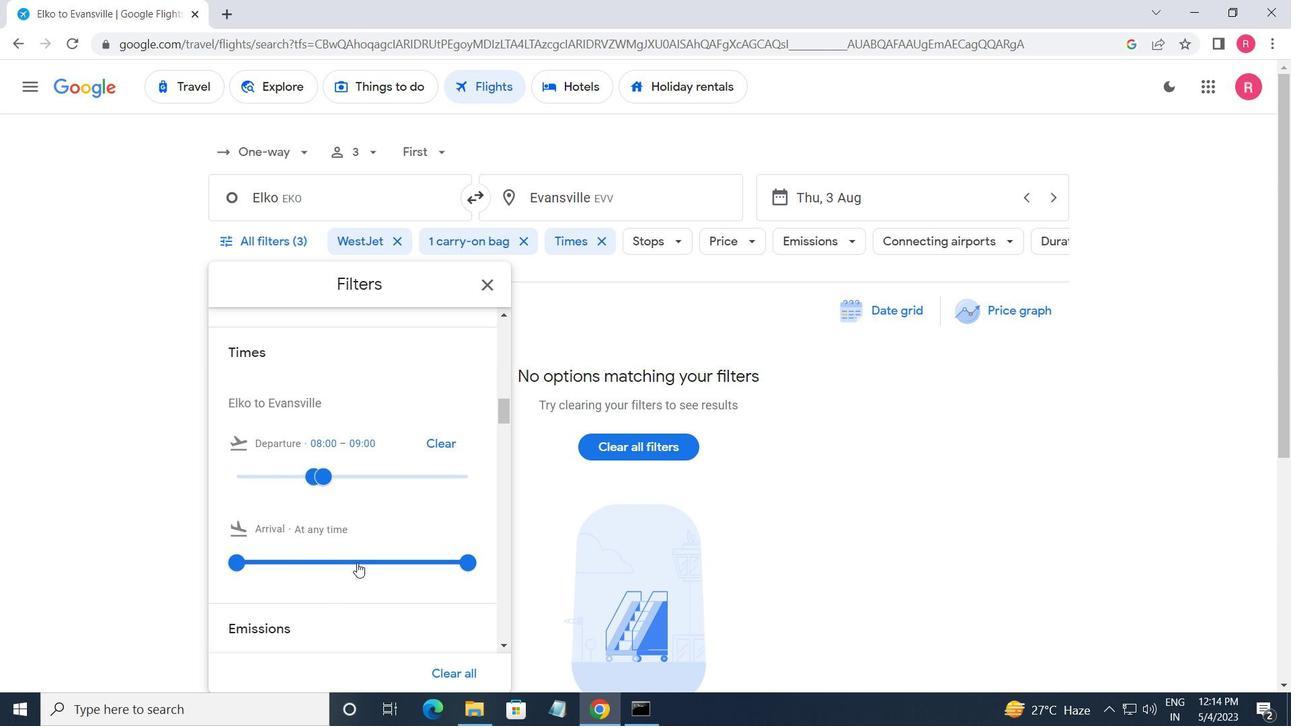 
Action: Mouse scrolled (357, 564) with delta (0, 0)
Screenshot: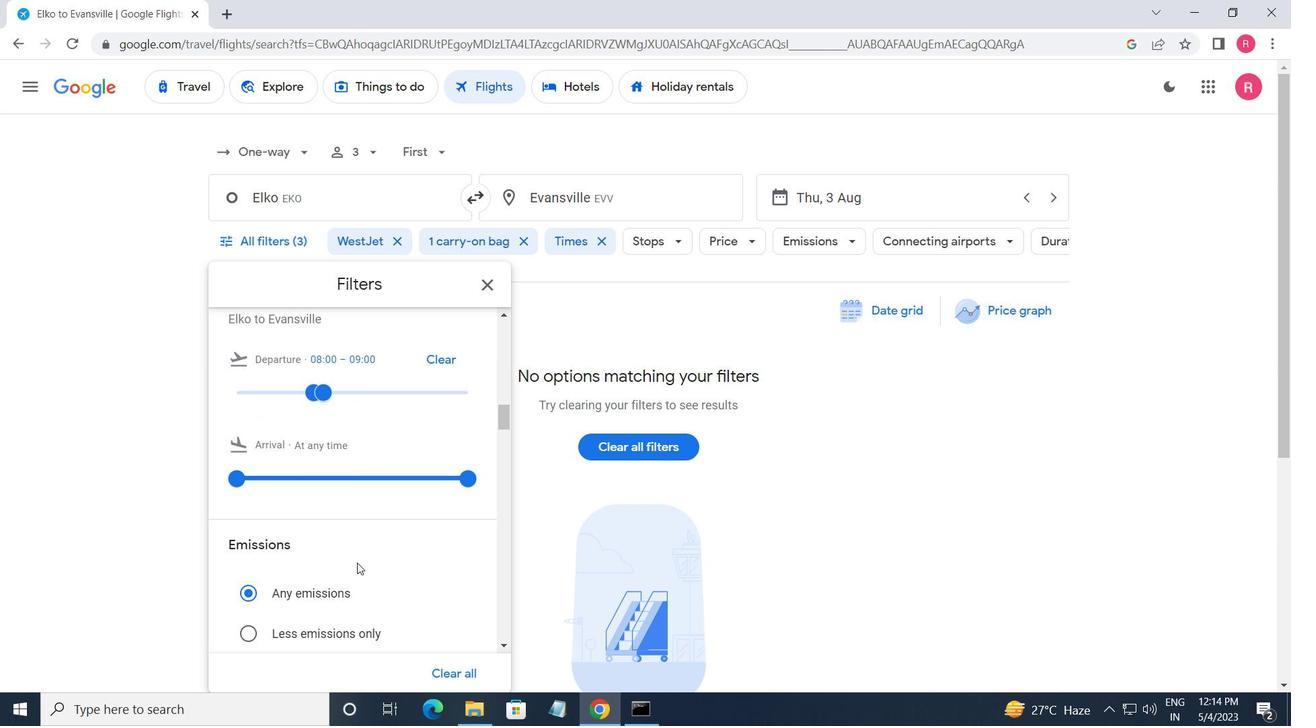 
Action: Mouse moved to (357, 562)
Screenshot: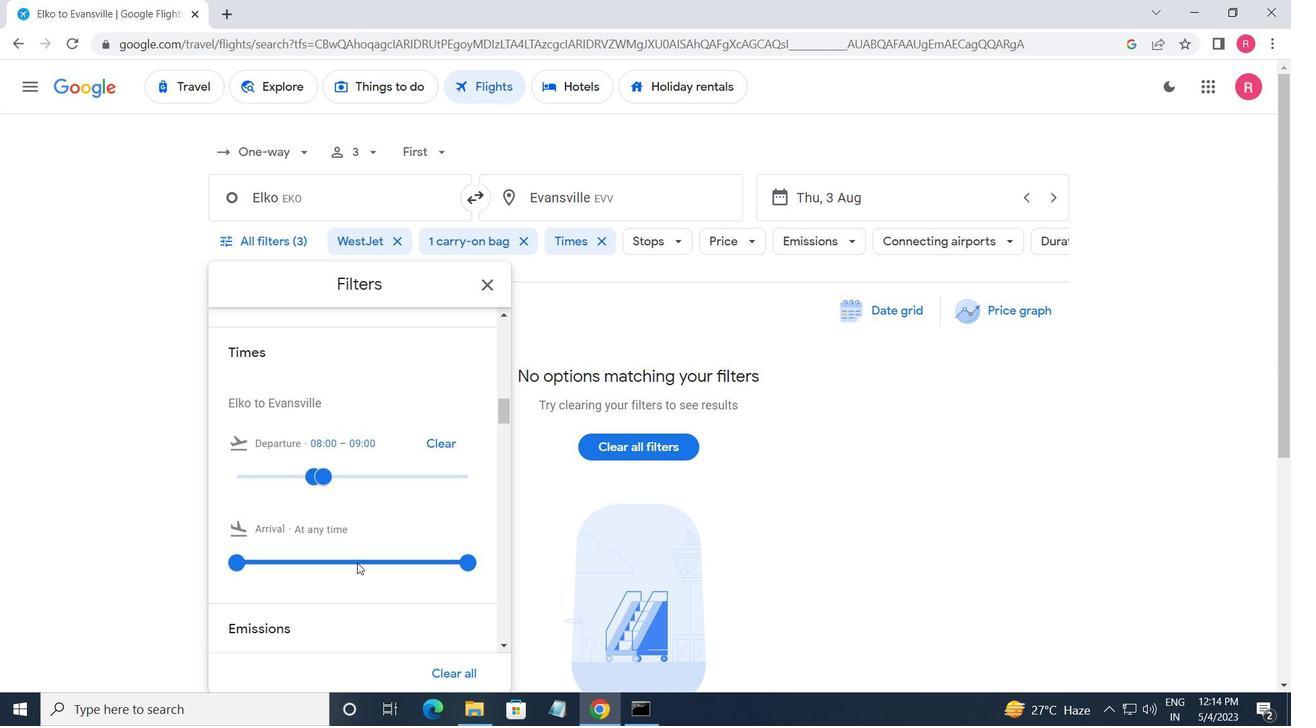
Action: Mouse scrolled (357, 563) with delta (0, 0)
Screenshot: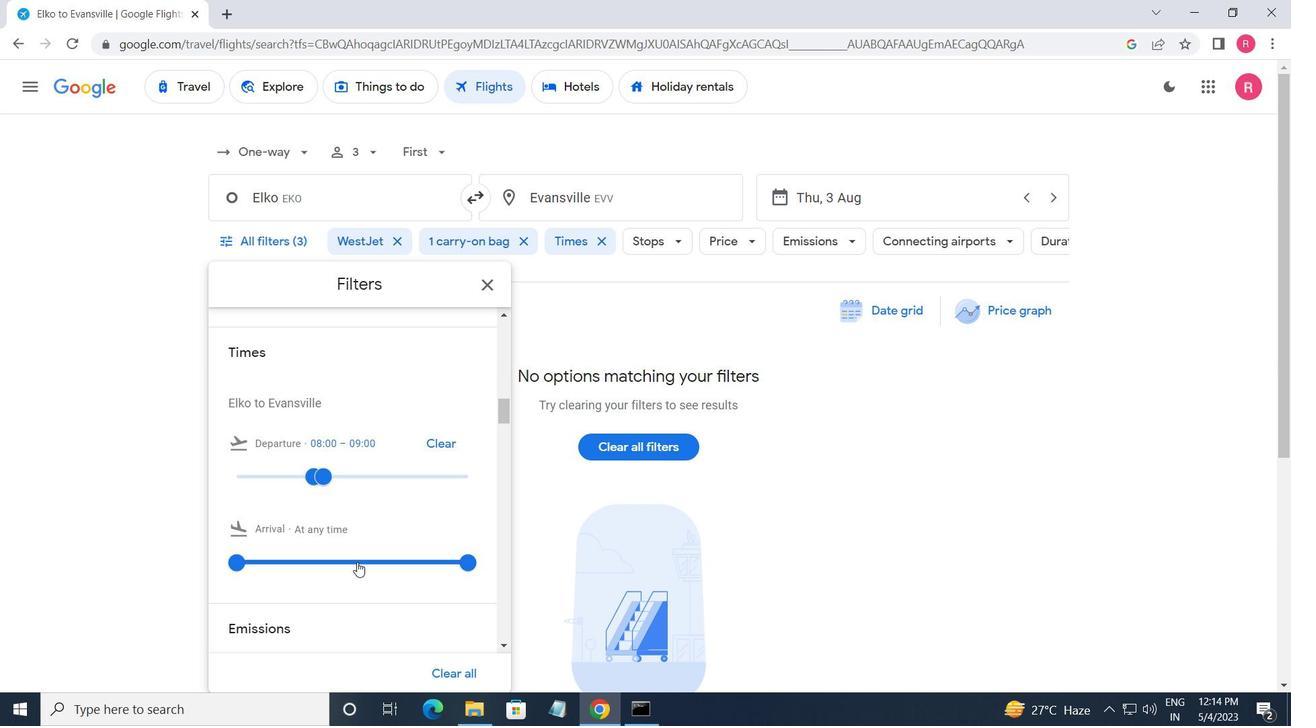 
Action: Mouse moved to (491, 281)
Screenshot: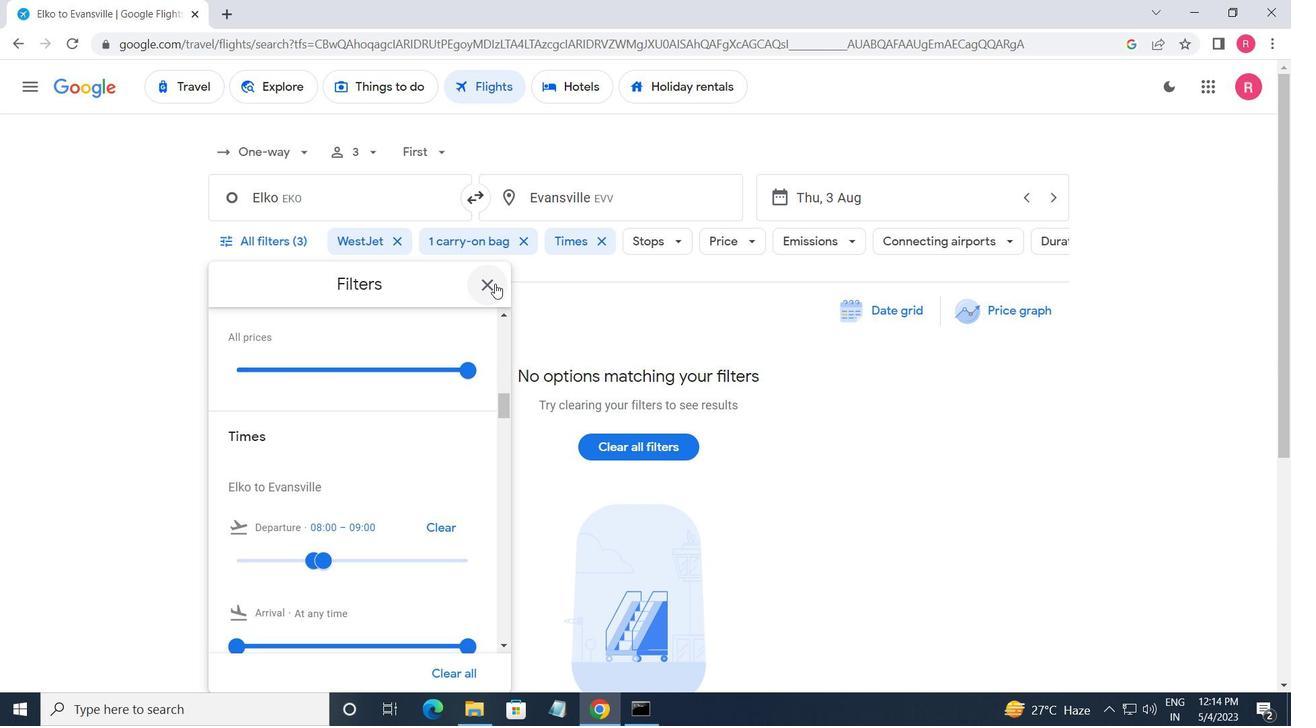 
Action: Mouse pressed left at (491, 281)
Screenshot: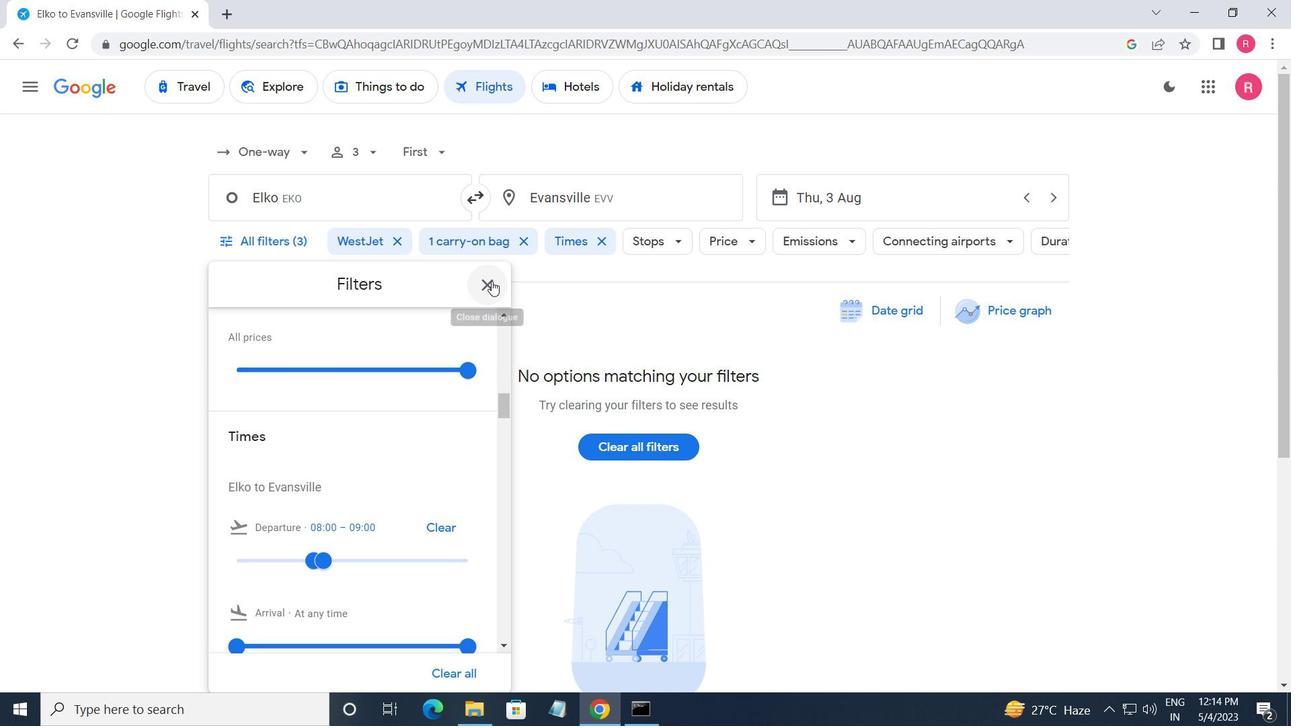 
Action: Mouse moved to (506, 320)
Screenshot: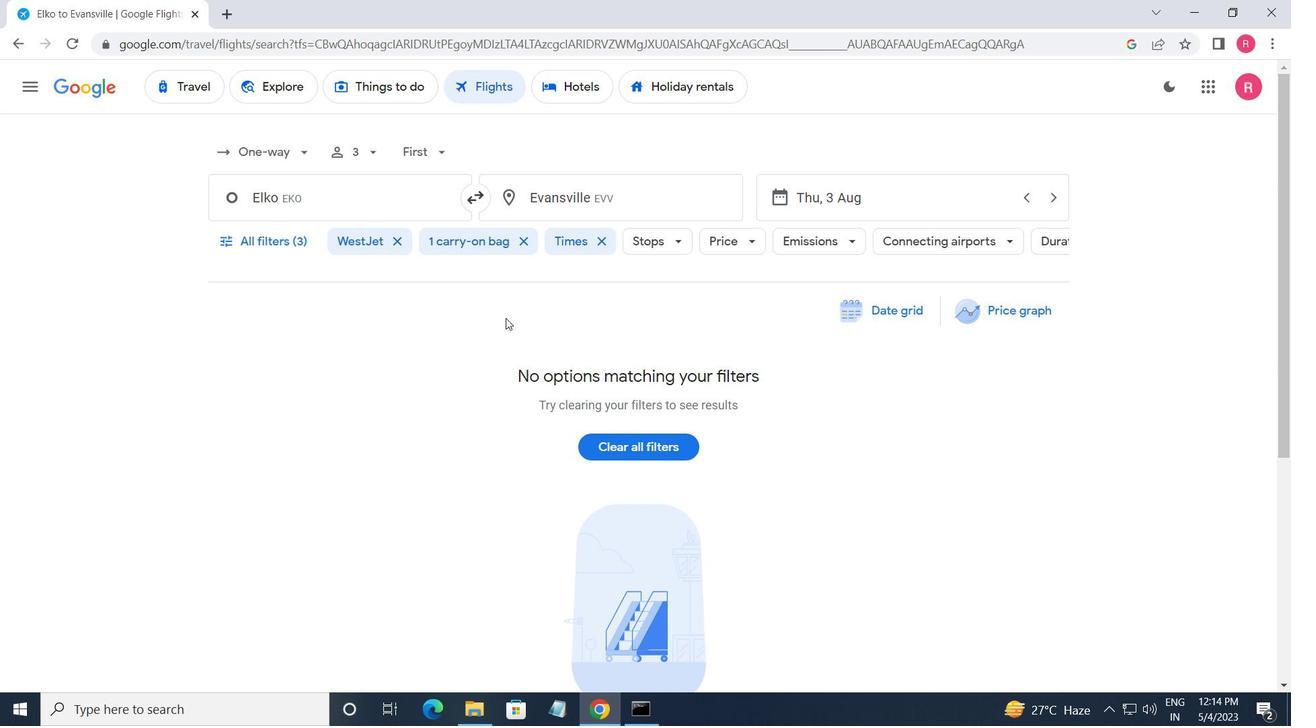 
